 Task: Find connections with filter location Birūr with filter topic #Managerwith filter profile language English with filter current company Tata Housing Development Company Limited with filter school Indian jobs updates with filter industry Collection Agencies with filter service category Video Animation with filter keywords title Farm Worker
Action: Mouse scrolled (580, 764) with delta (0, 0)
Screenshot: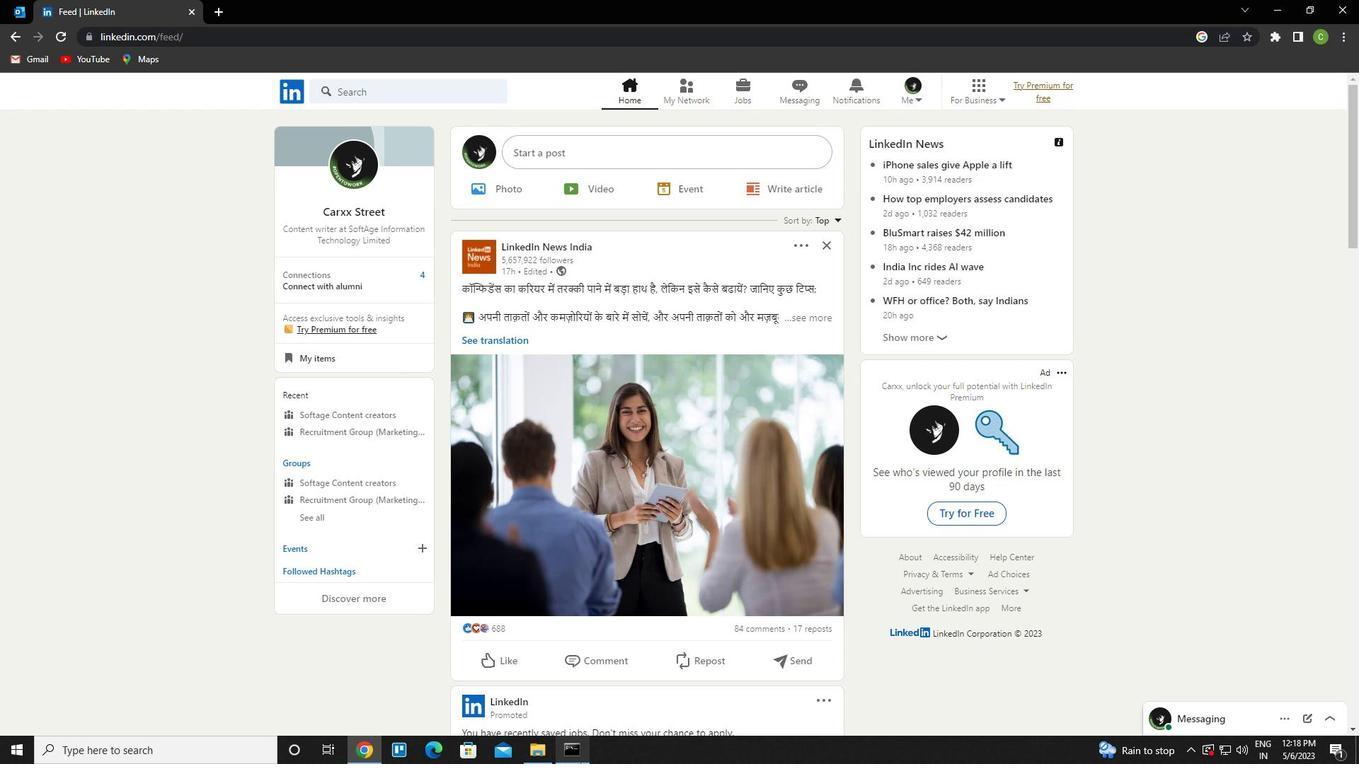 
Action: Mouse moved to (682, 109)
Screenshot: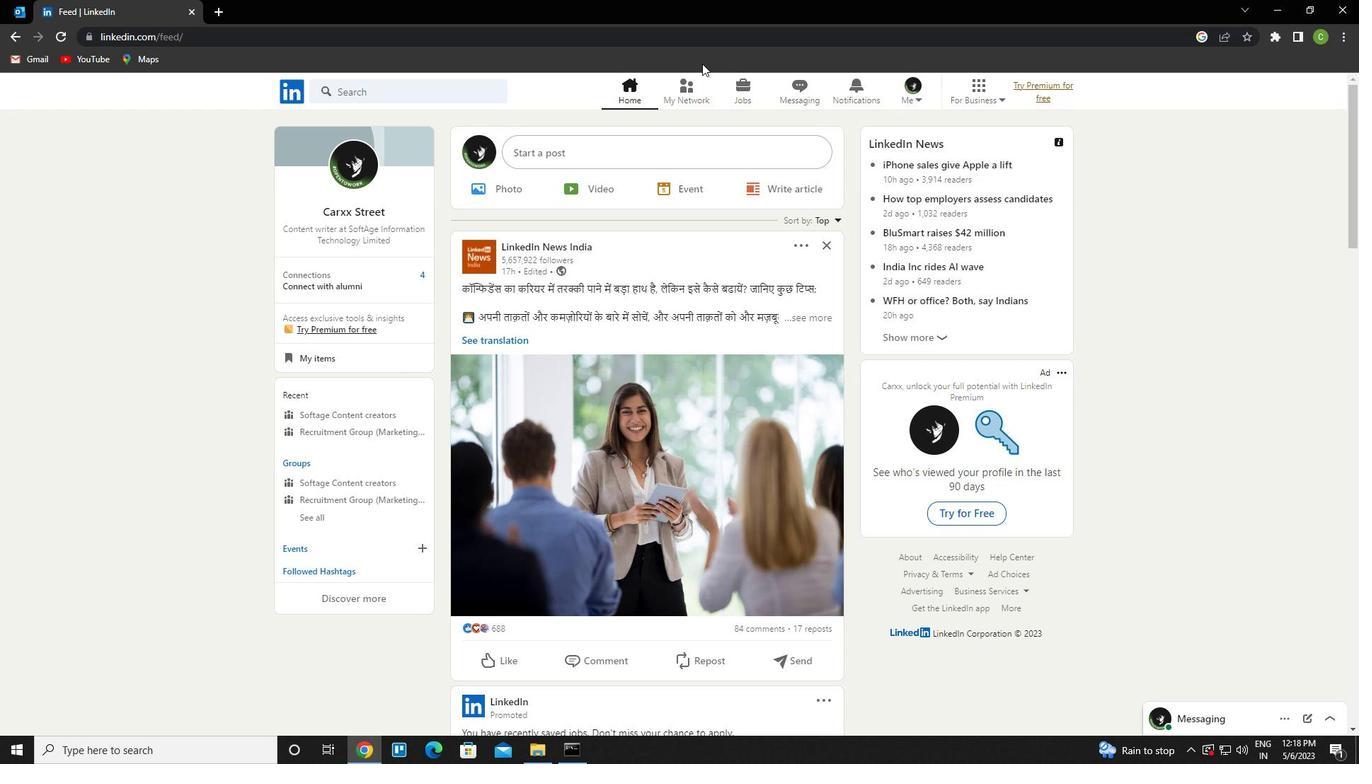 
Action: Mouse pressed left at (682, 109)
Screenshot: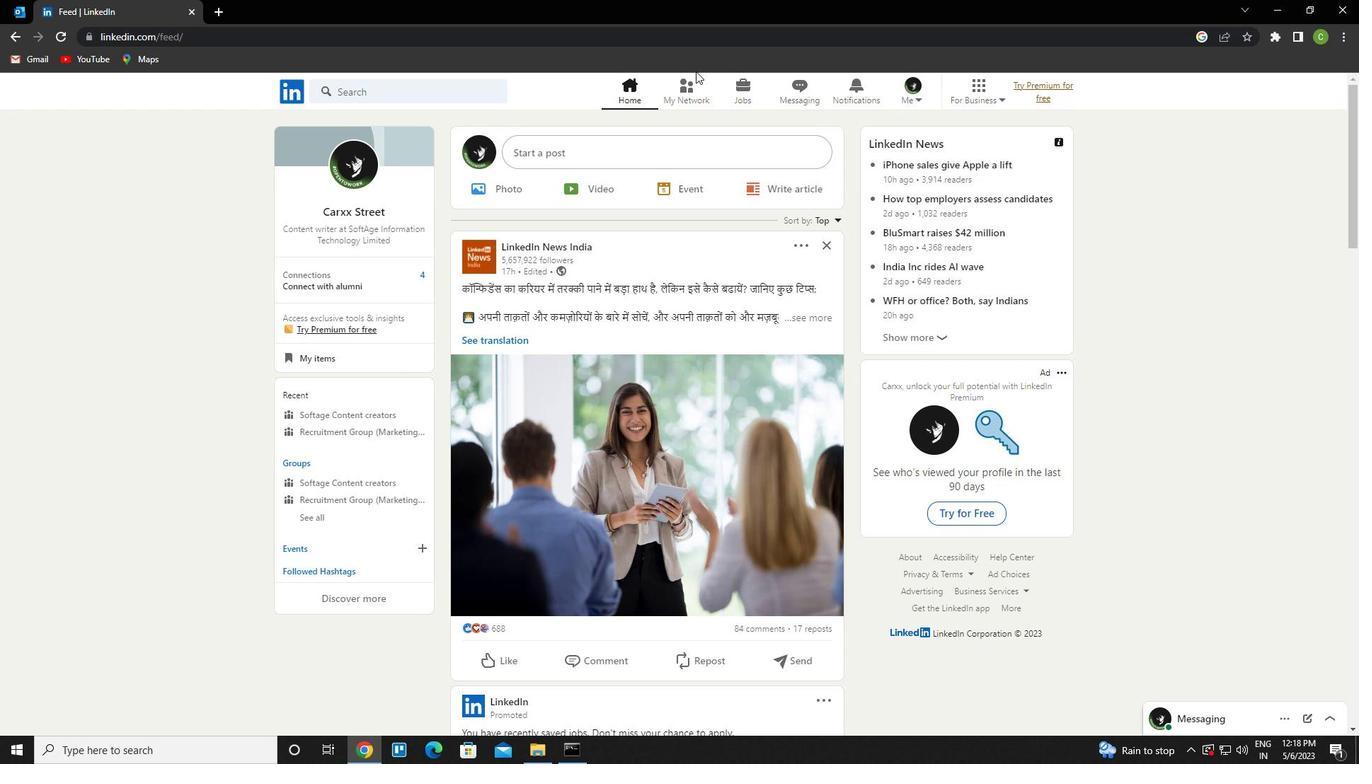 
Action: Mouse moved to (686, 87)
Screenshot: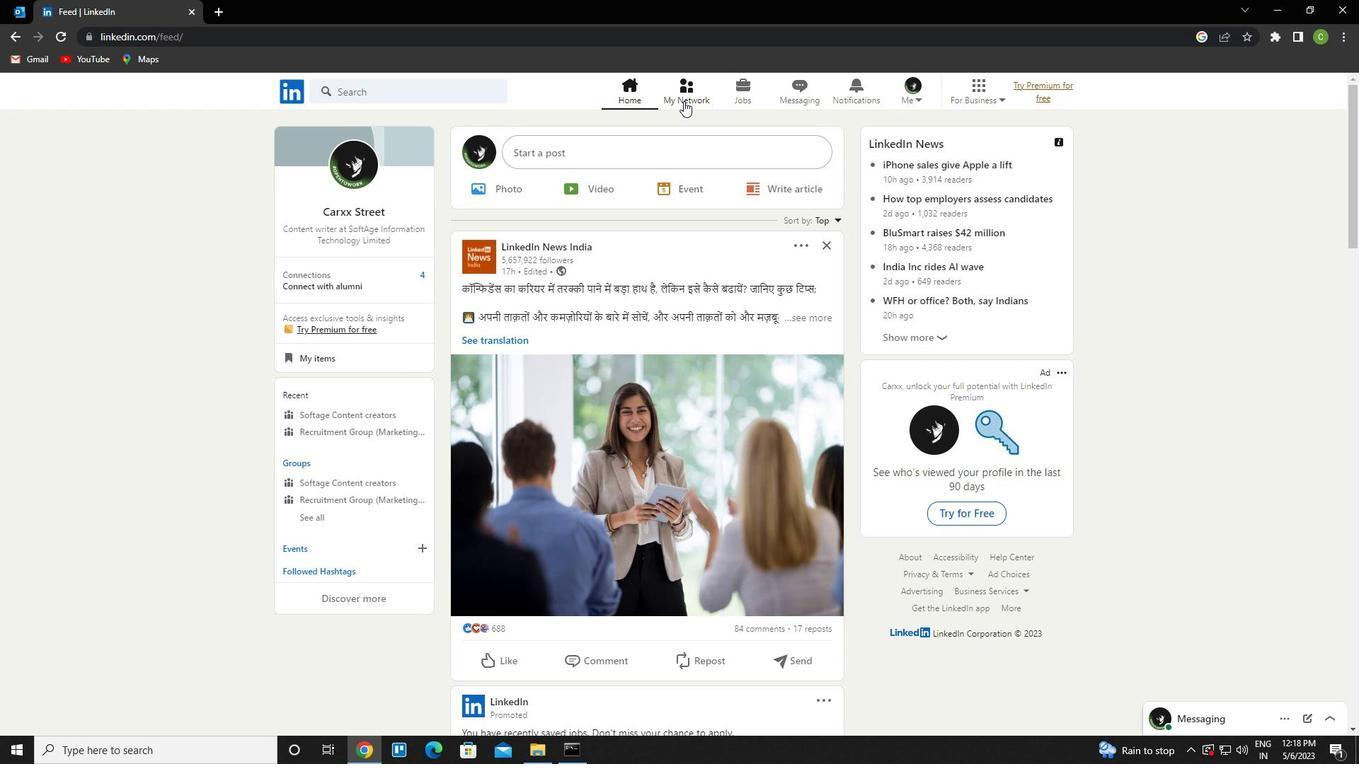 
Action: Mouse pressed left at (686, 87)
Screenshot: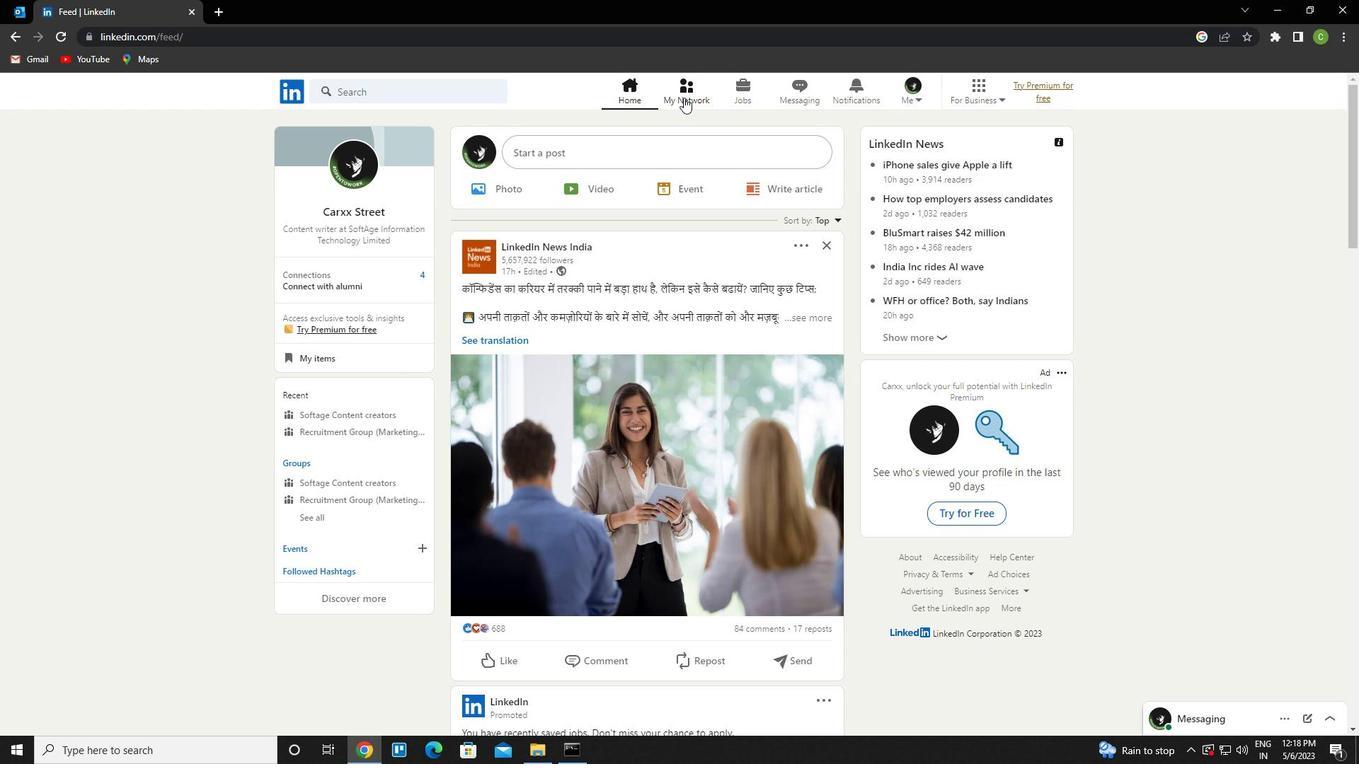 
Action: Mouse moved to (408, 159)
Screenshot: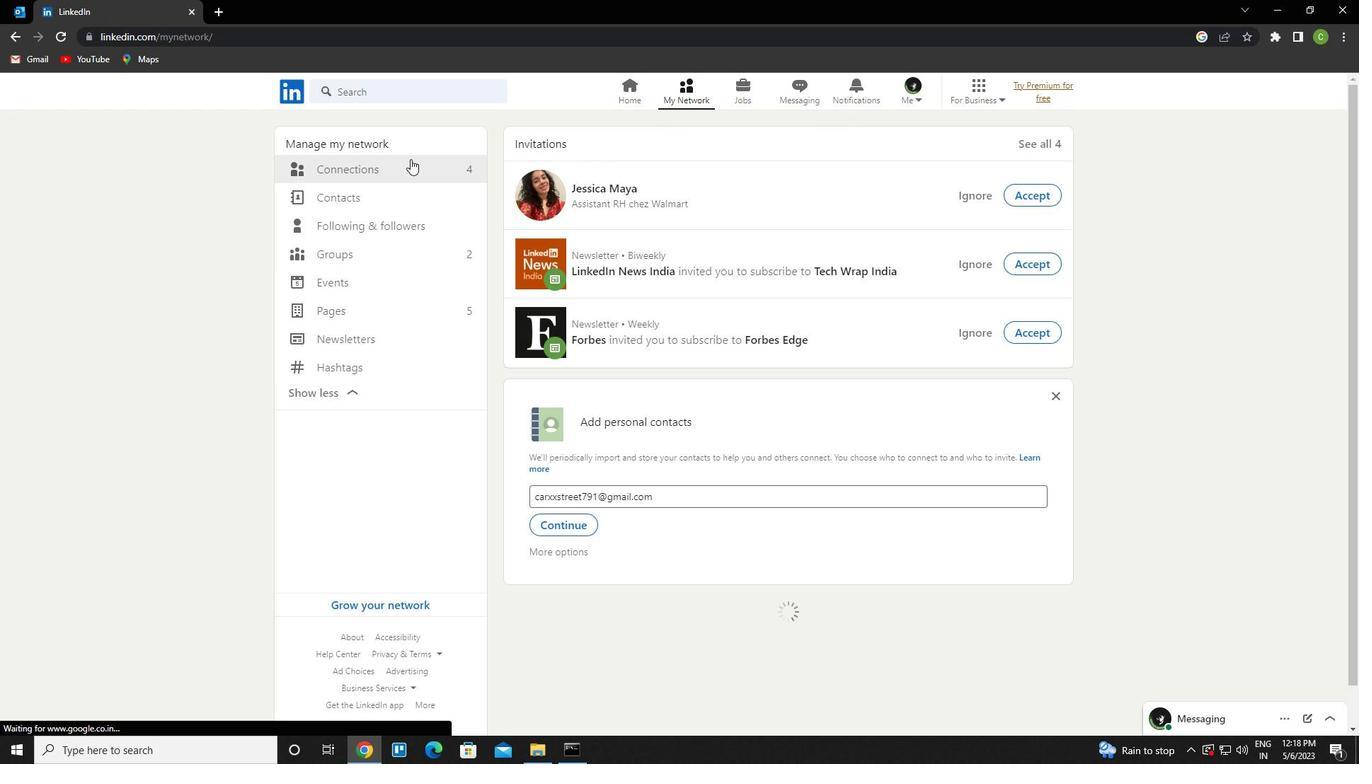 
Action: Mouse pressed left at (408, 159)
Screenshot: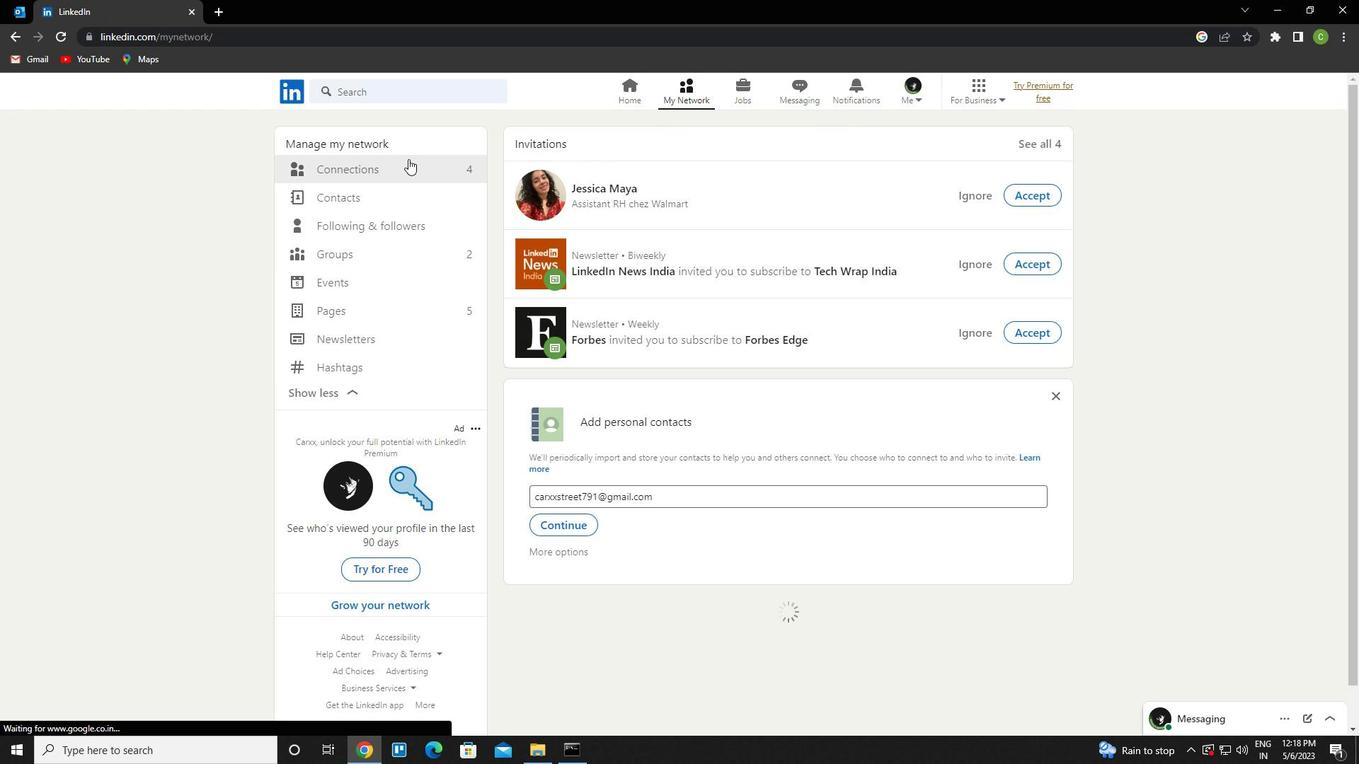 
Action: Mouse moved to (441, 171)
Screenshot: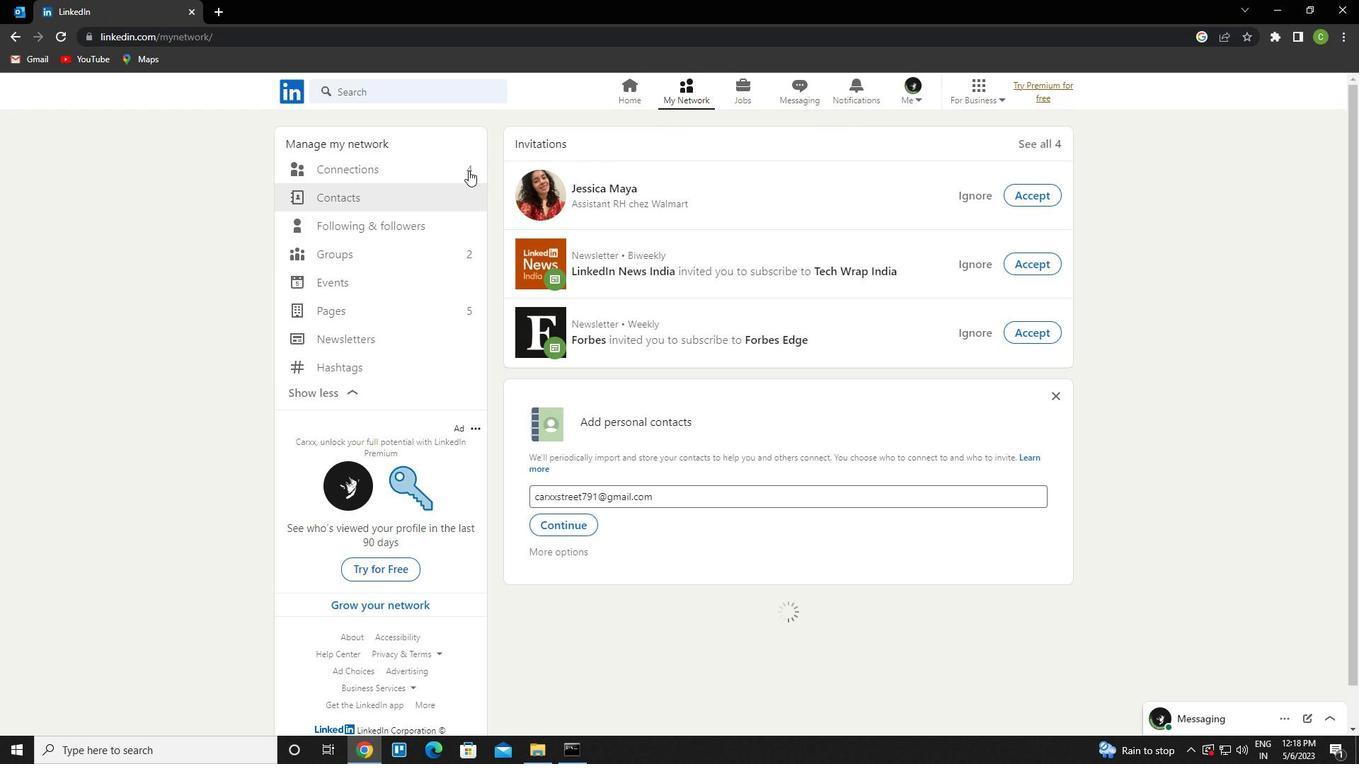 
Action: Mouse pressed left at (441, 171)
Screenshot: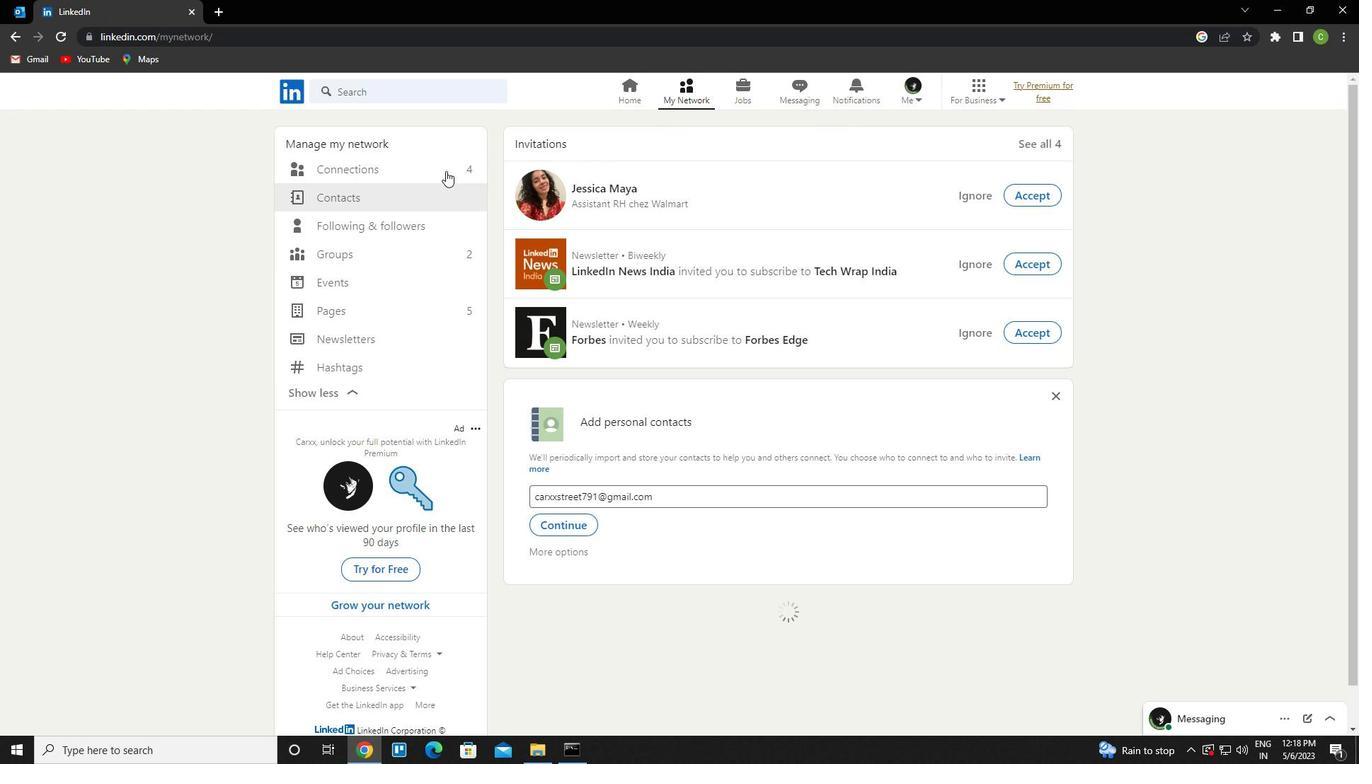 
Action: Mouse moved to (433, 177)
Screenshot: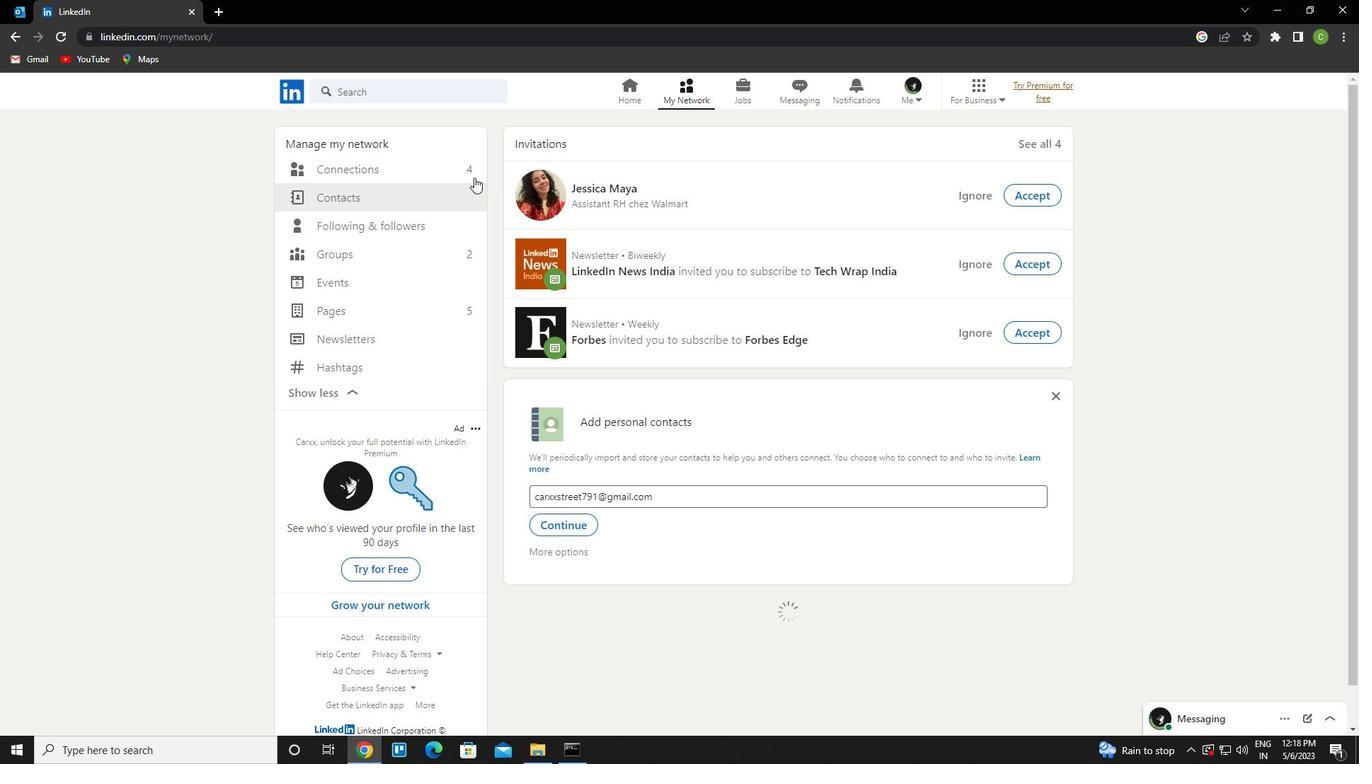 
Action: Mouse pressed left at (433, 177)
Screenshot: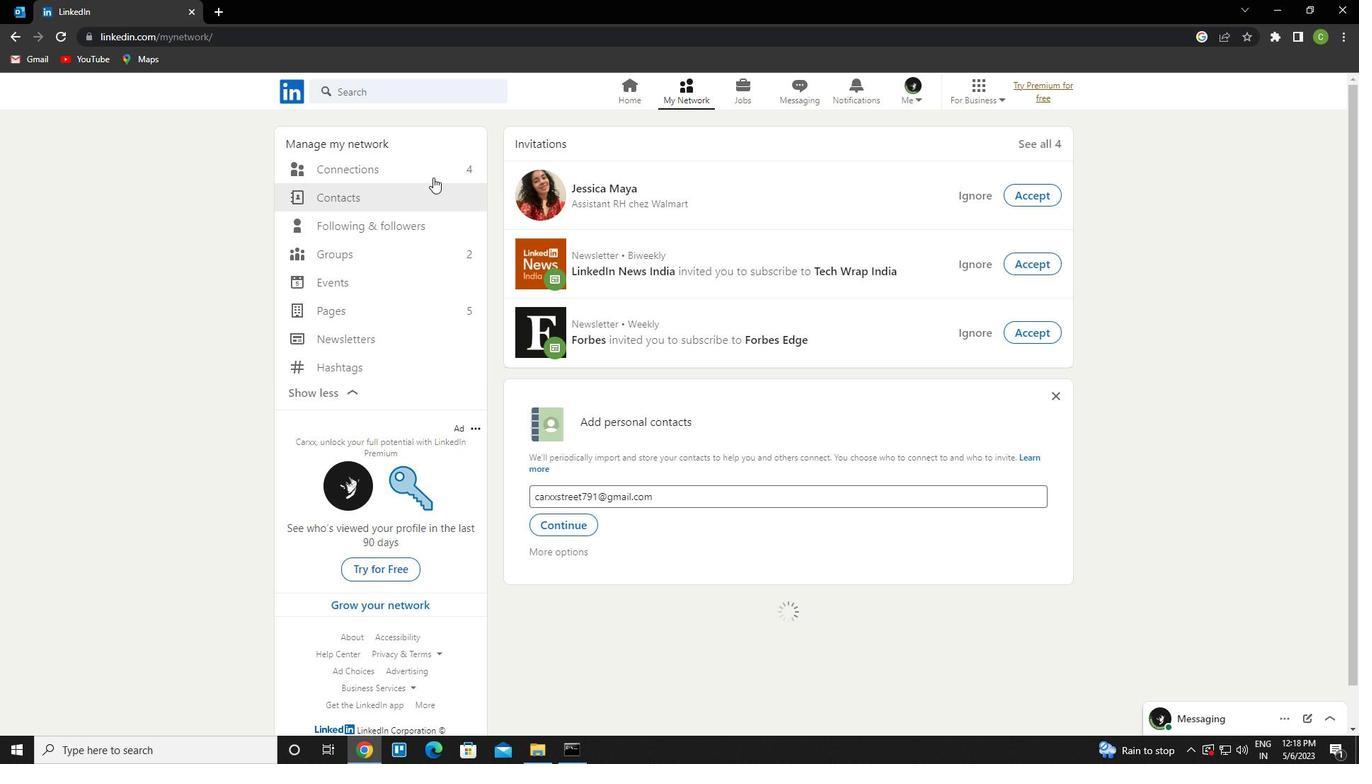 
Action: Mouse moved to (786, 171)
Screenshot: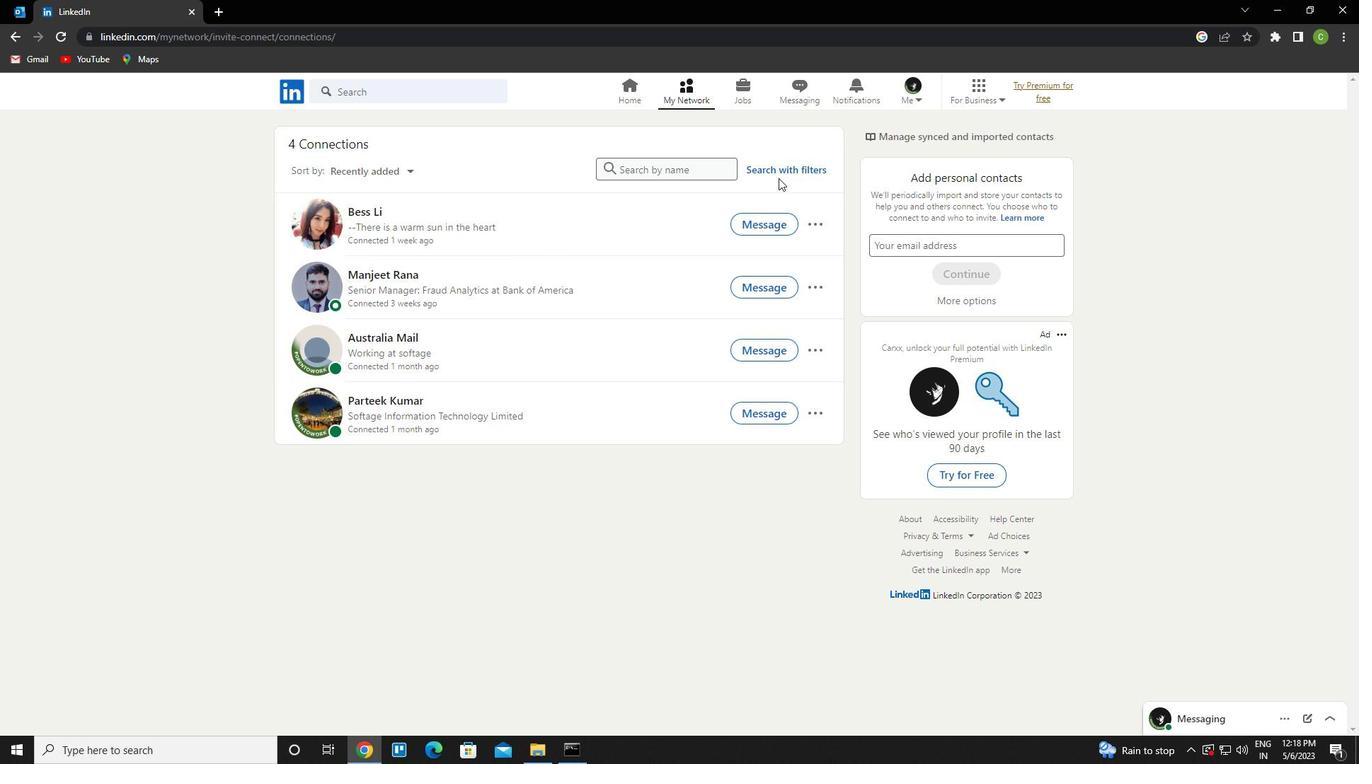 
Action: Mouse pressed left at (786, 171)
Screenshot: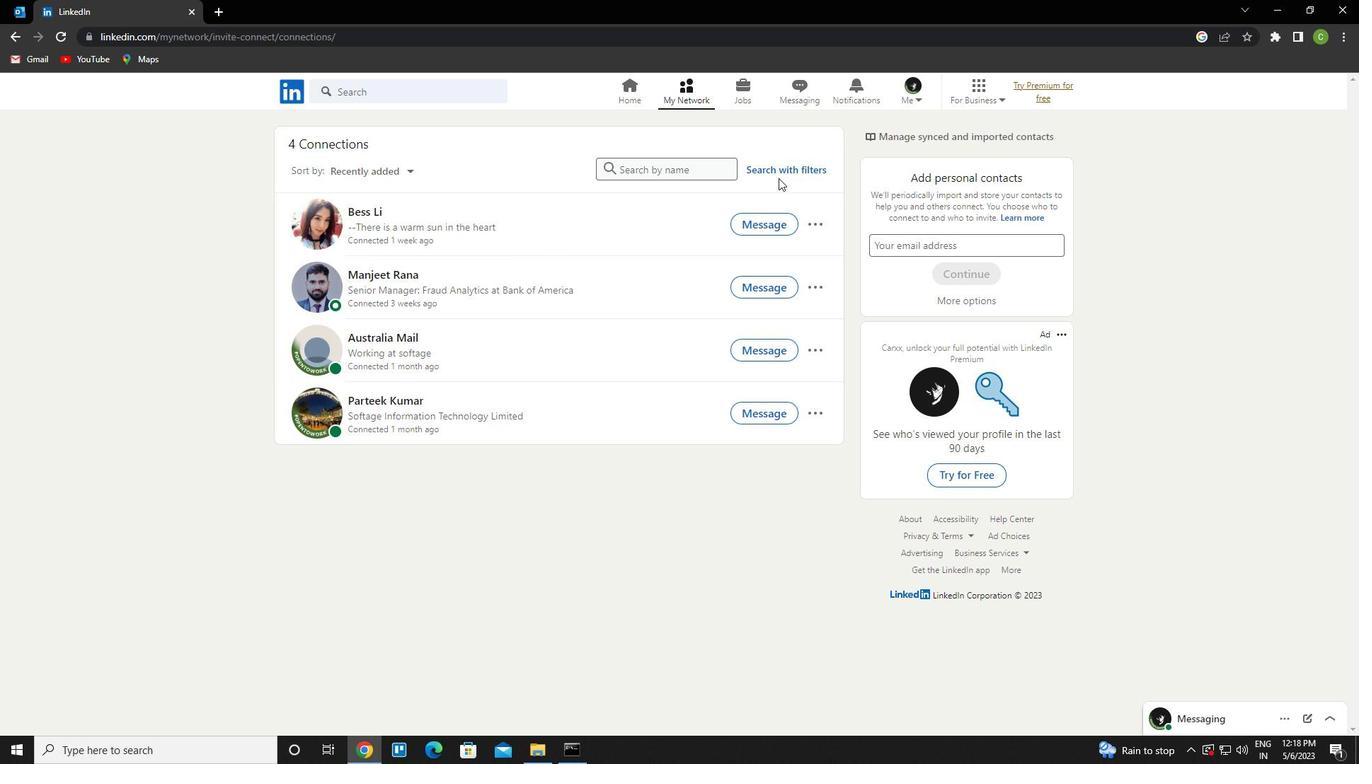 
Action: Mouse moved to (739, 128)
Screenshot: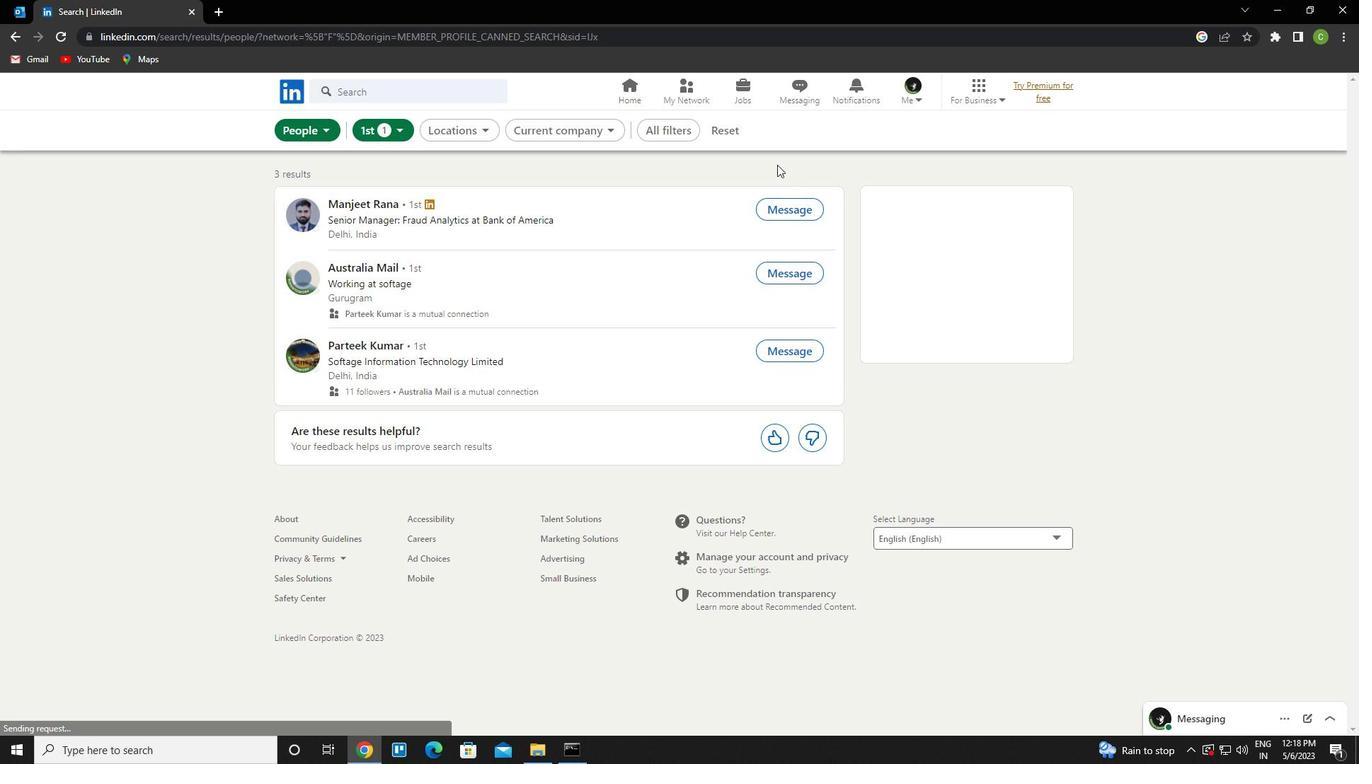 
Action: Mouse pressed left at (739, 128)
Screenshot: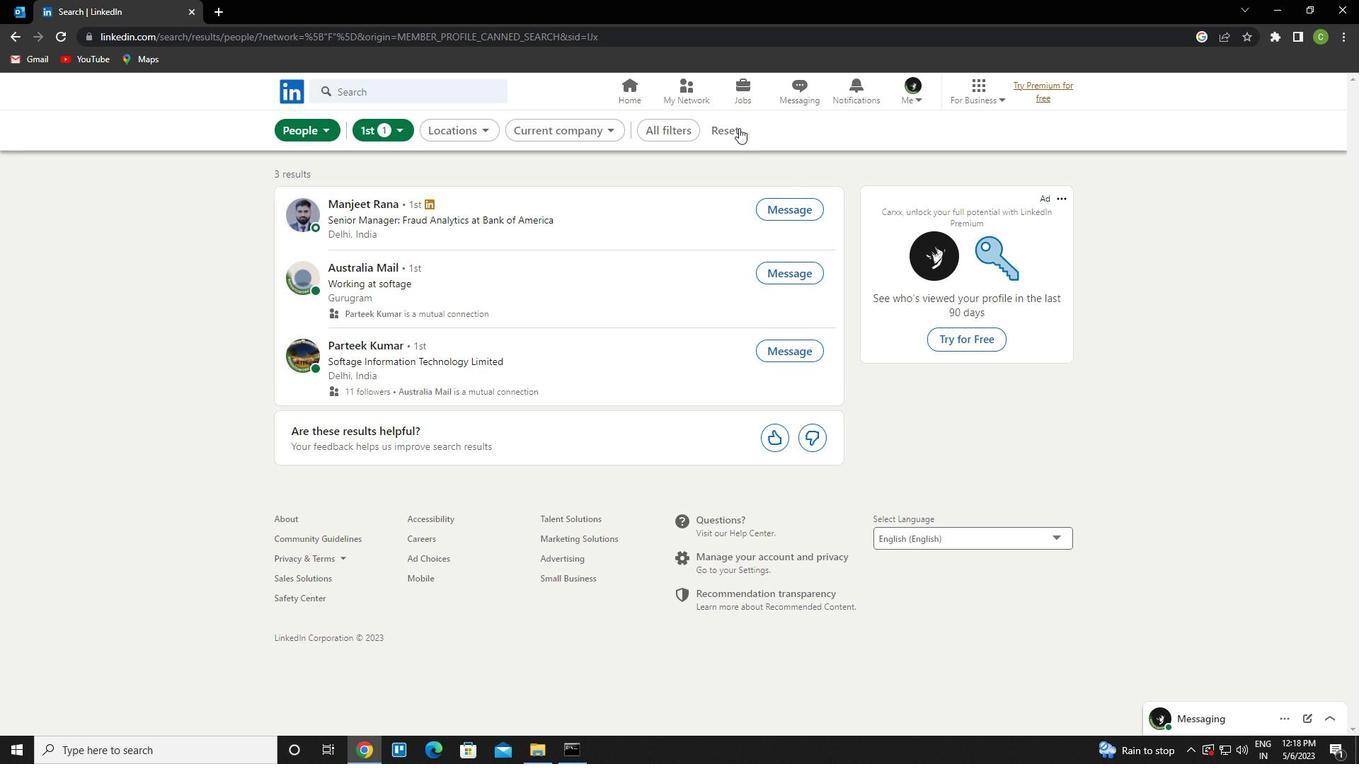 
Action: Mouse moved to (709, 134)
Screenshot: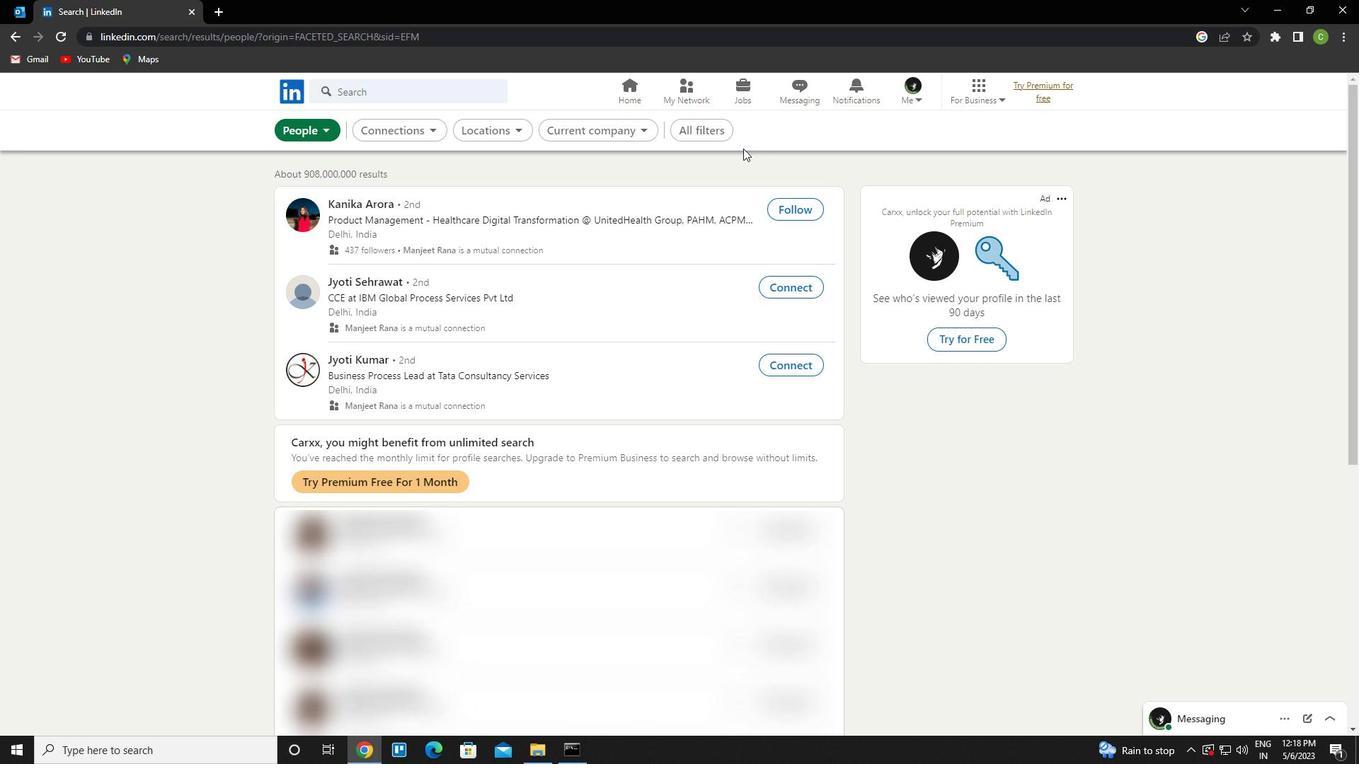 
Action: Mouse pressed left at (709, 134)
Screenshot: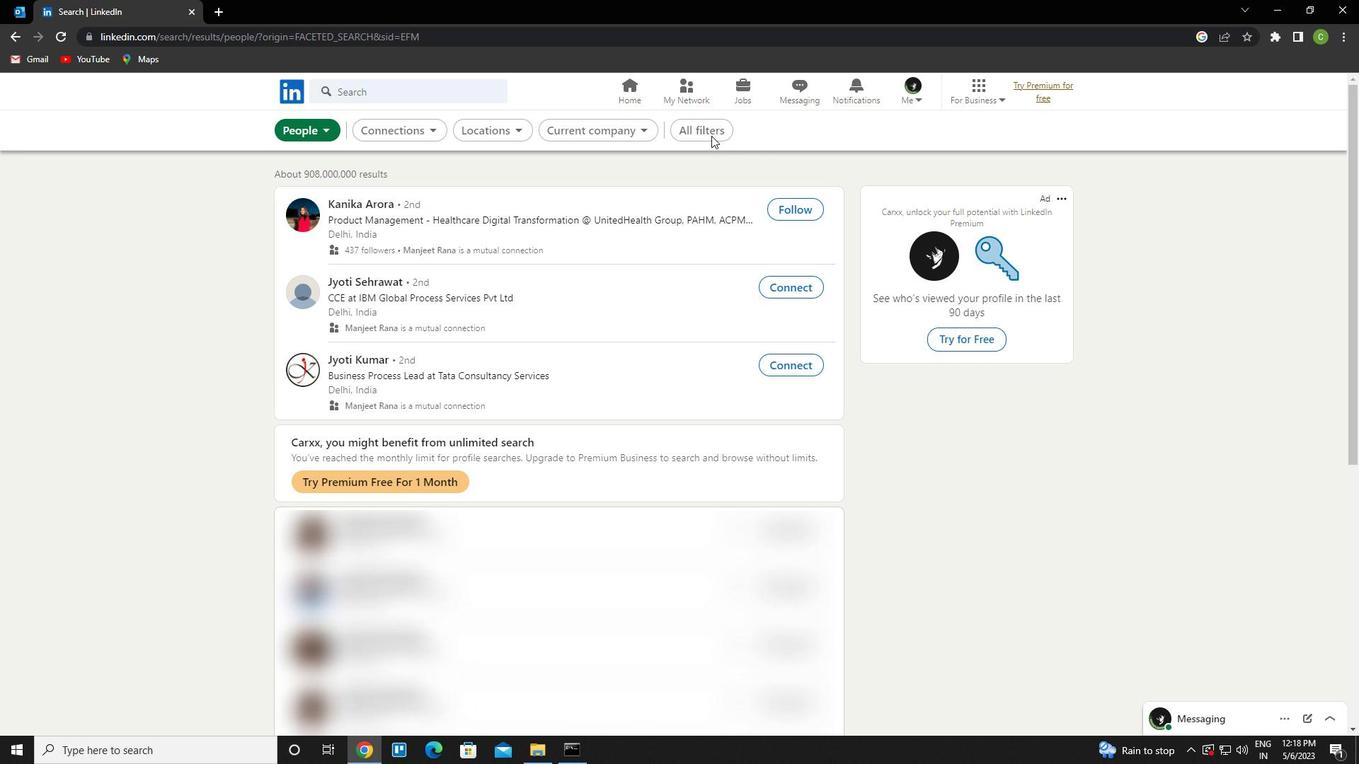 
Action: Mouse moved to (1056, 344)
Screenshot: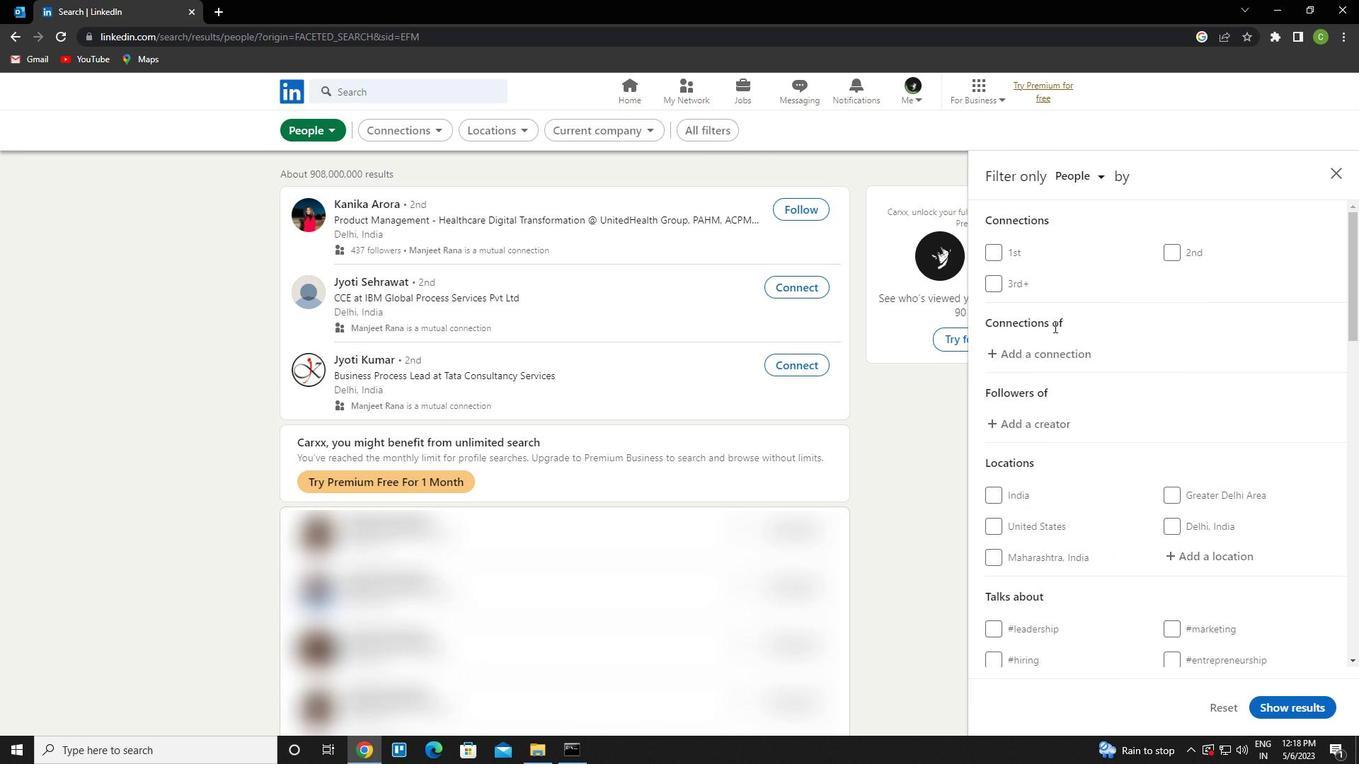 
Action: Mouse scrolled (1056, 343) with delta (0, 0)
Screenshot: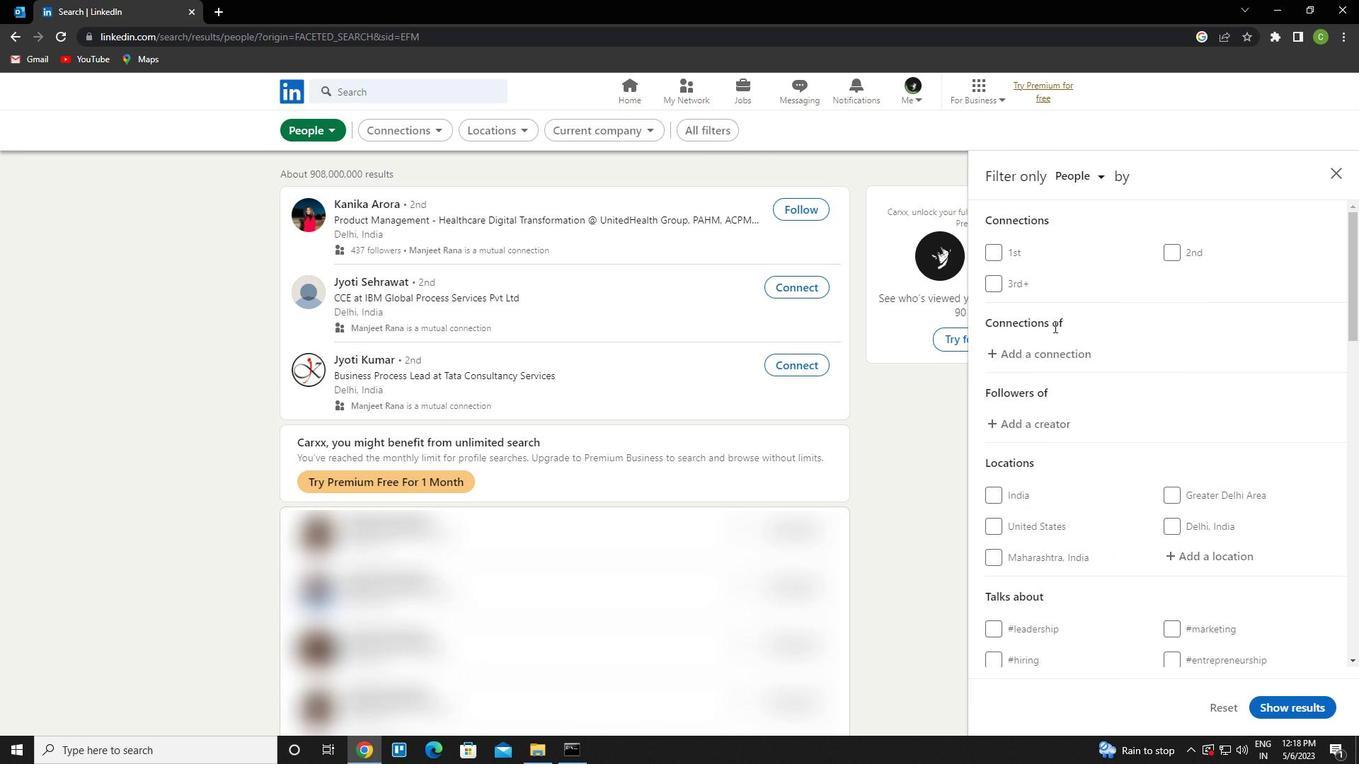 
Action: Mouse moved to (1221, 482)
Screenshot: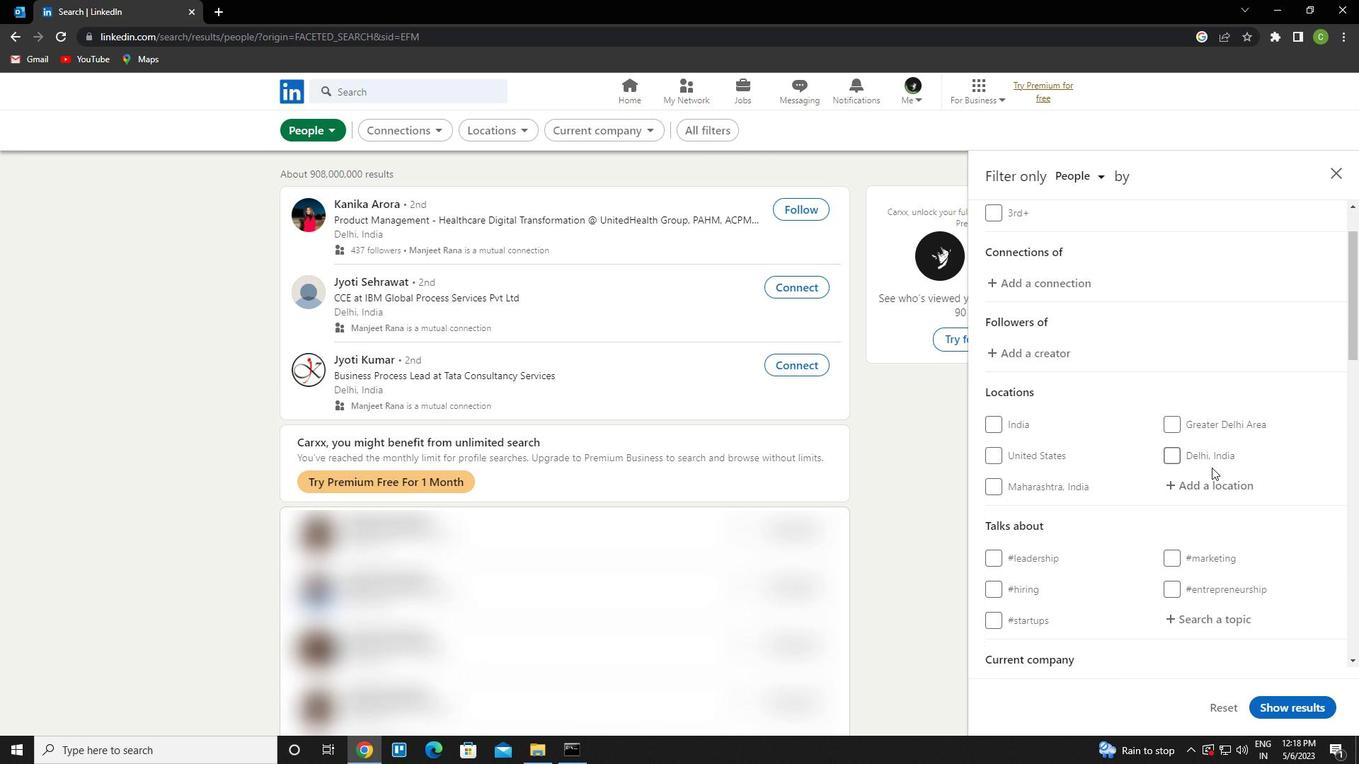 
Action: Mouse pressed left at (1221, 482)
Screenshot: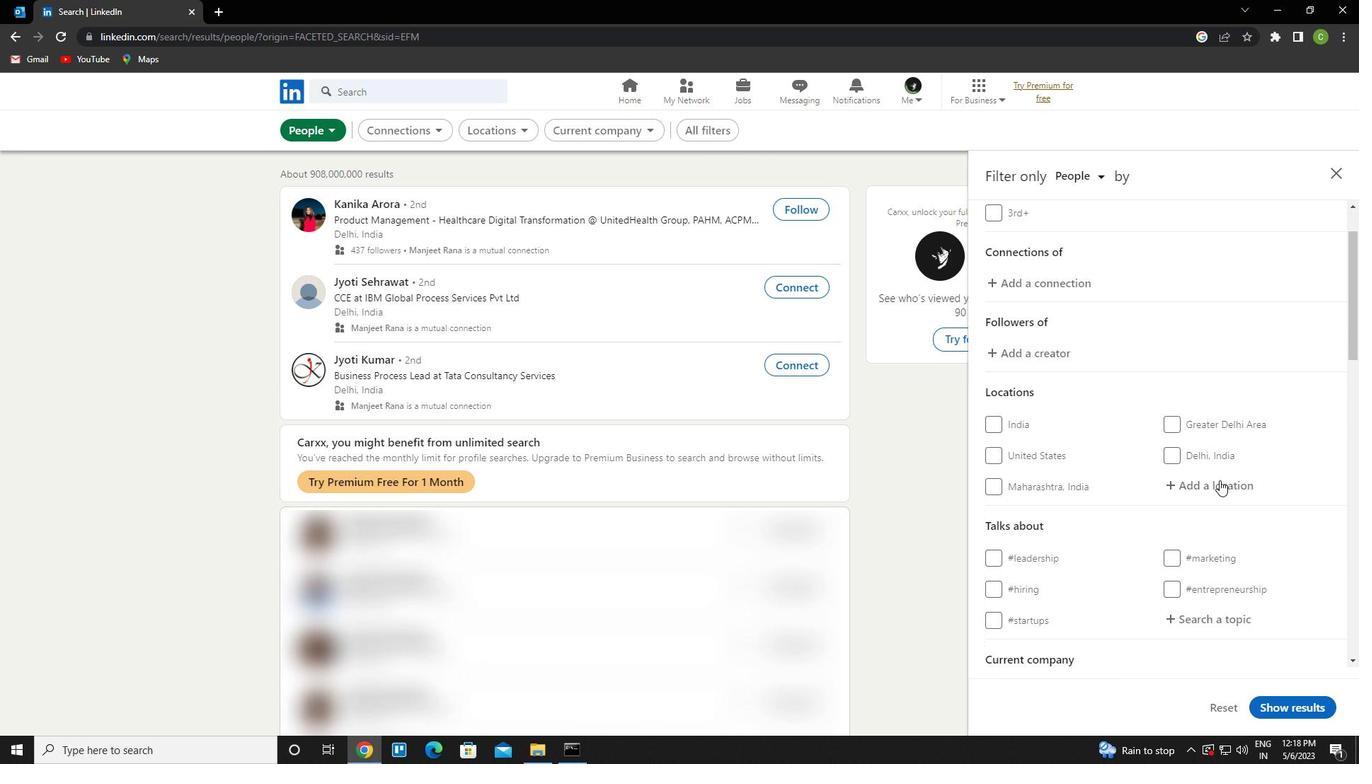 
Action: Key pressed <Key.caps_lock>b<Key.caps_lock>irur<Key.down><Key.enter>
Screenshot: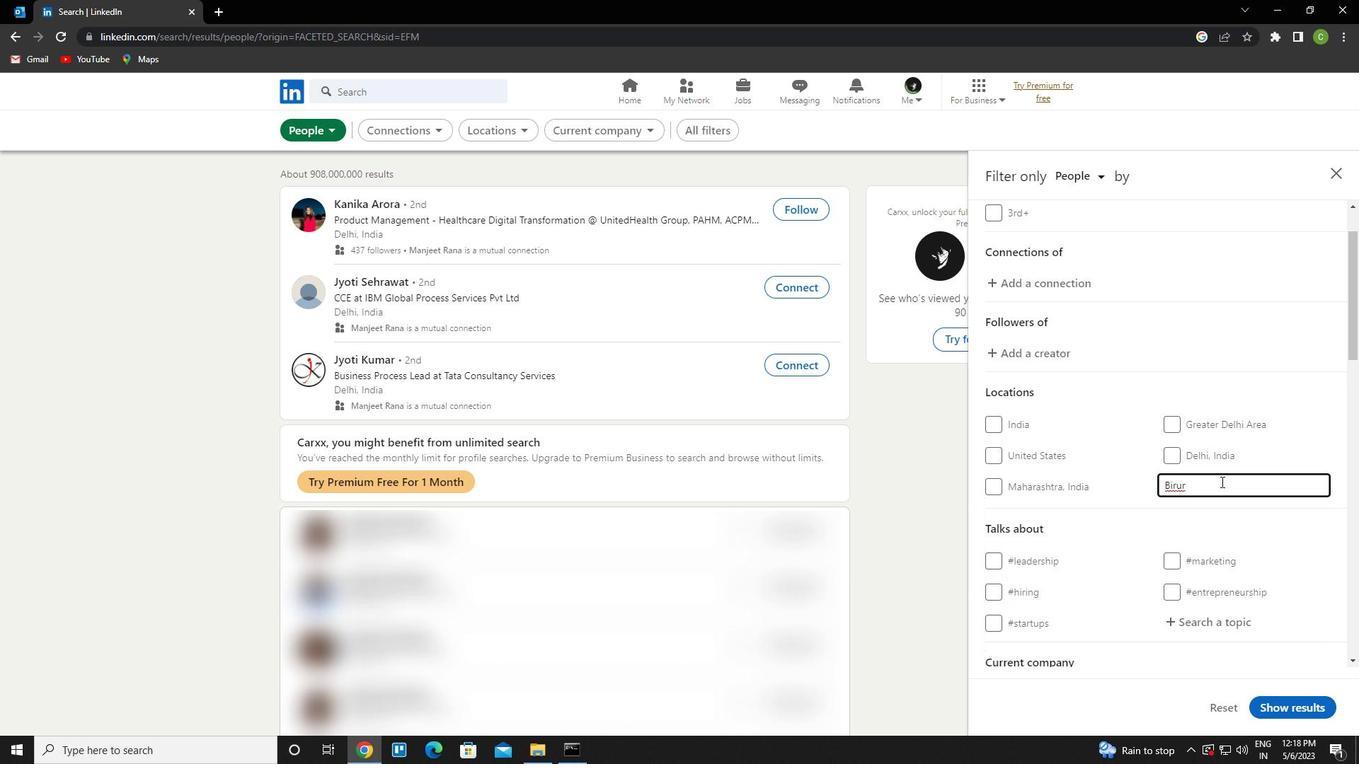 
Action: Mouse scrolled (1221, 481) with delta (0, 0)
Screenshot: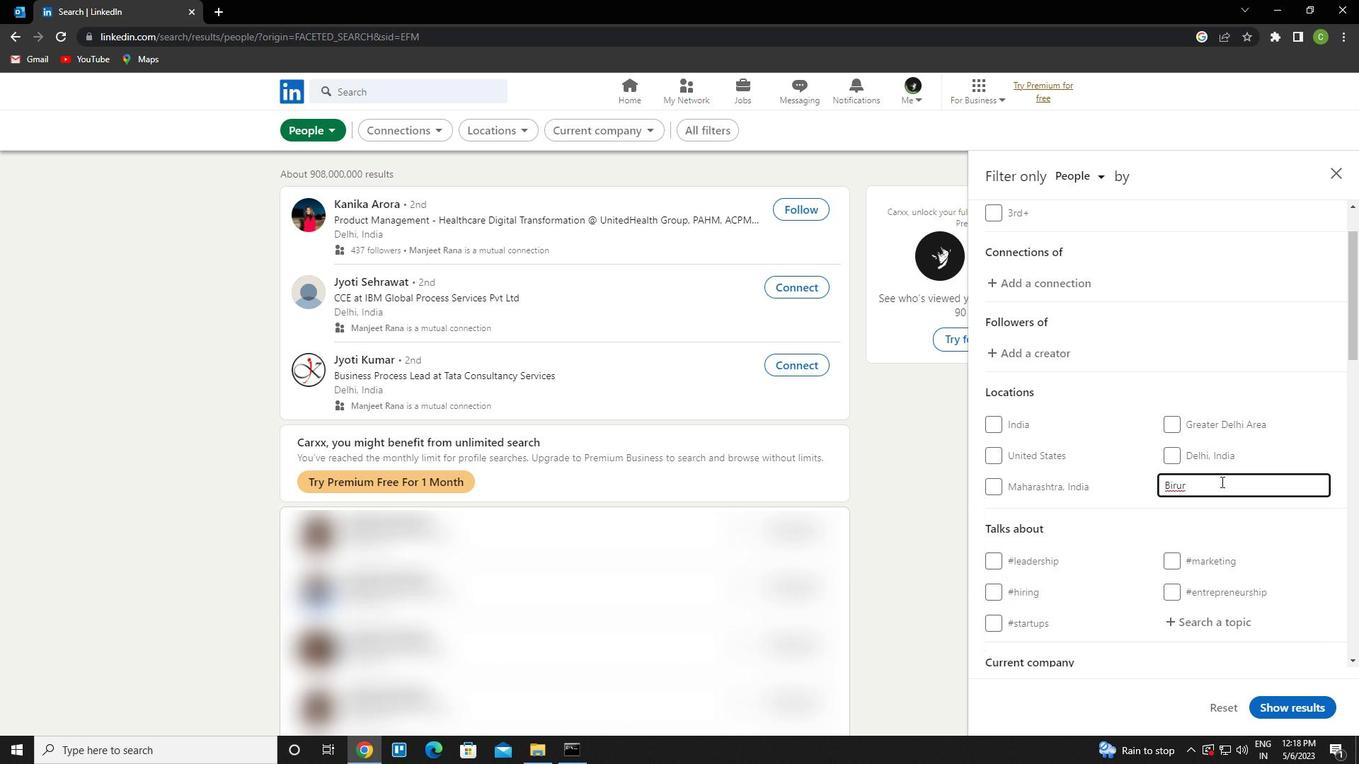 
Action: Mouse moved to (1227, 553)
Screenshot: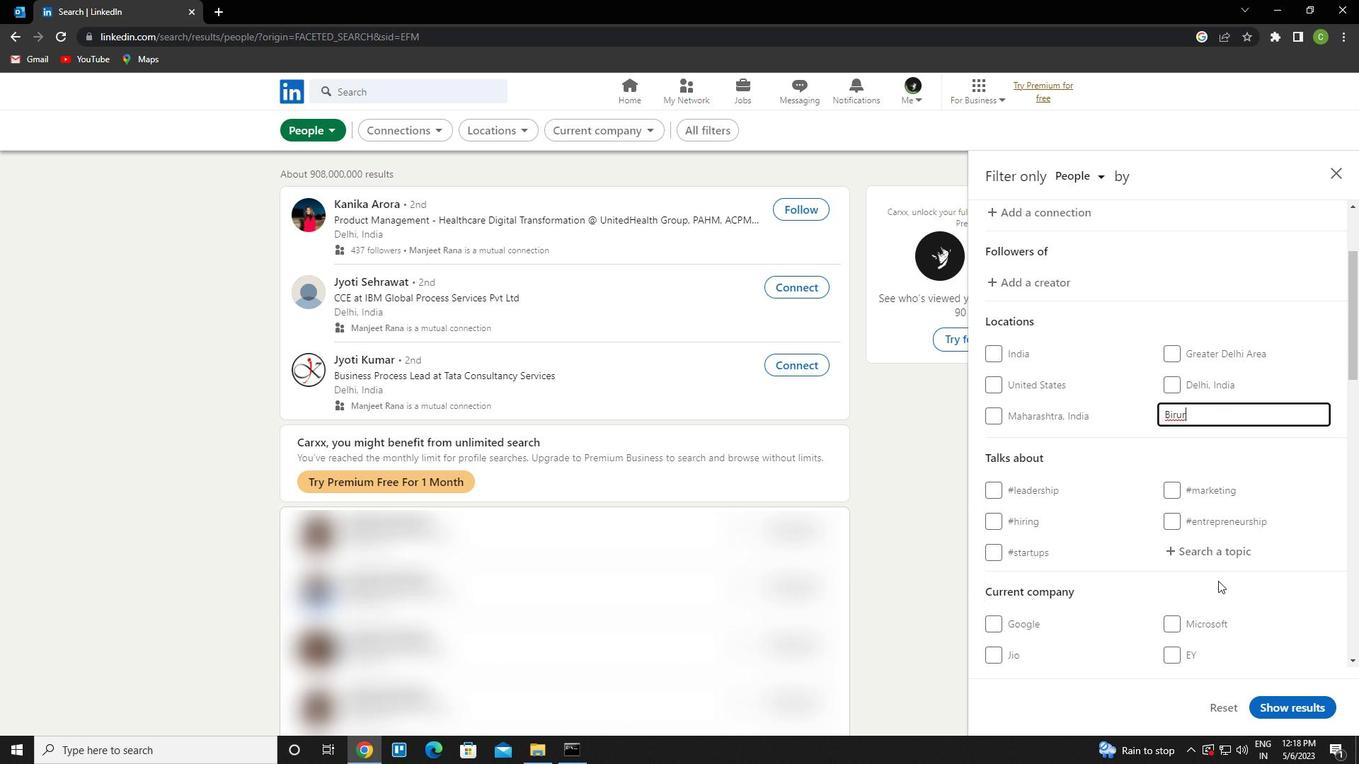 
Action: Mouse pressed left at (1227, 553)
Screenshot: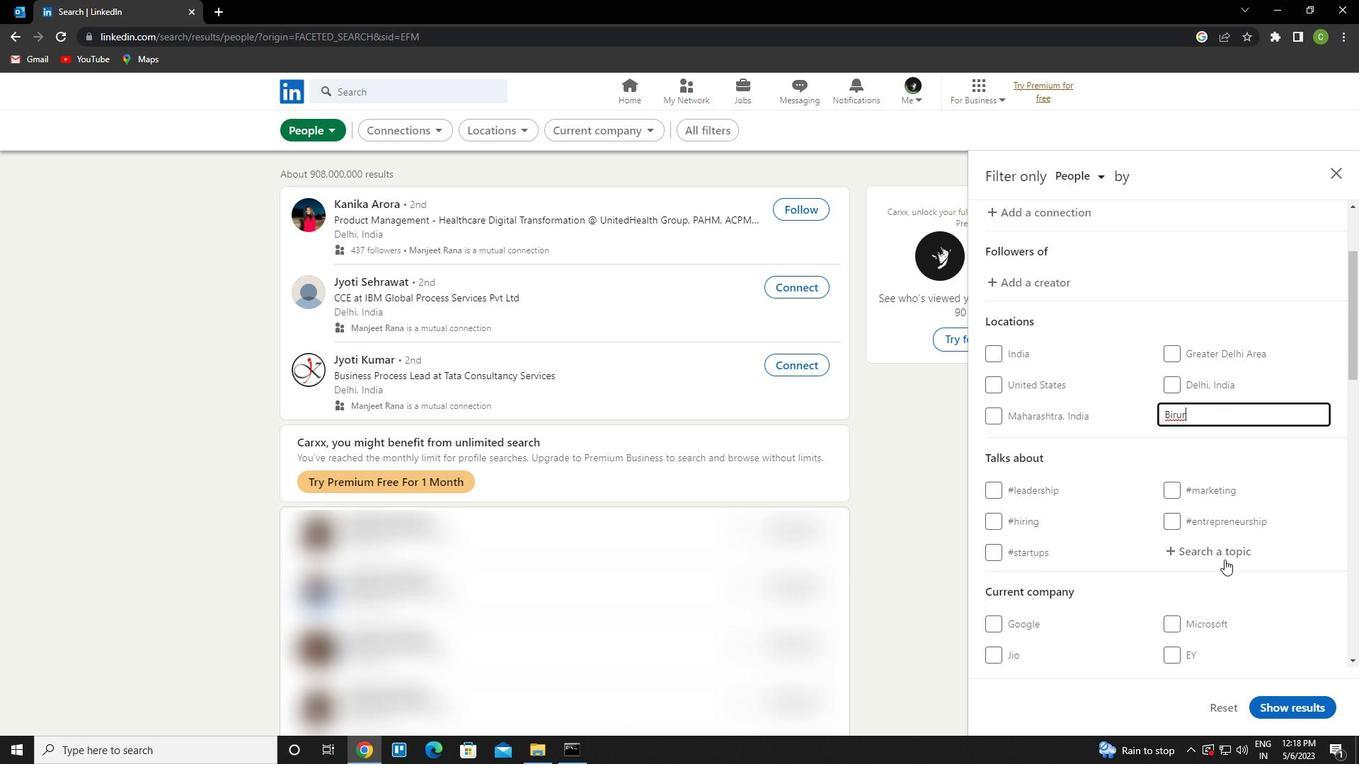 
Action: Key pressed manager<Key.down><Key.enter>
Screenshot: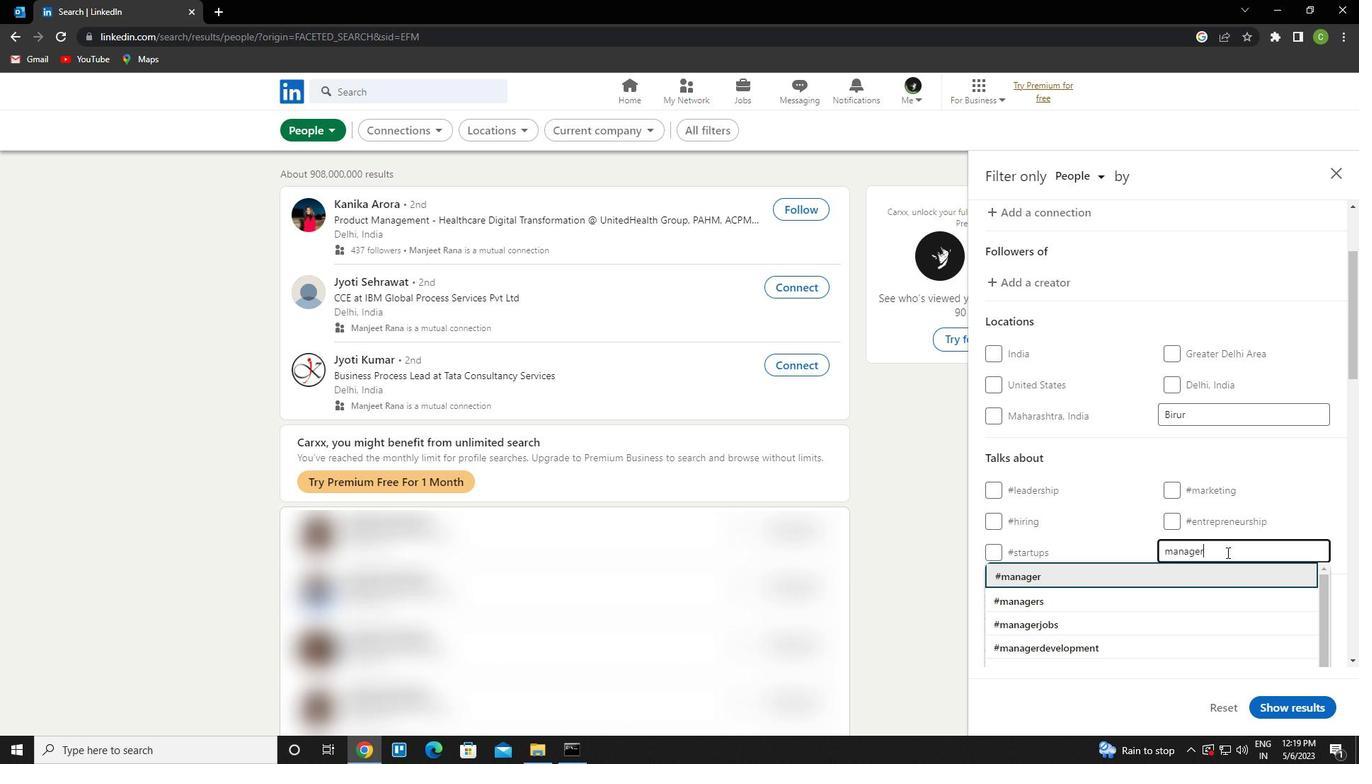 
Action: Mouse moved to (1228, 549)
Screenshot: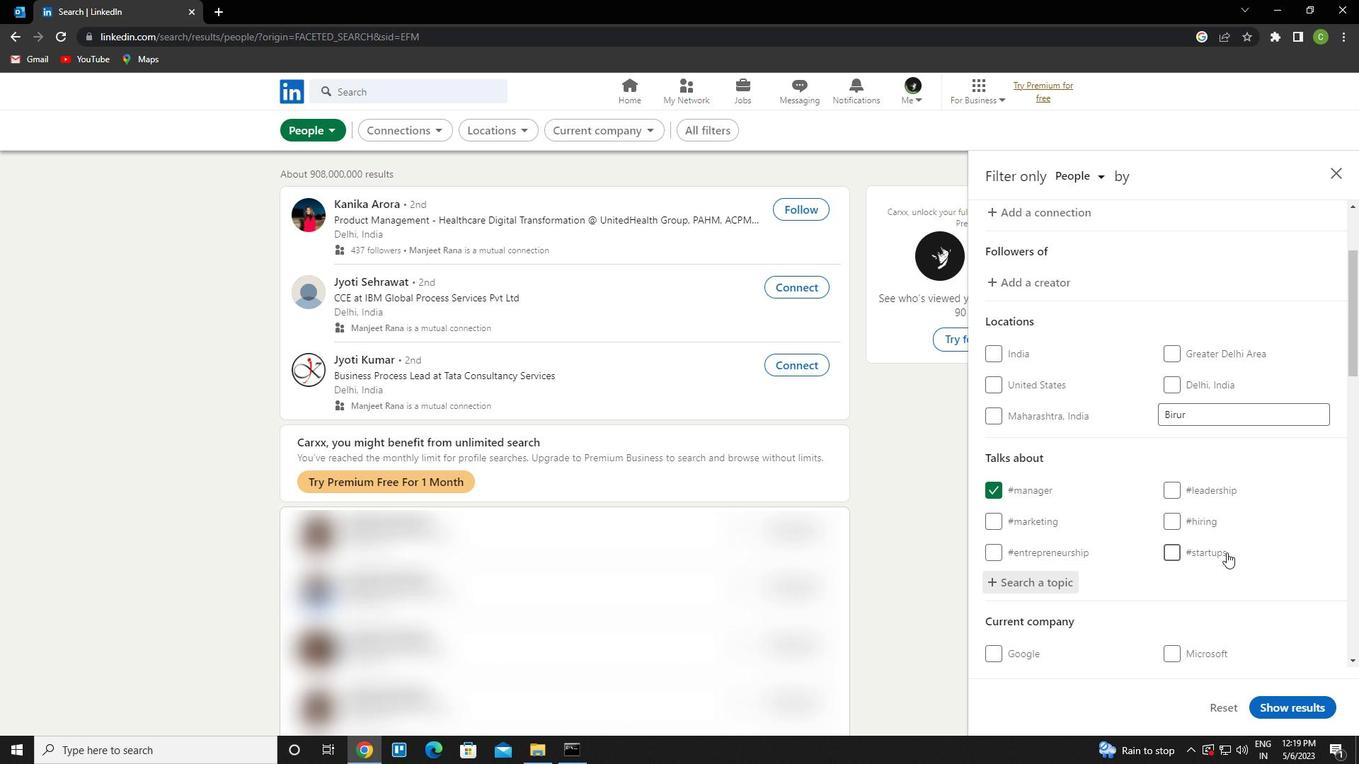 
Action: Mouse scrolled (1228, 548) with delta (0, 0)
Screenshot: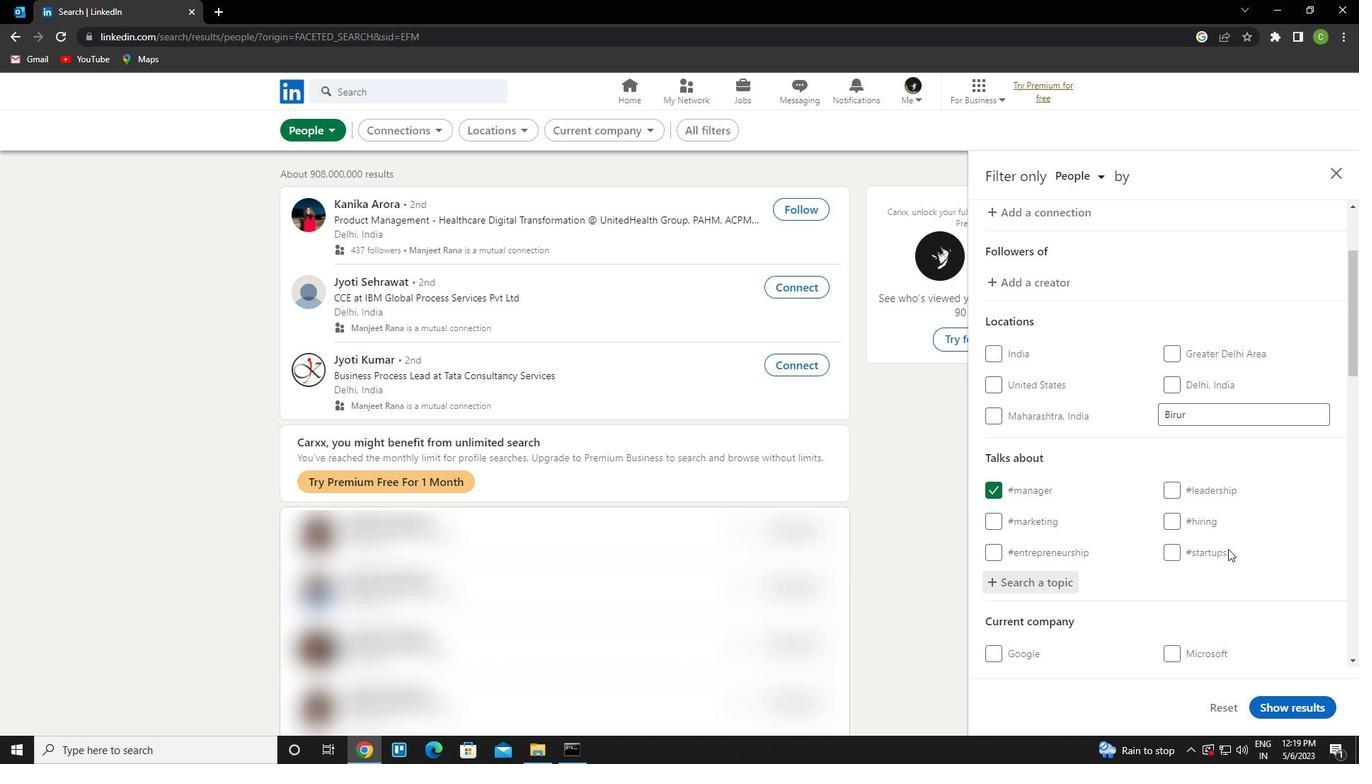 
Action: Mouse scrolled (1228, 548) with delta (0, 0)
Screenshot: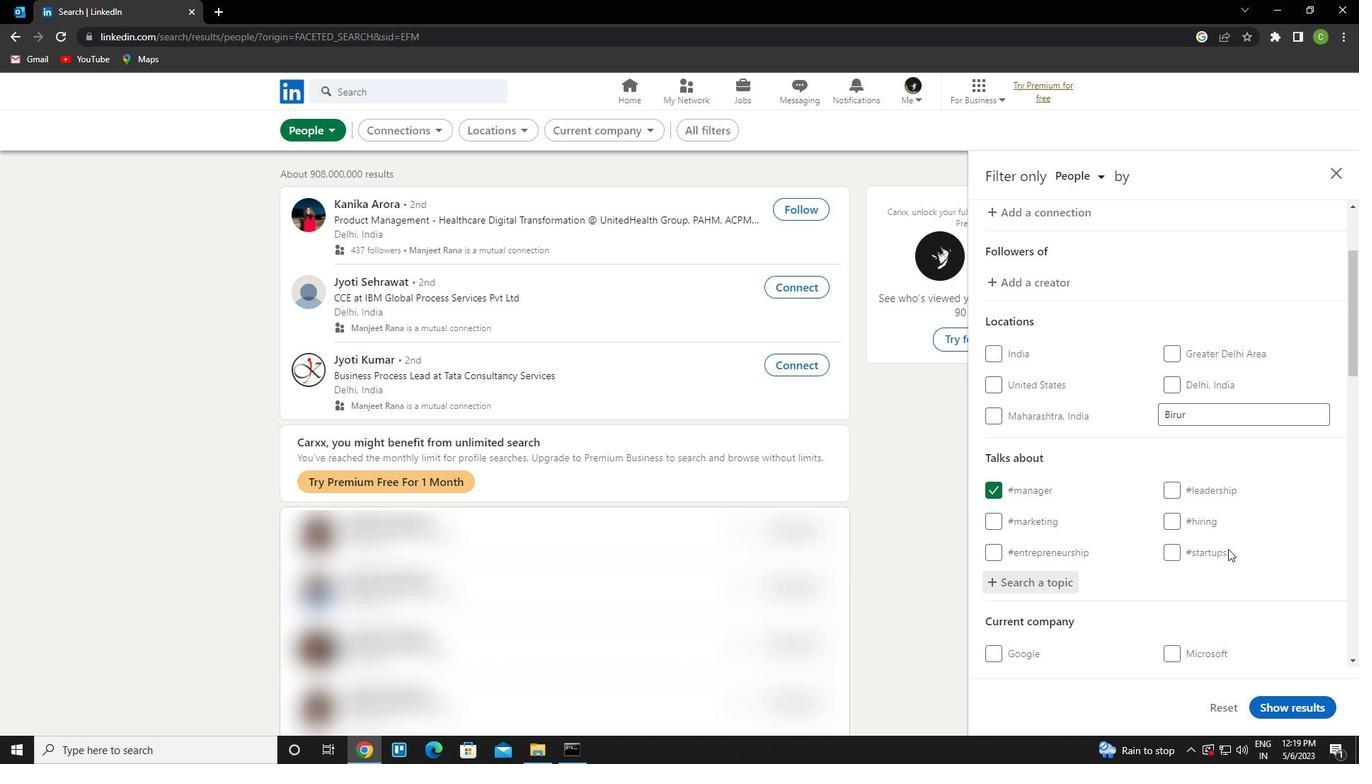 
Action: Mouse scrolled (1228, 548) with delta (0, 0)
Screenshot: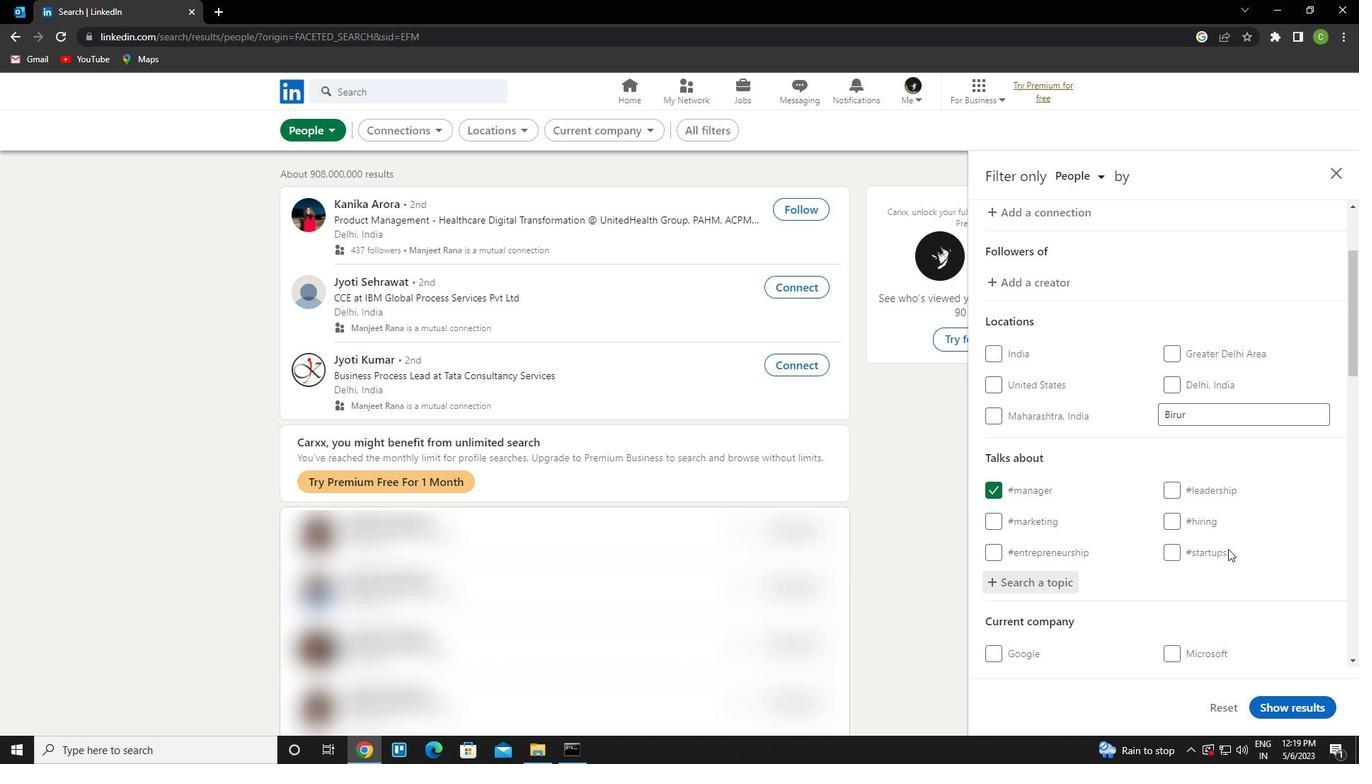 
Action: Mouse moved to (1230, 548)
Screenshot: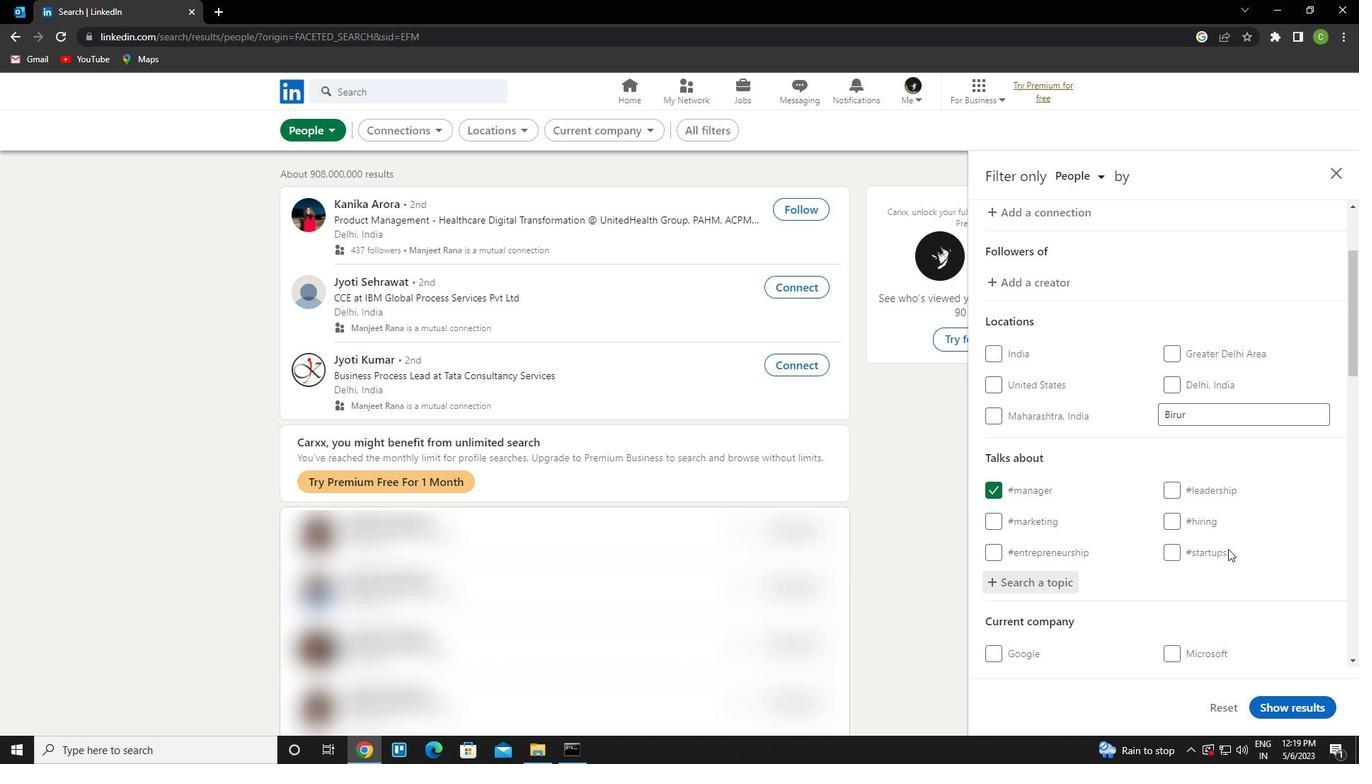 
Action: Mouse scrolled (1230, 548) with delta (0, 0)
Screenshot: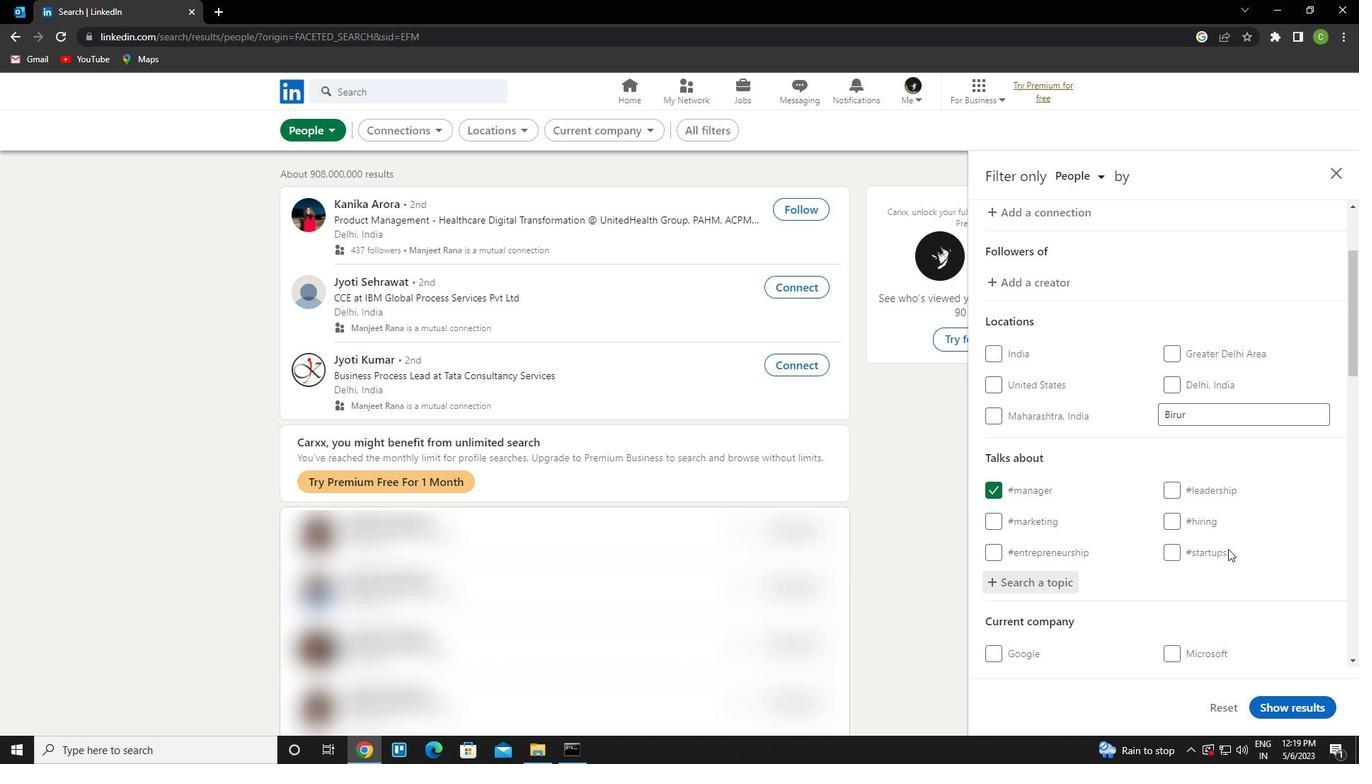 
Action: Mouse scrolled (1230, 548) with delta (0, 0)
Screenshot: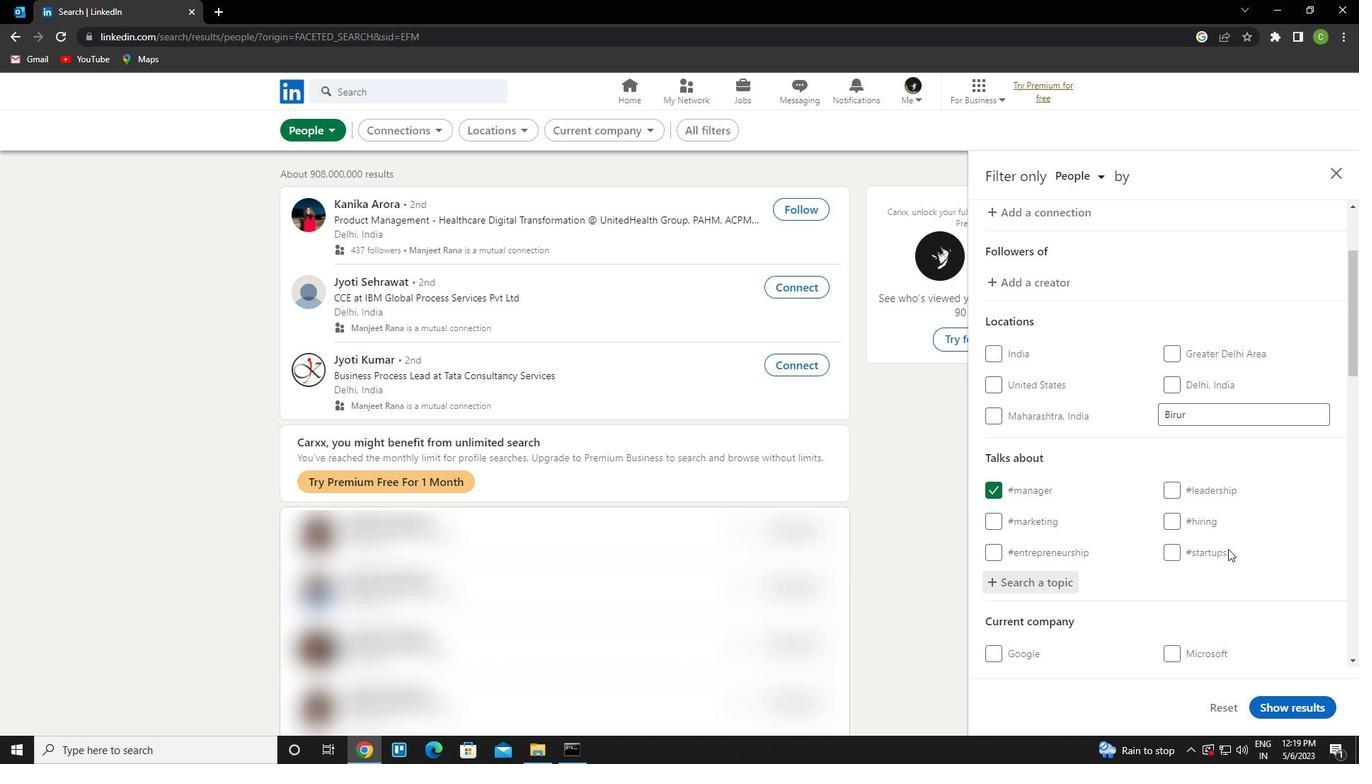 
Action: Mouse scrolled (1230, 548) with delta (0, 0)
Screenshot: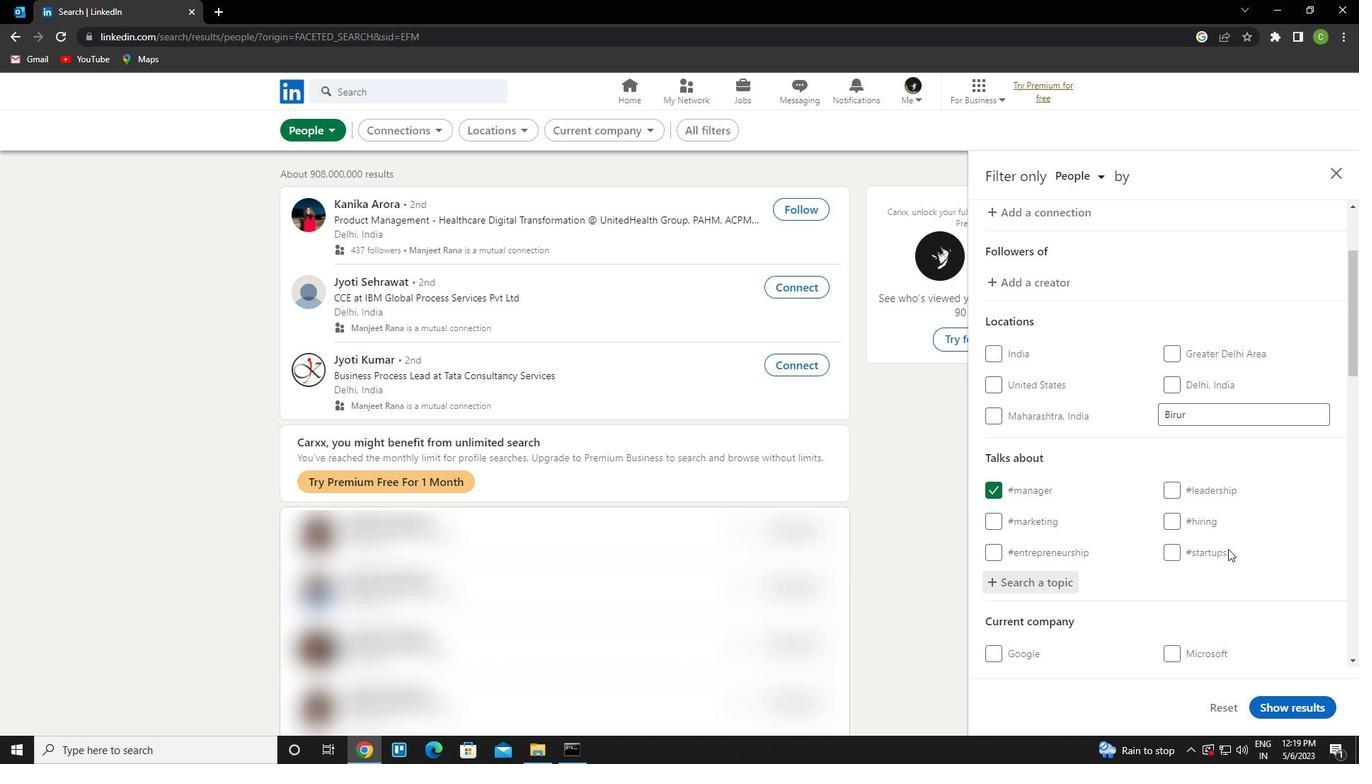 
Action: Mouse scrolled (1230, 548) with delta (0, 0)
Screenshot: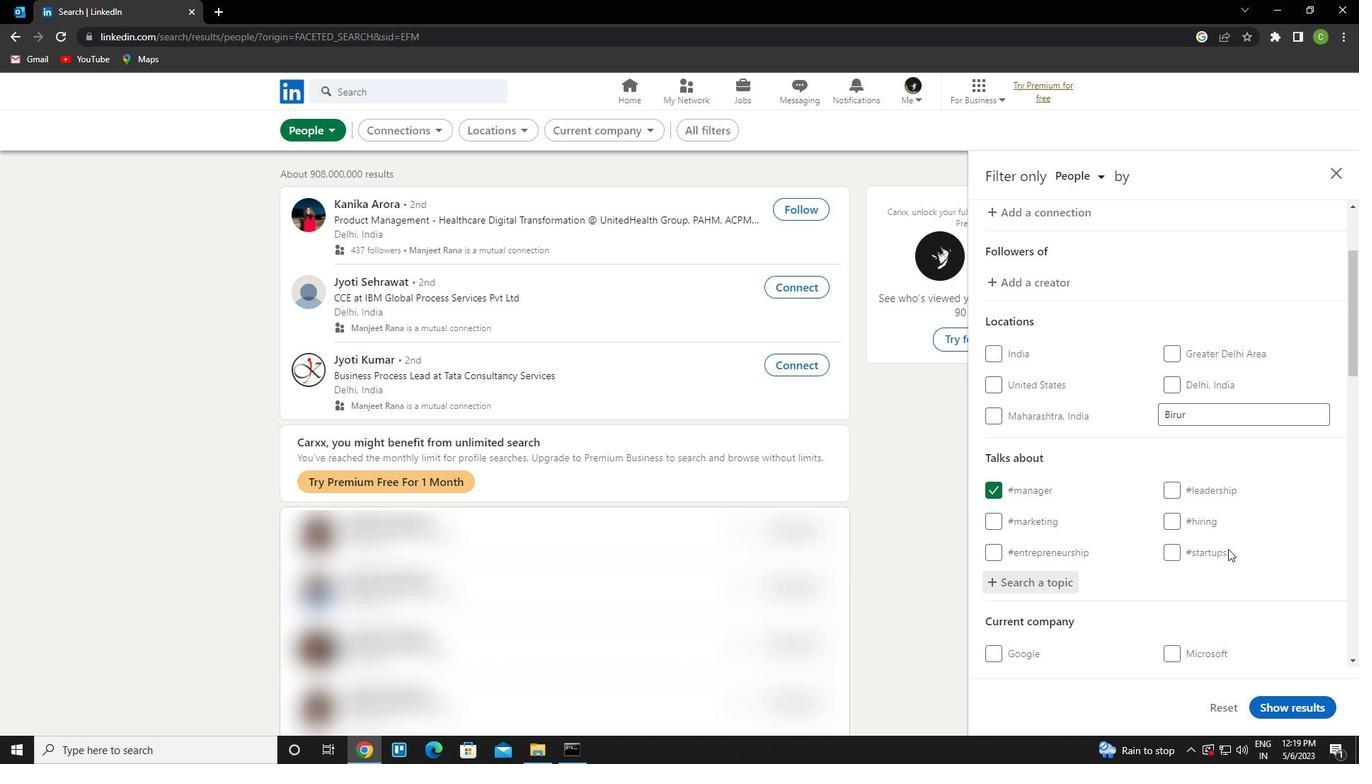 
Action: Mouse moved to (1172, 512)
Screenshot: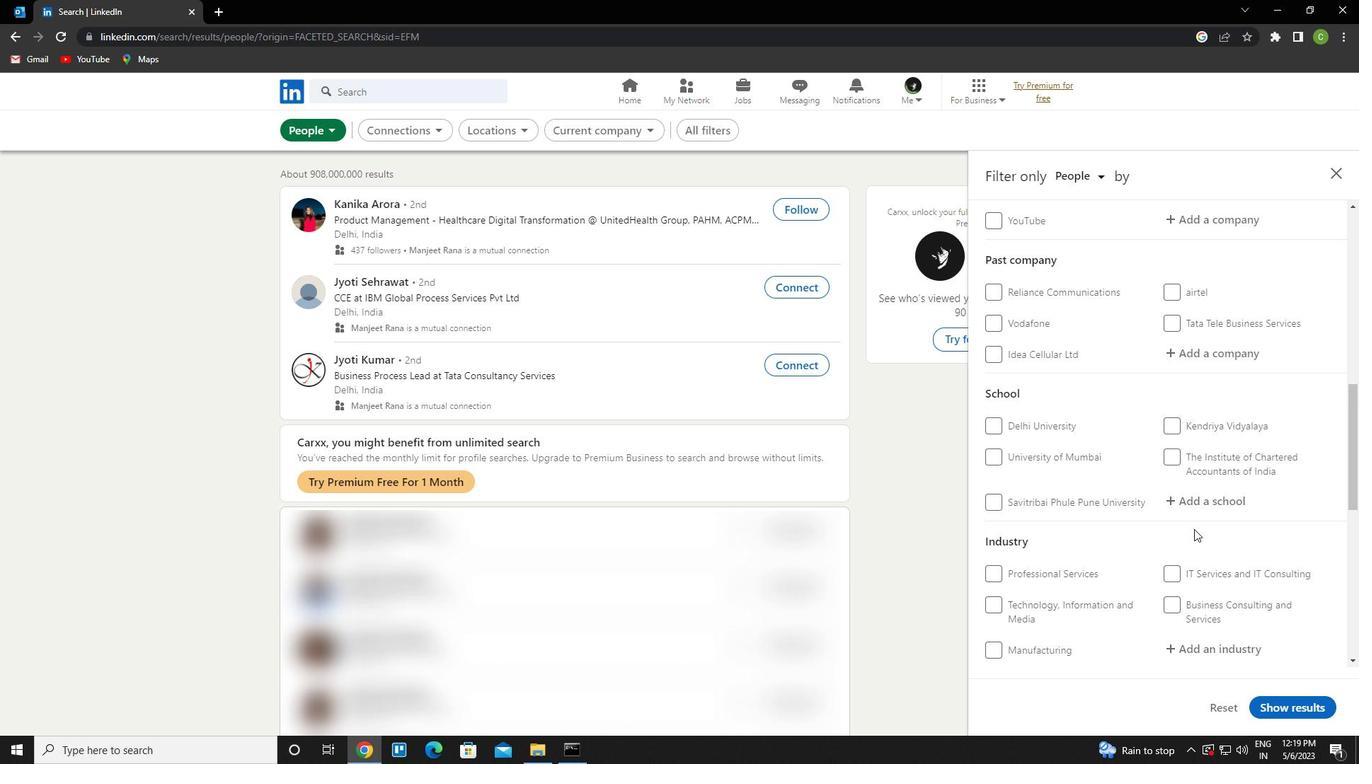 
Action: Mouse scrolled (1172, 512) with delta (0, 0)
Screenshot: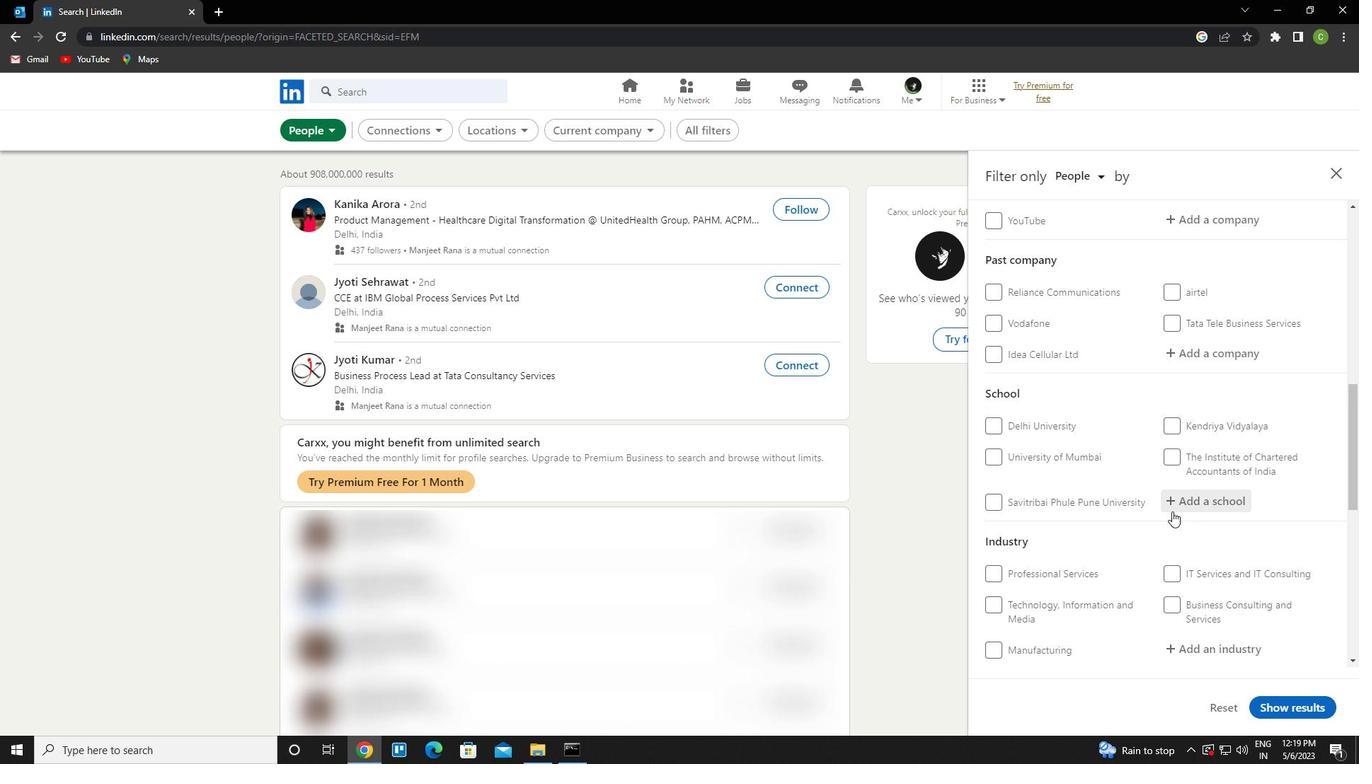 
Action: Mouse scrolled (1172, 512) with delta (0, 0)
Screenshot: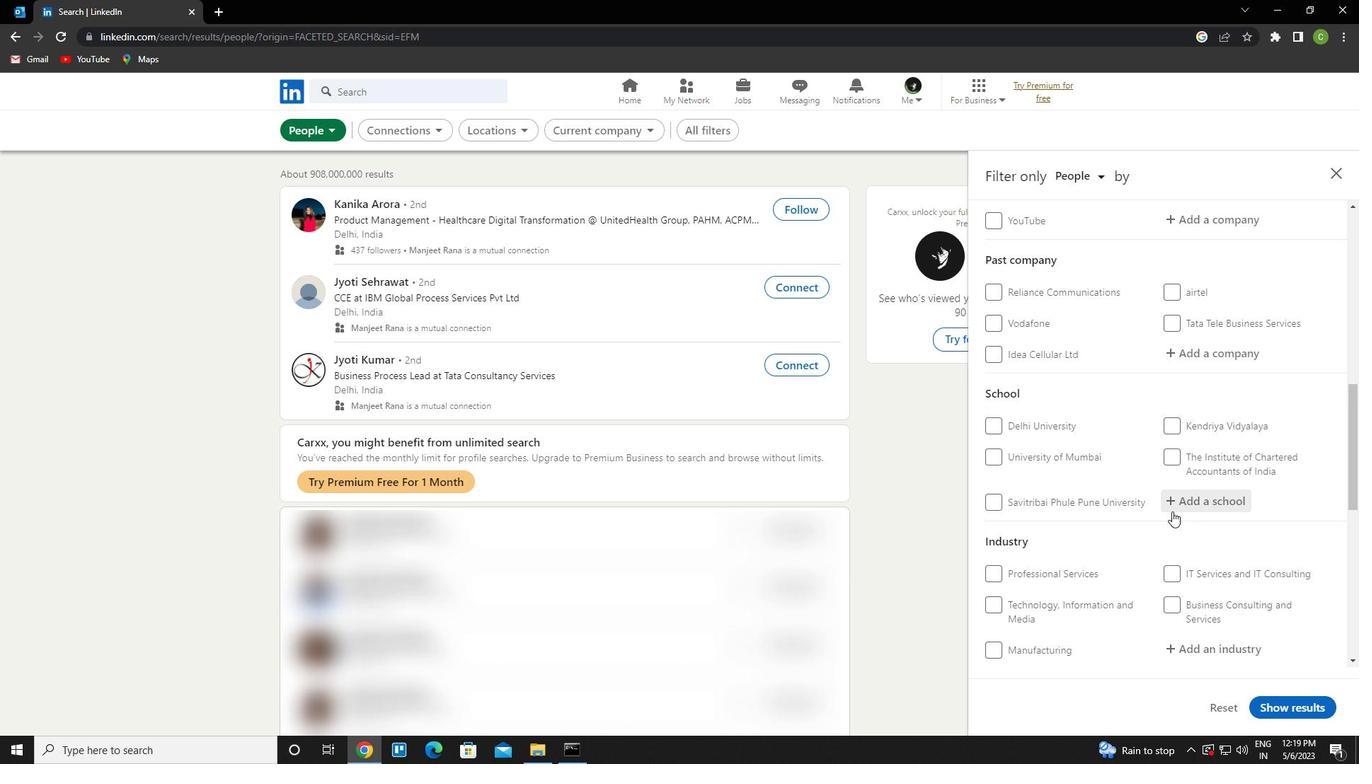 
Action: Mouse scrolled (1172, 511) with delta (0, 0)
Screenshot: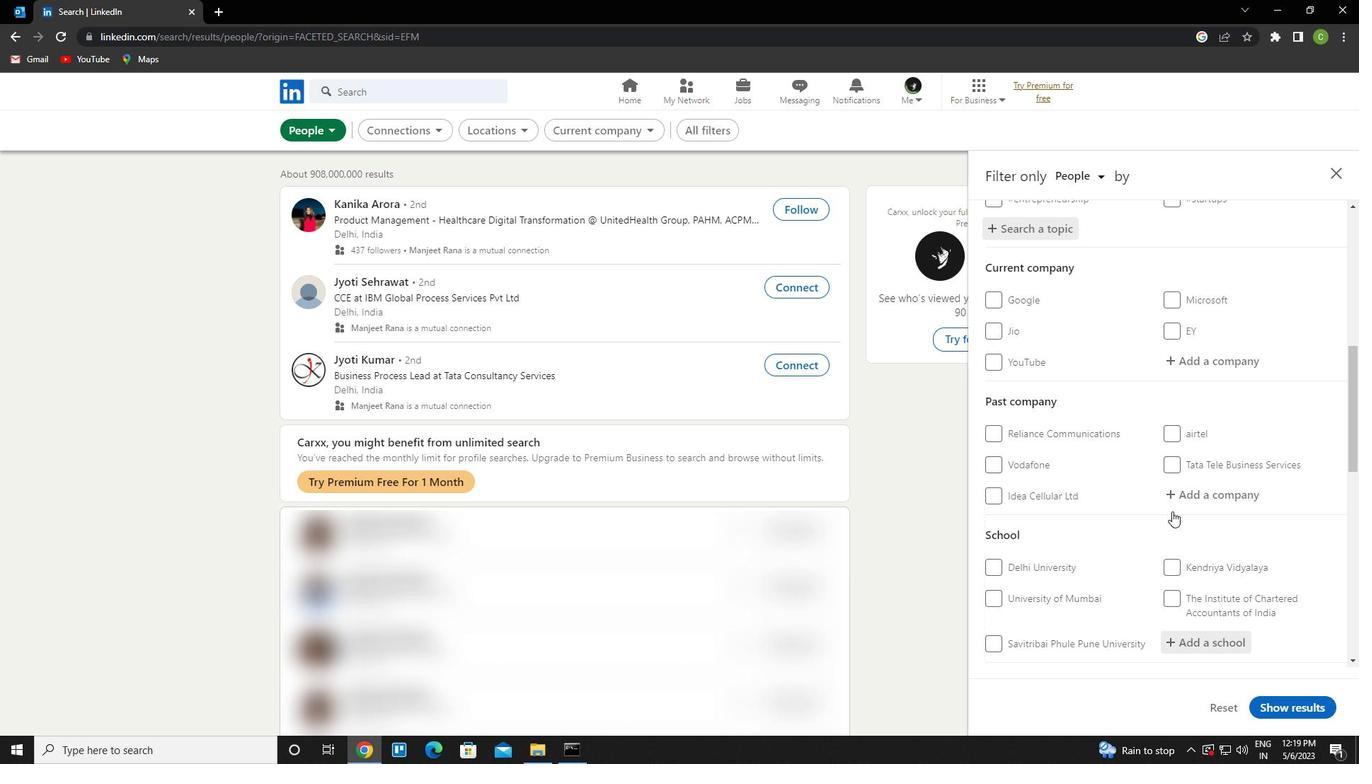
Action: Mouse scrolled (1172, 511) with delta (0, 0)
Screenshot: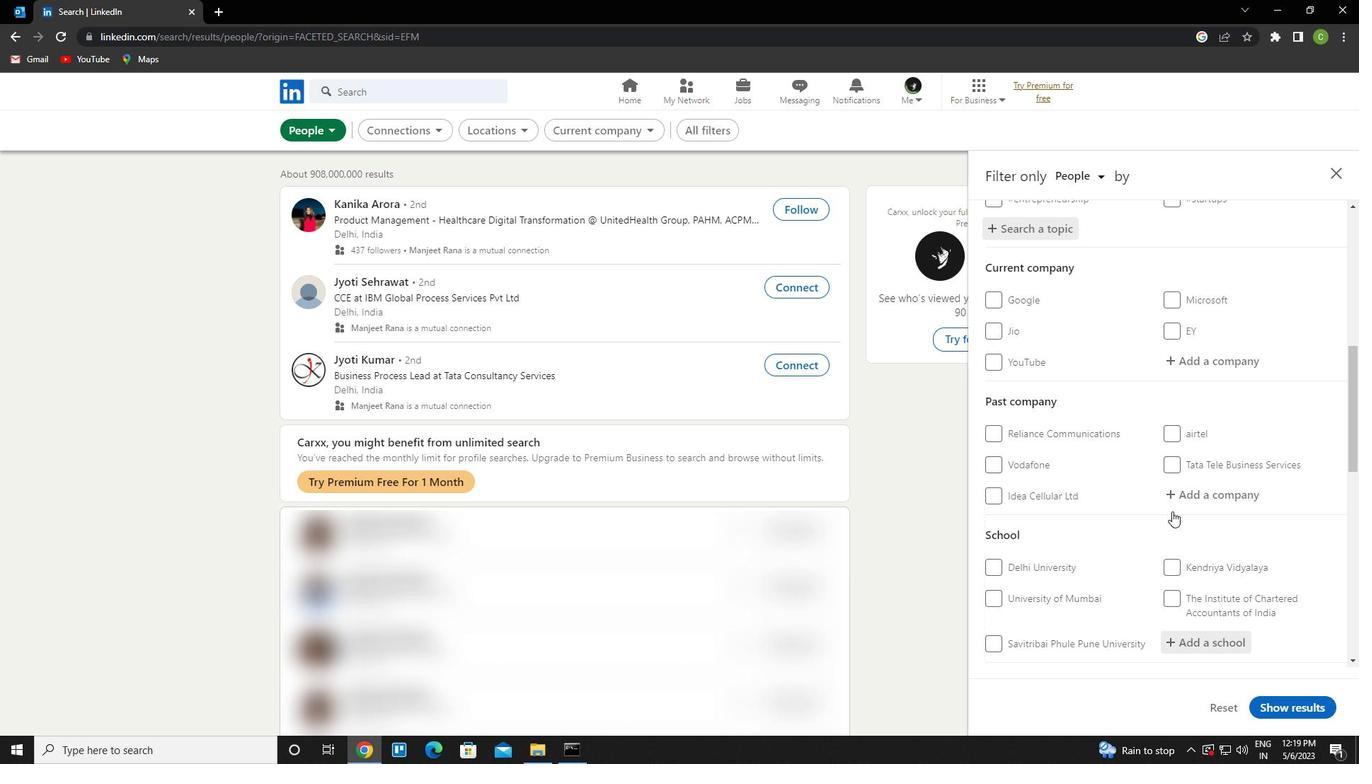 
Action: Mouse scrolled (1172, 511) with delta (0, 0)
Screenshot: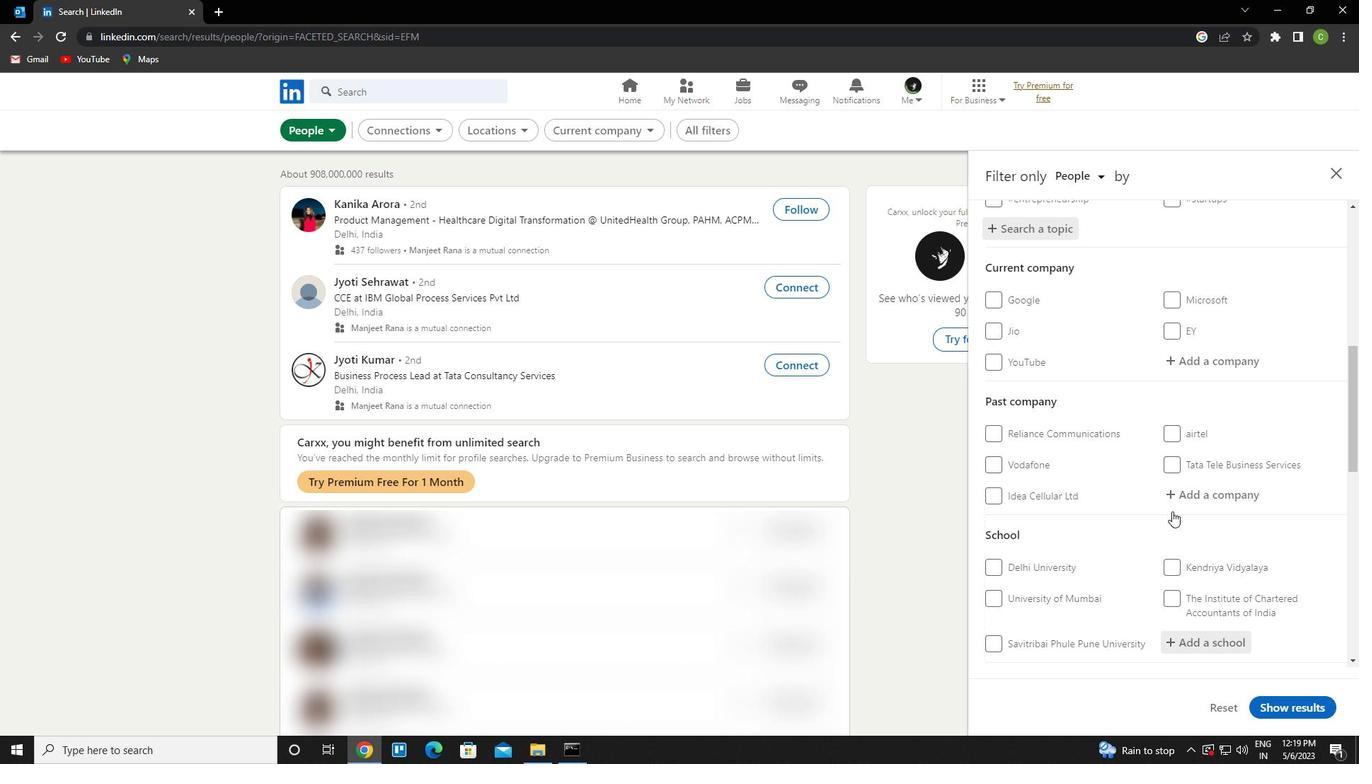 
Action: Mouse scrolled (1172, 511) with delta (0, 0)
Screenshot: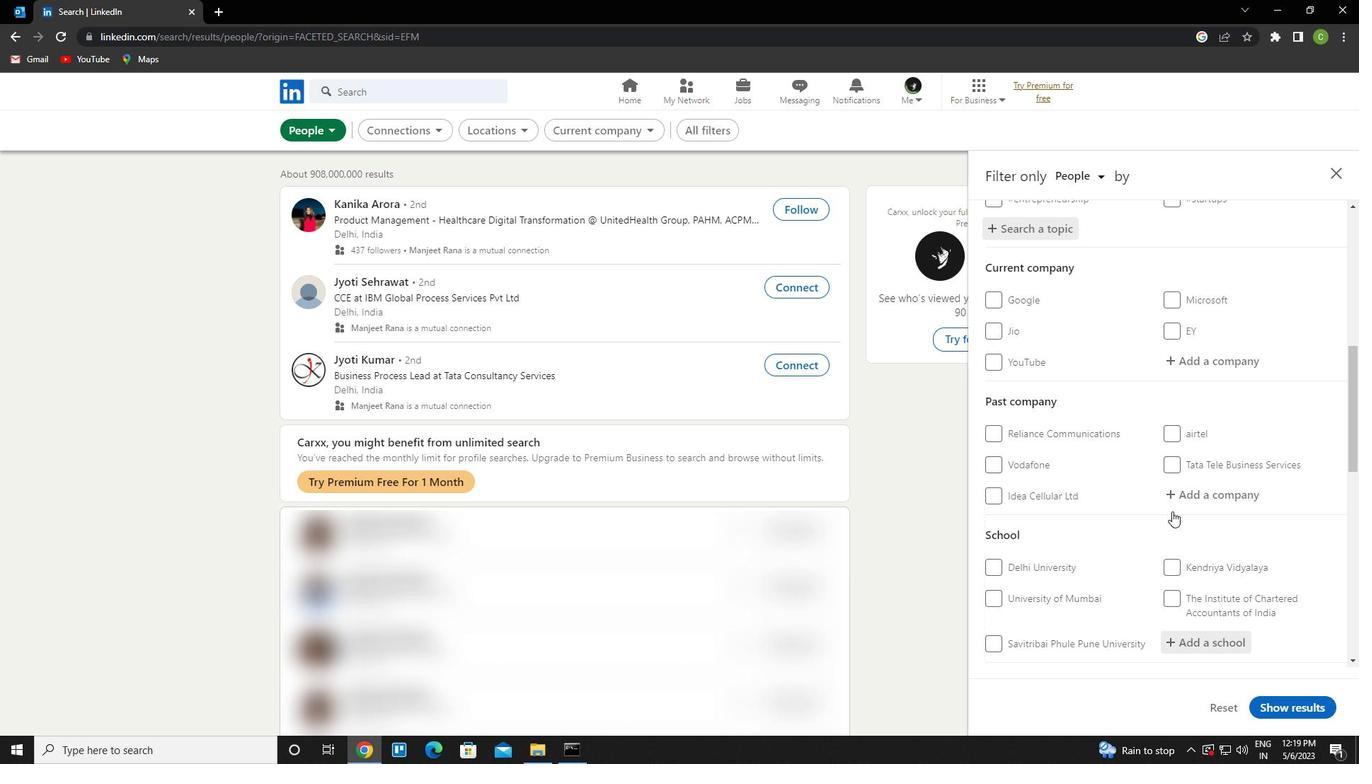 
Action: Mouse scrolled (1172, 511) with delta (0, 0)
Screenshot: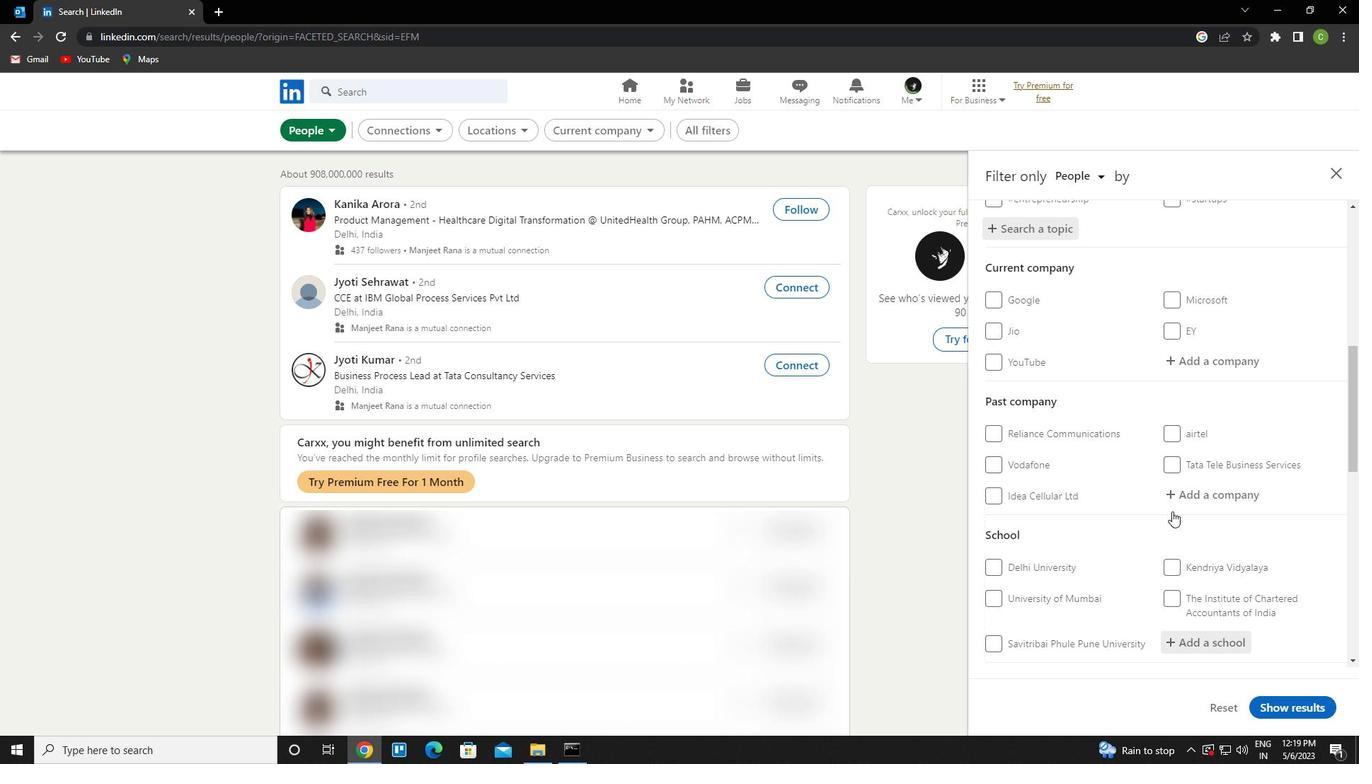 
Action: Mouse scrolled (1172, 511) with delta (0, 0)
Screenshot: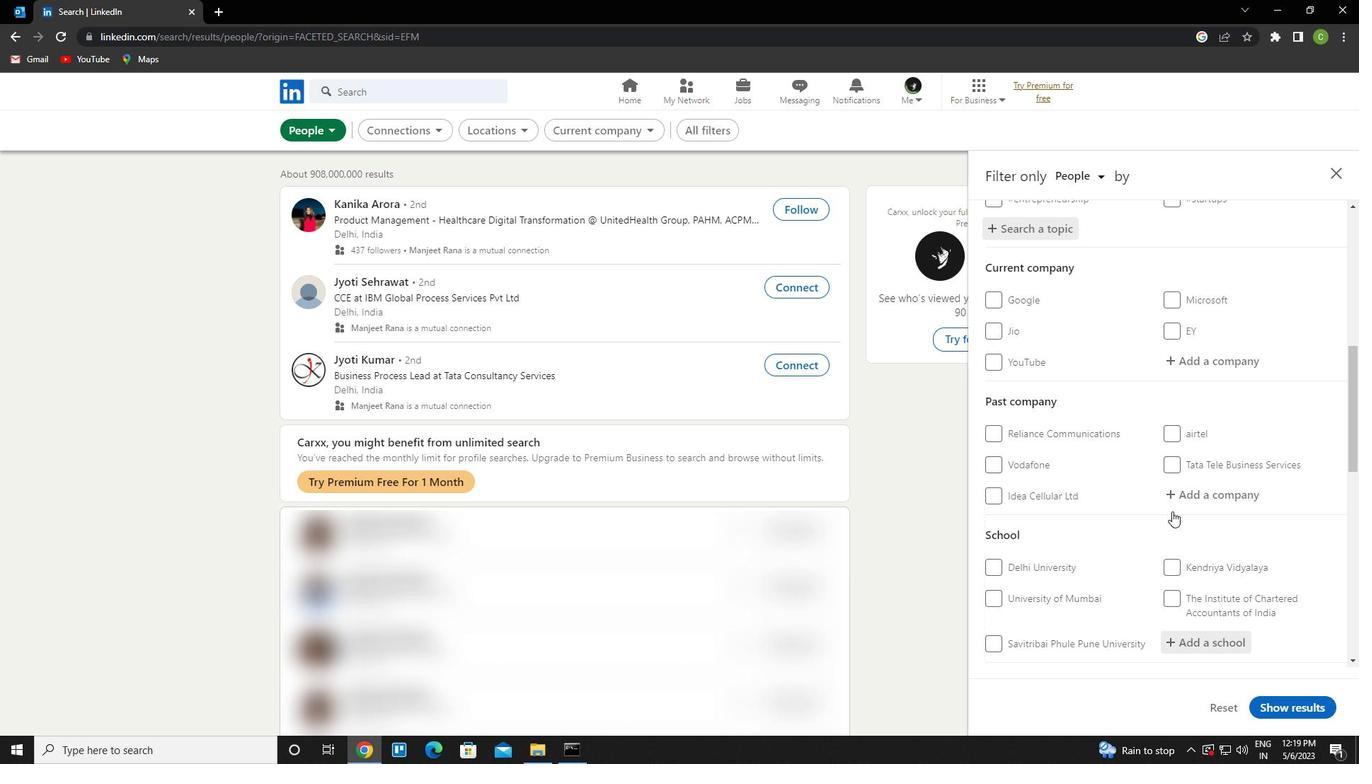 
Action: Mouse moved to (997, 442)
Screenshot: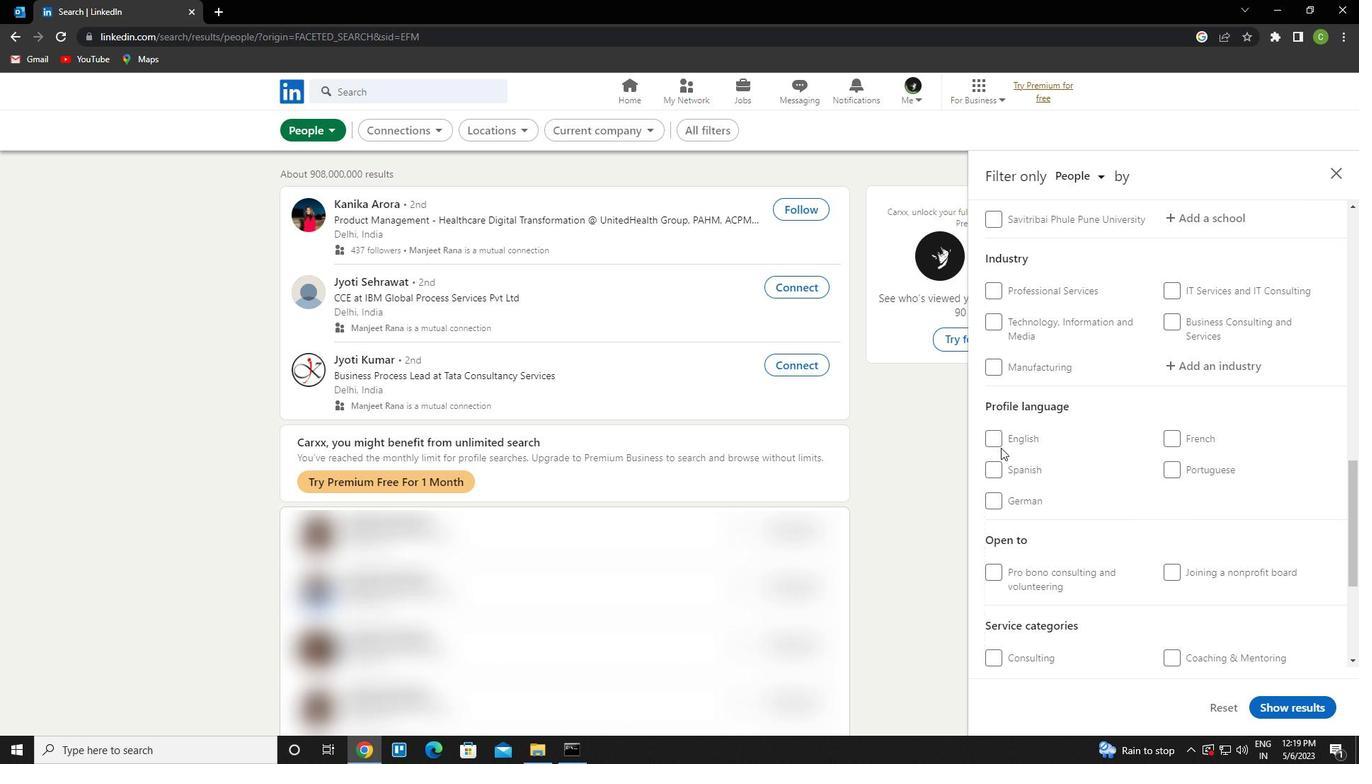 
Action: Mouse pressed left at (997, 442)
Screenshot: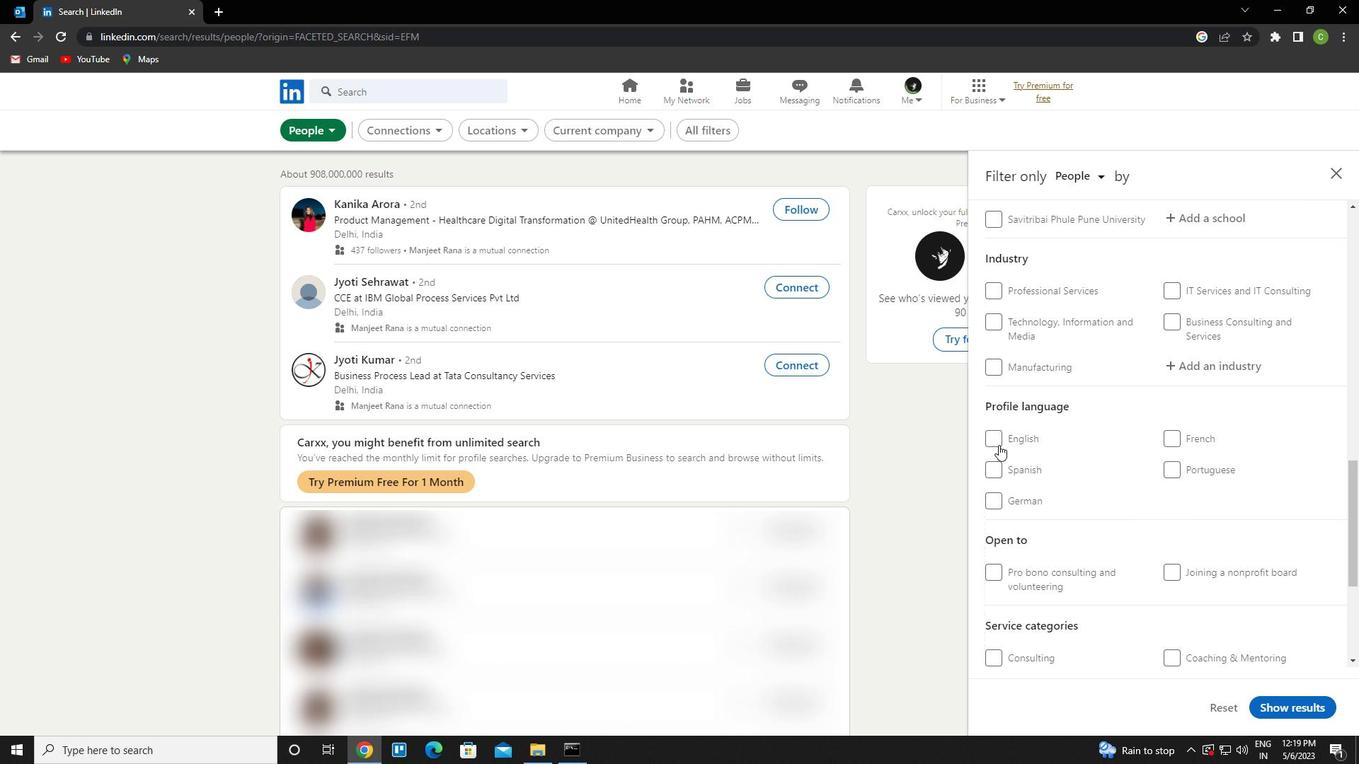
Action: Mouse moved to (1110, 450)
Screenshot: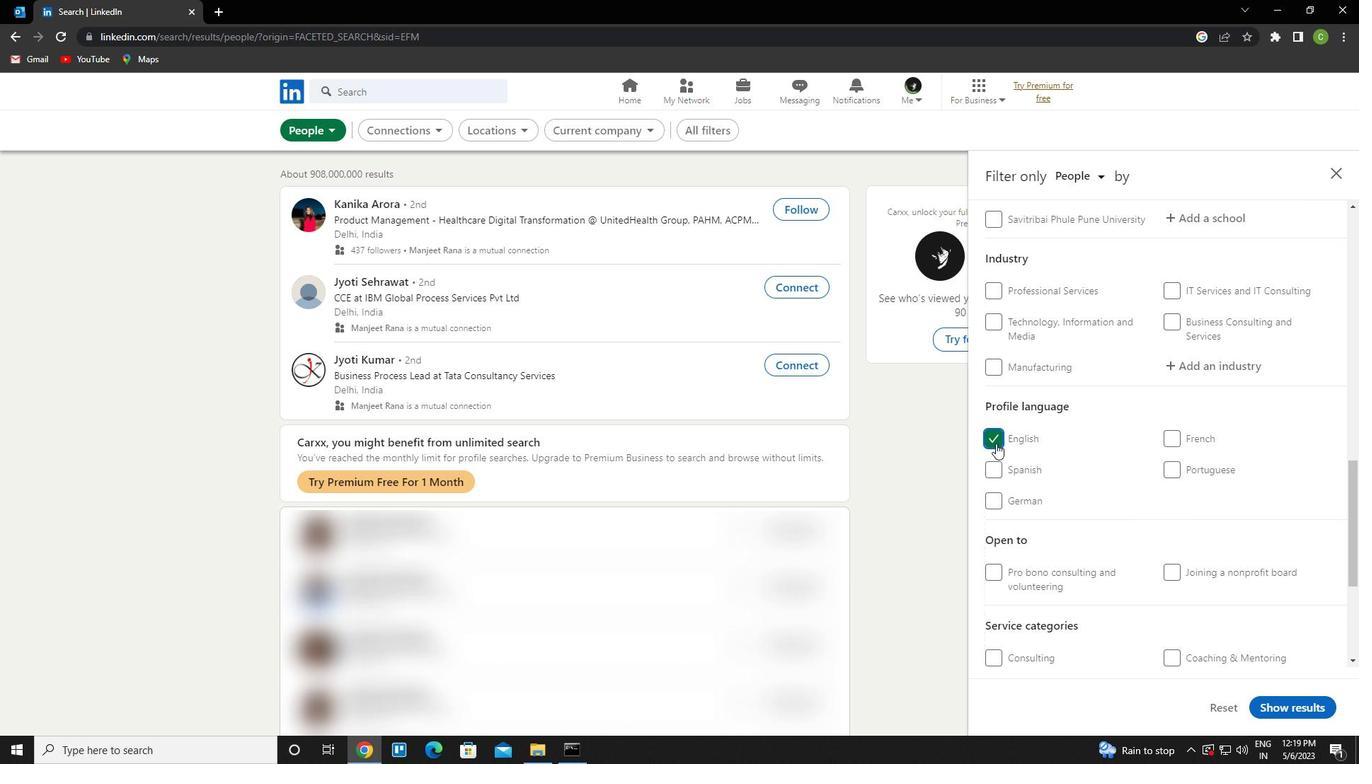 
Action: Mouse scrolled (1110, 451) with delta (0, 0)
Screenshot: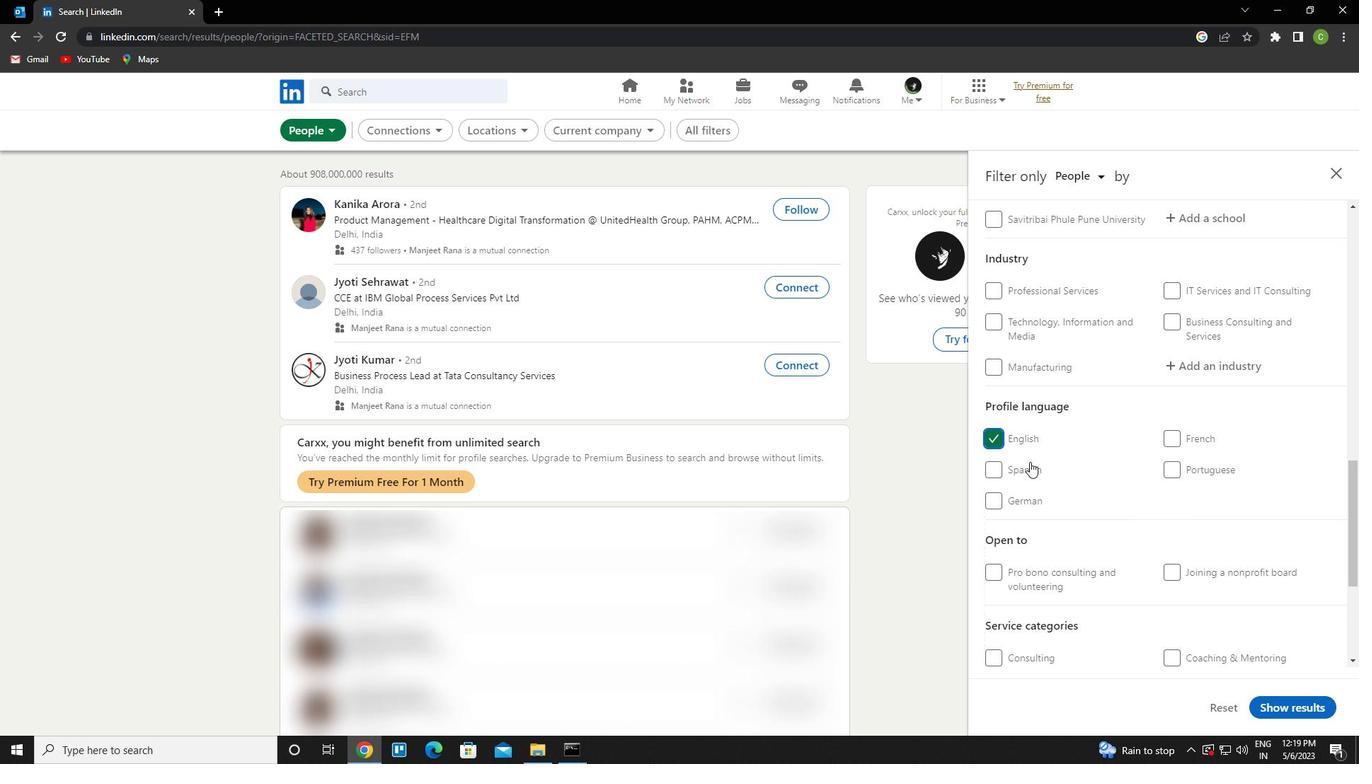 
Action: Mouse scrolled (1110, 451) with delta (0, 0)
Screenshot: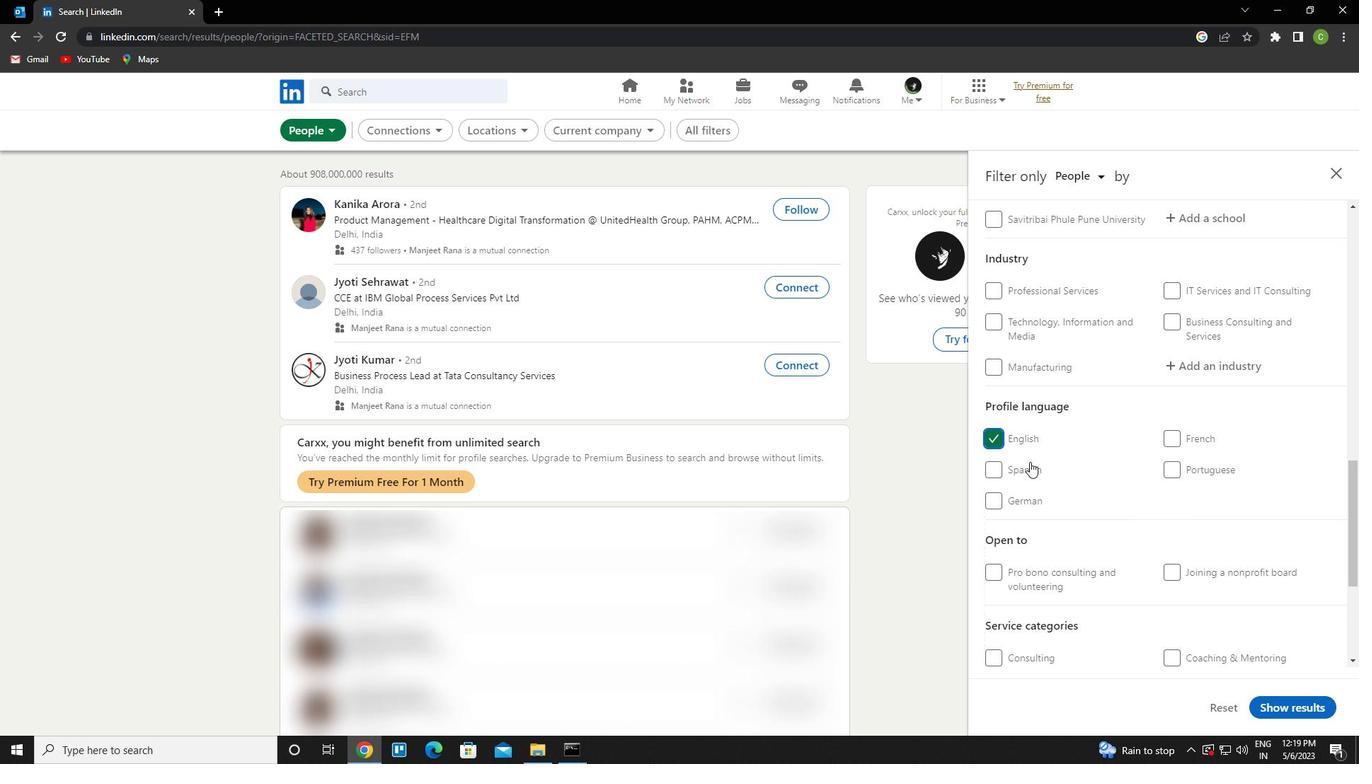
Action: Mouse scrolled (1110, 451) with delta (0, 0)
Screenshot: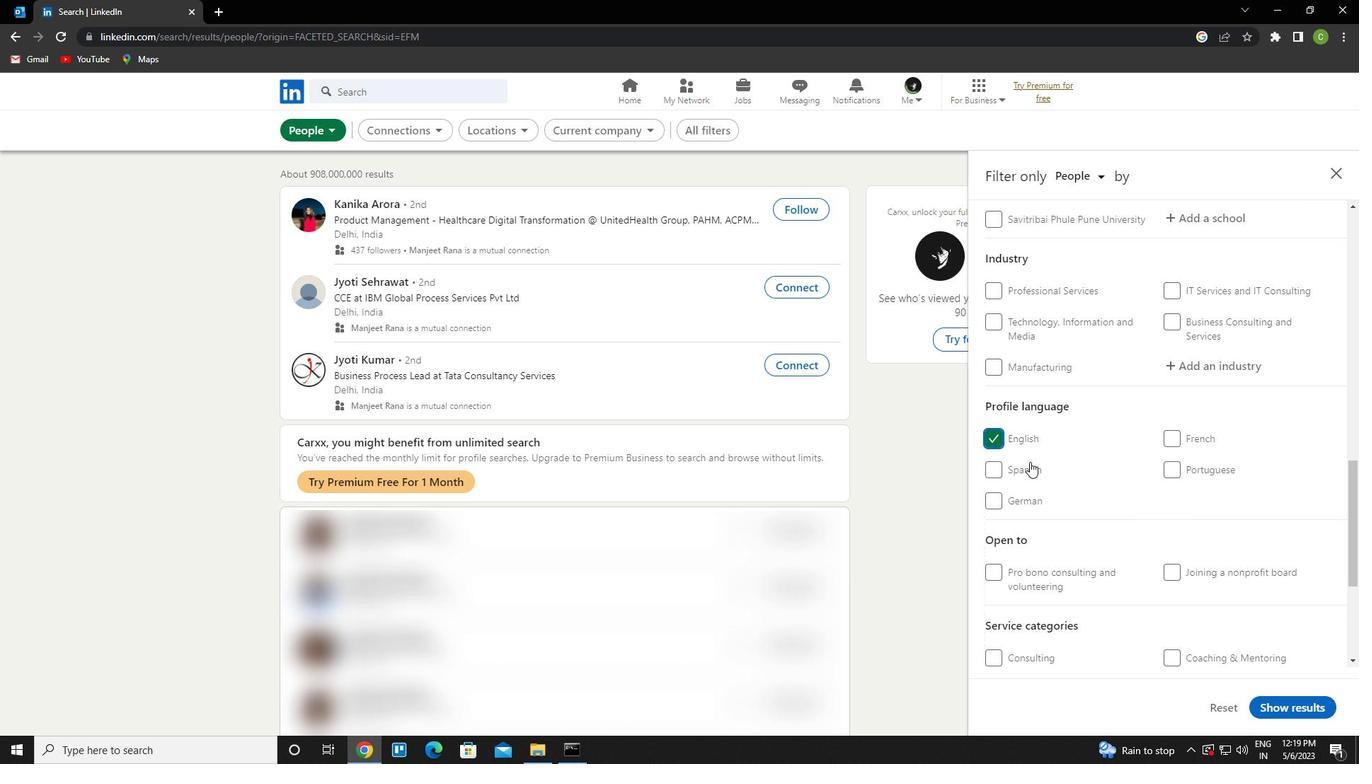 
Action: Mouse scrolled (1110, 451) with delta (0, 0)
Screenshot: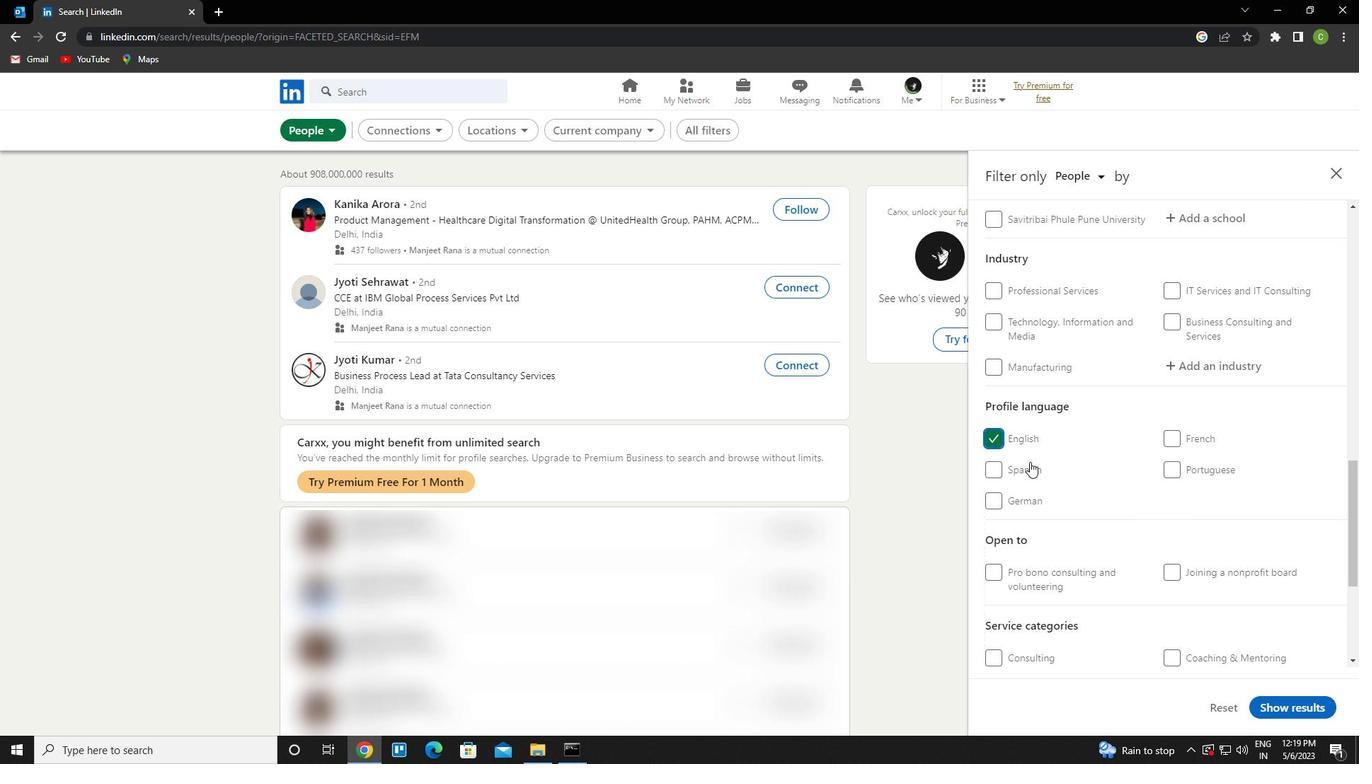 
Action: Mouse scrolled (1110, 451) with delta (0, 0)
Screenshot: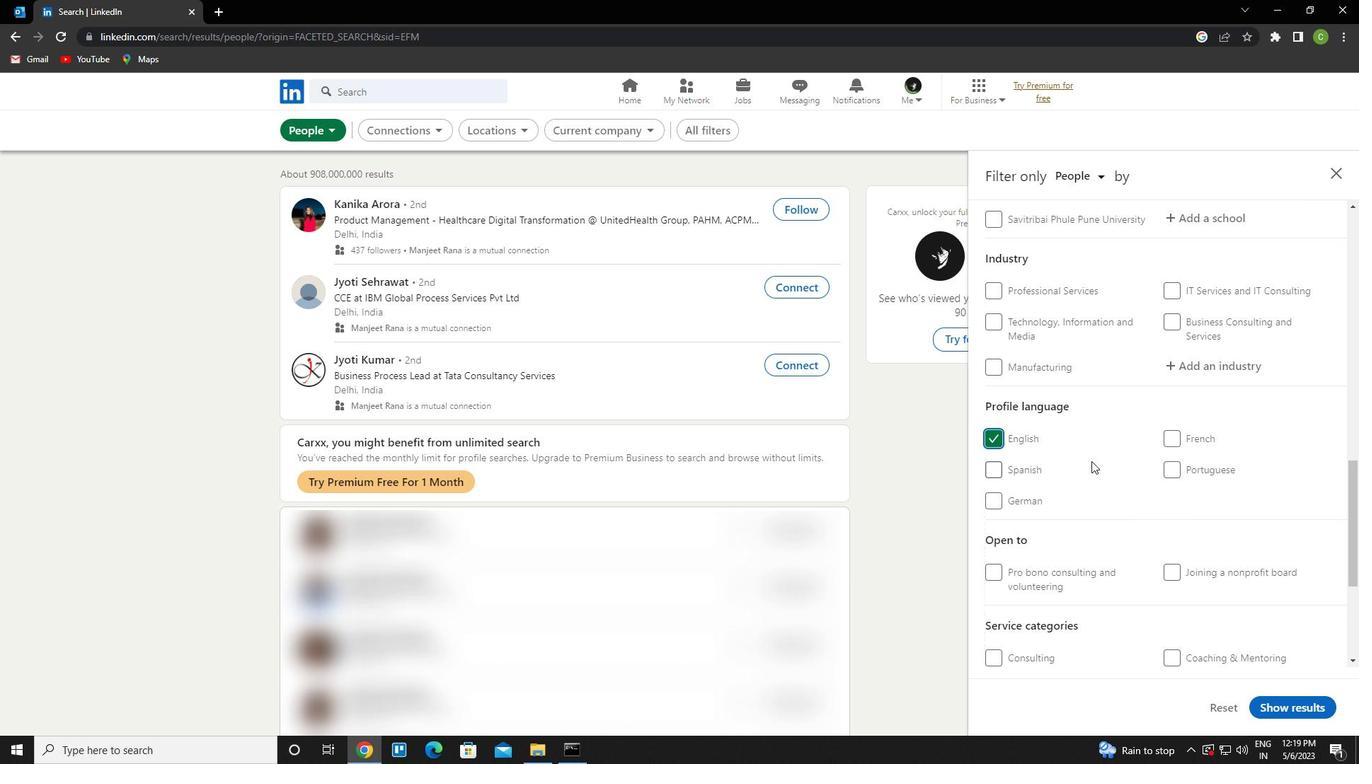 
Action: Mouse scrolled (1110, 451) with delta (0, 0)
Screenshot: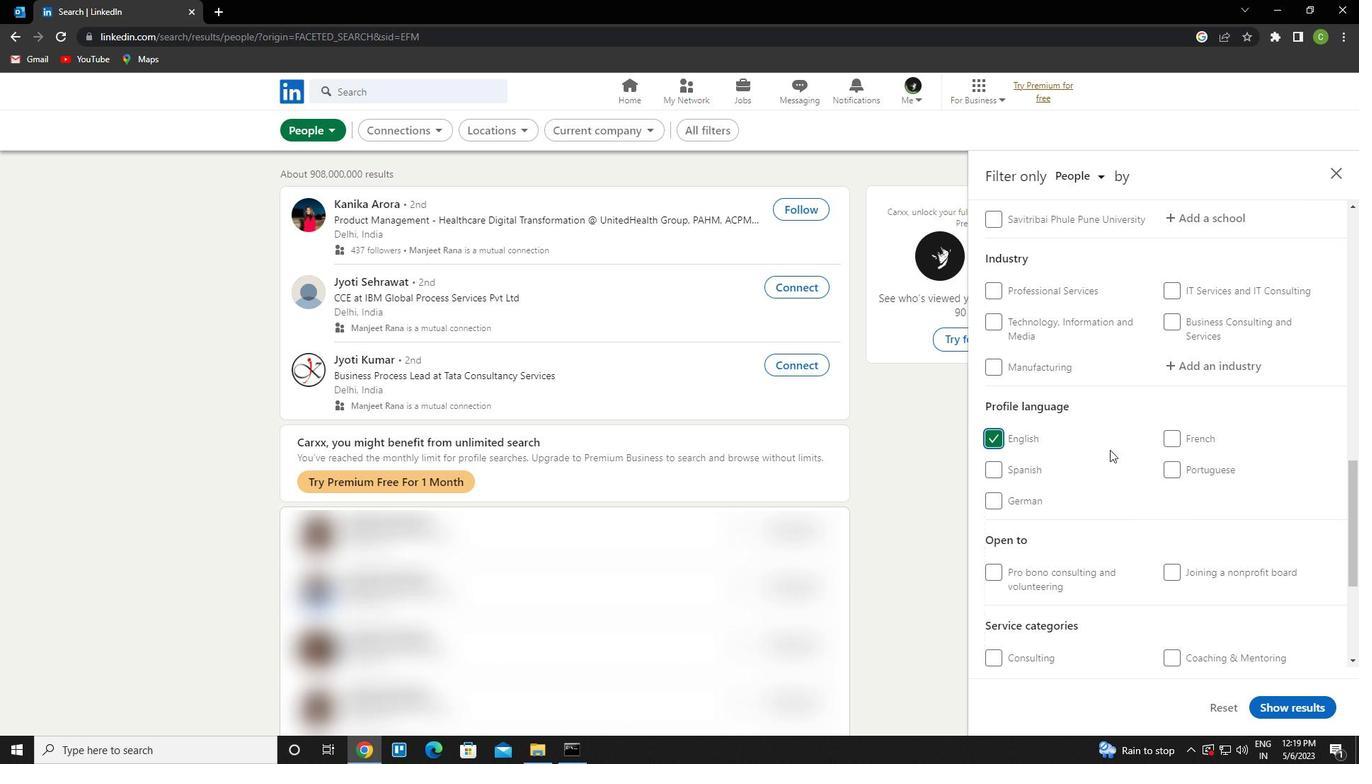 
Action: Mouse moved to (1213, 361)
Screenshot: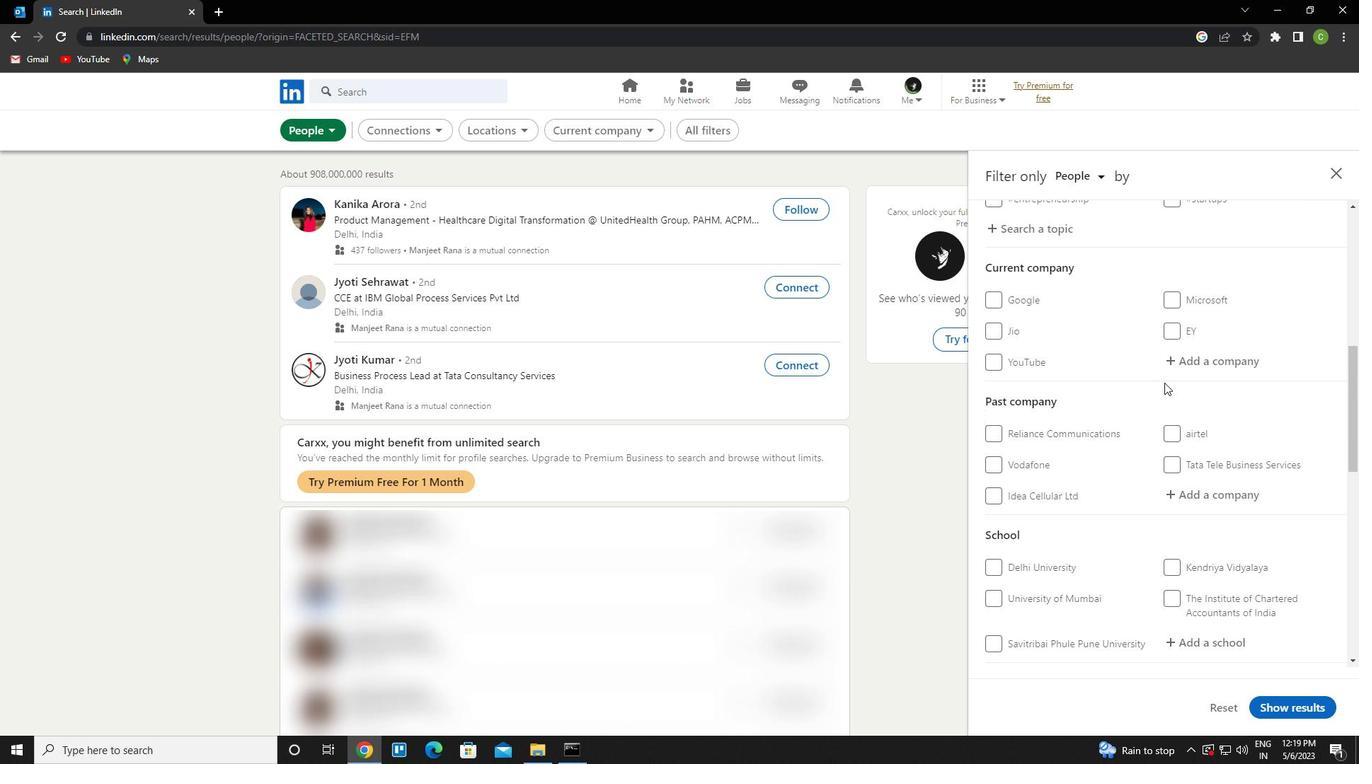 
Action: Mouse pressed left at (1213, 361)
Screenshot: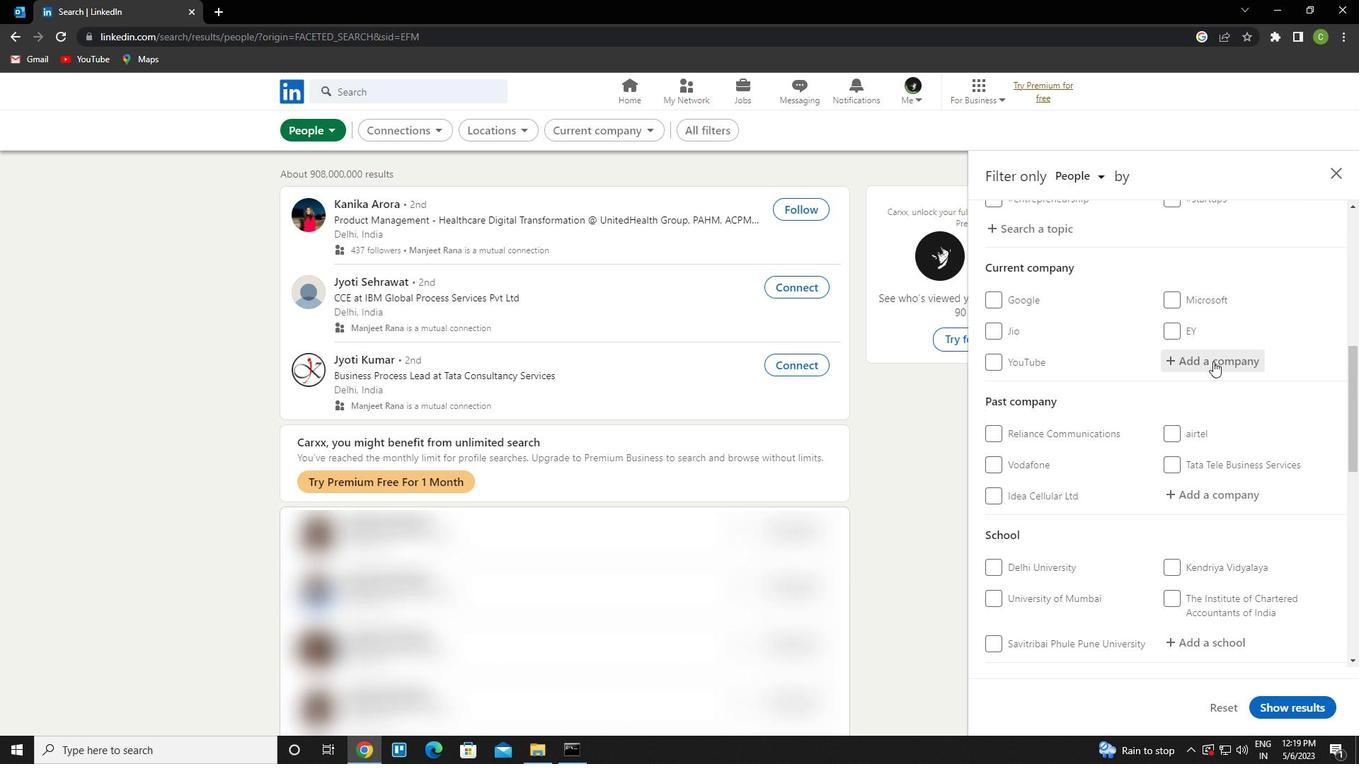 
Action: Key pressed <Key.caps_lock>t<Key.caps_lock>ata<Key.space>housing<Key.down><Key.enter>
Screenshot: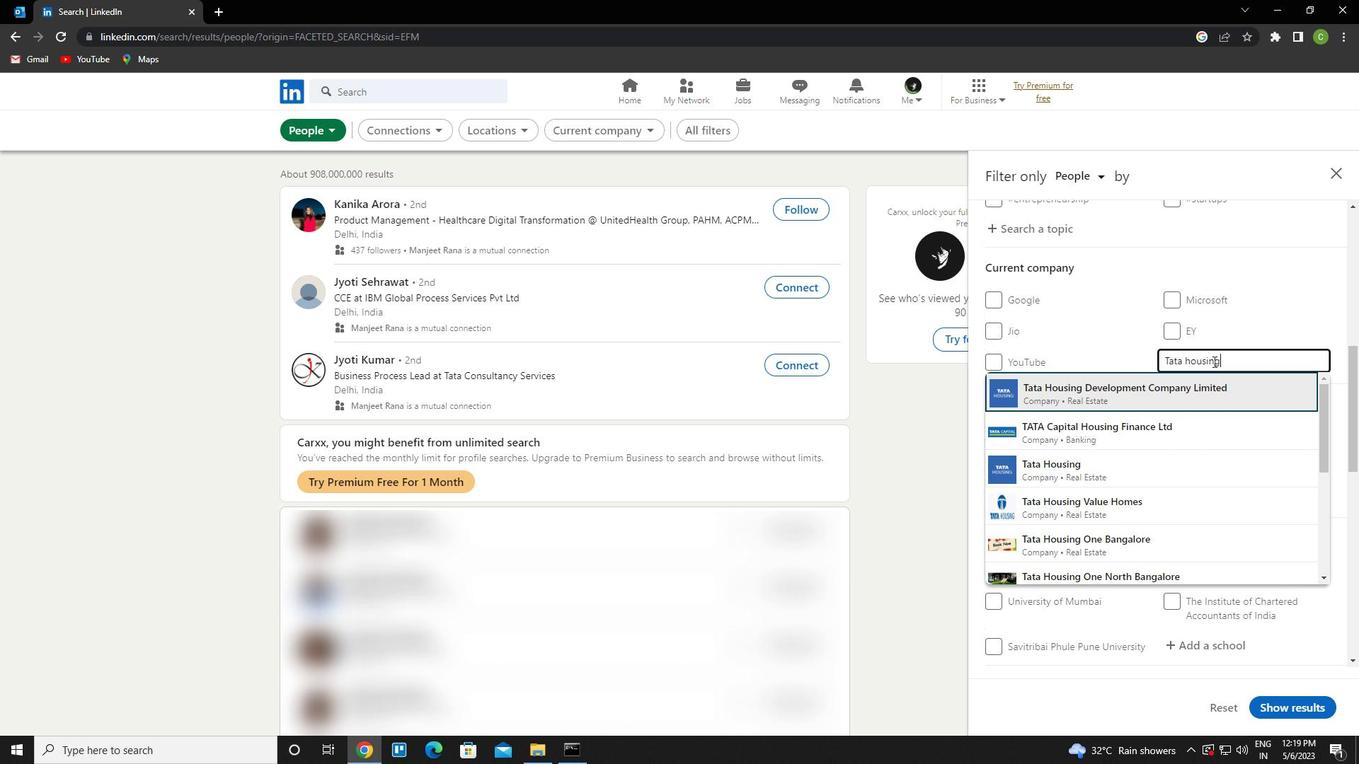 
Action: Mouse scrolled (1213, 361) with delta (0, 0)
Screenshot: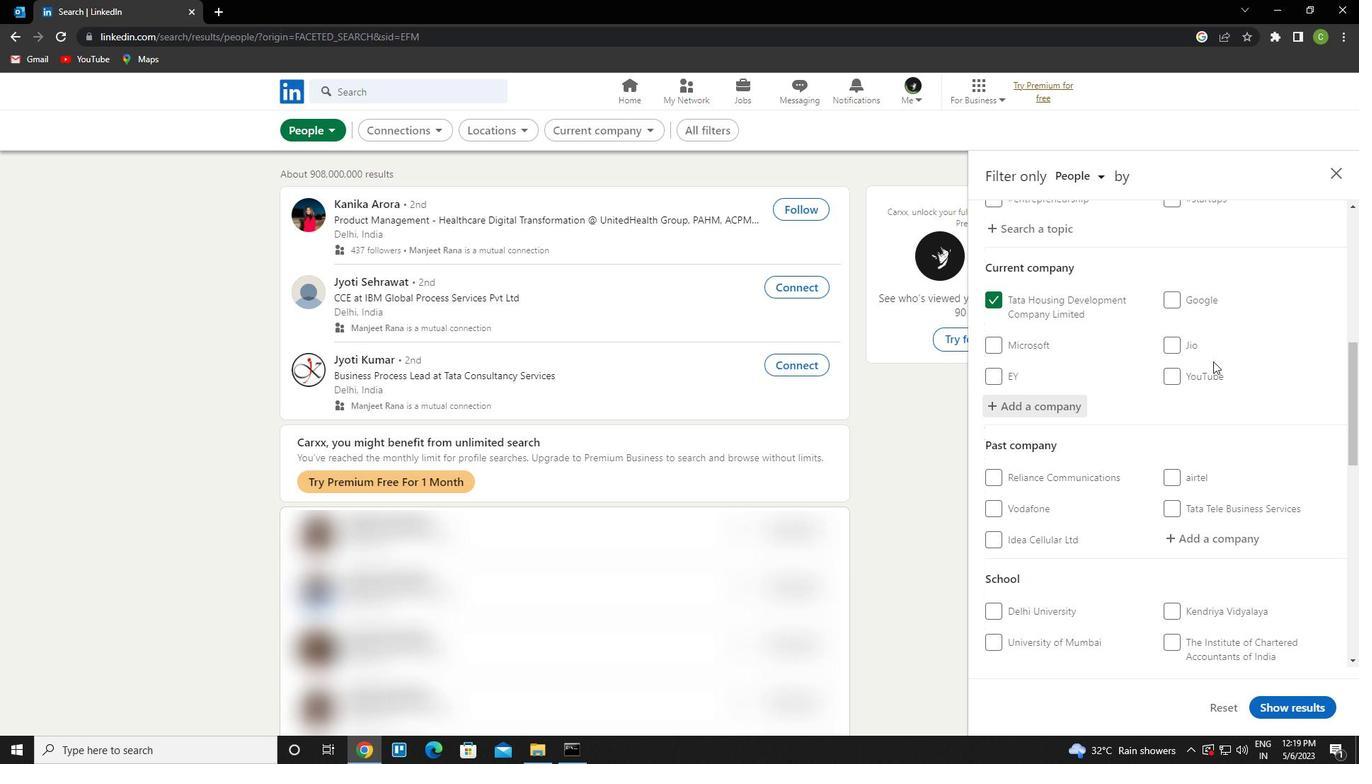 
Action: Mouse scrolled (1213, 361) with delta (0, 0)
Screenshot: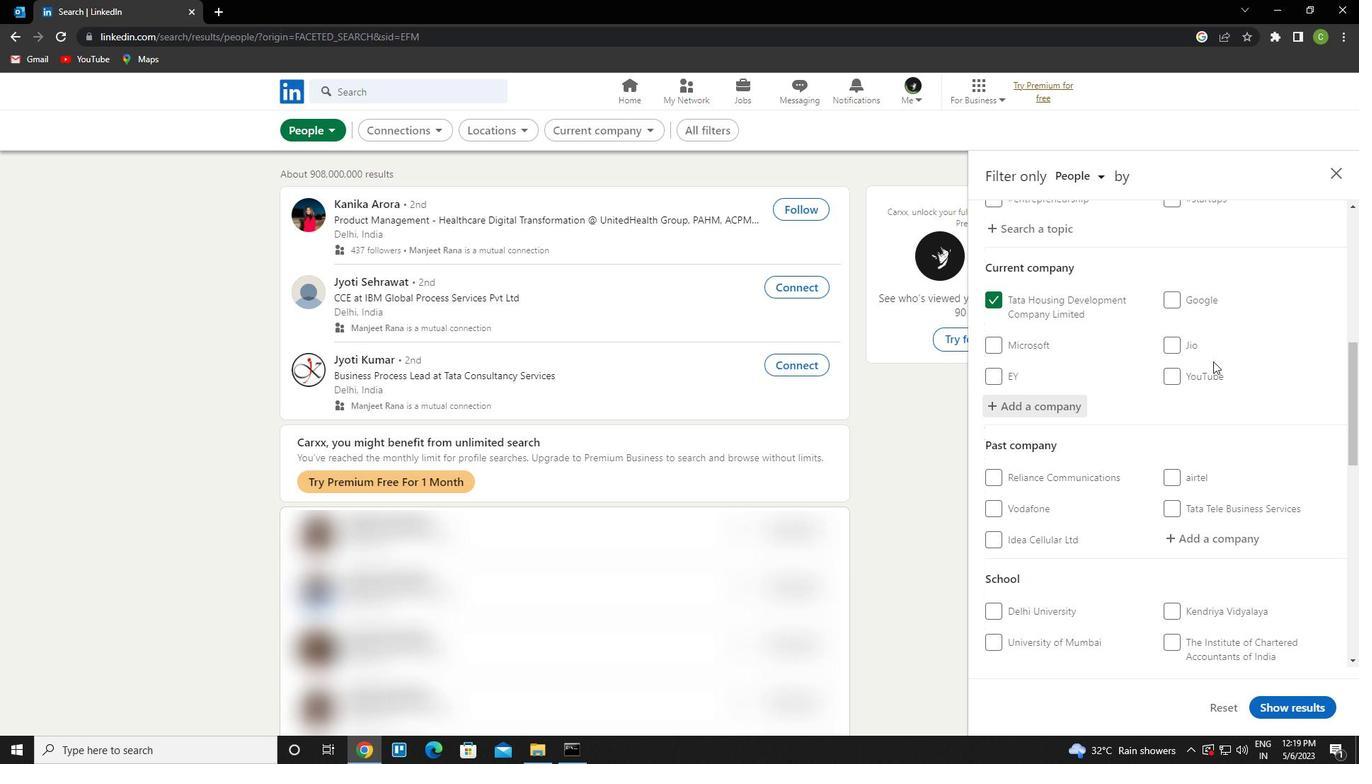 
Action: Mouse scrolled (1213, 361) with delta (0, 0)
Screenshot: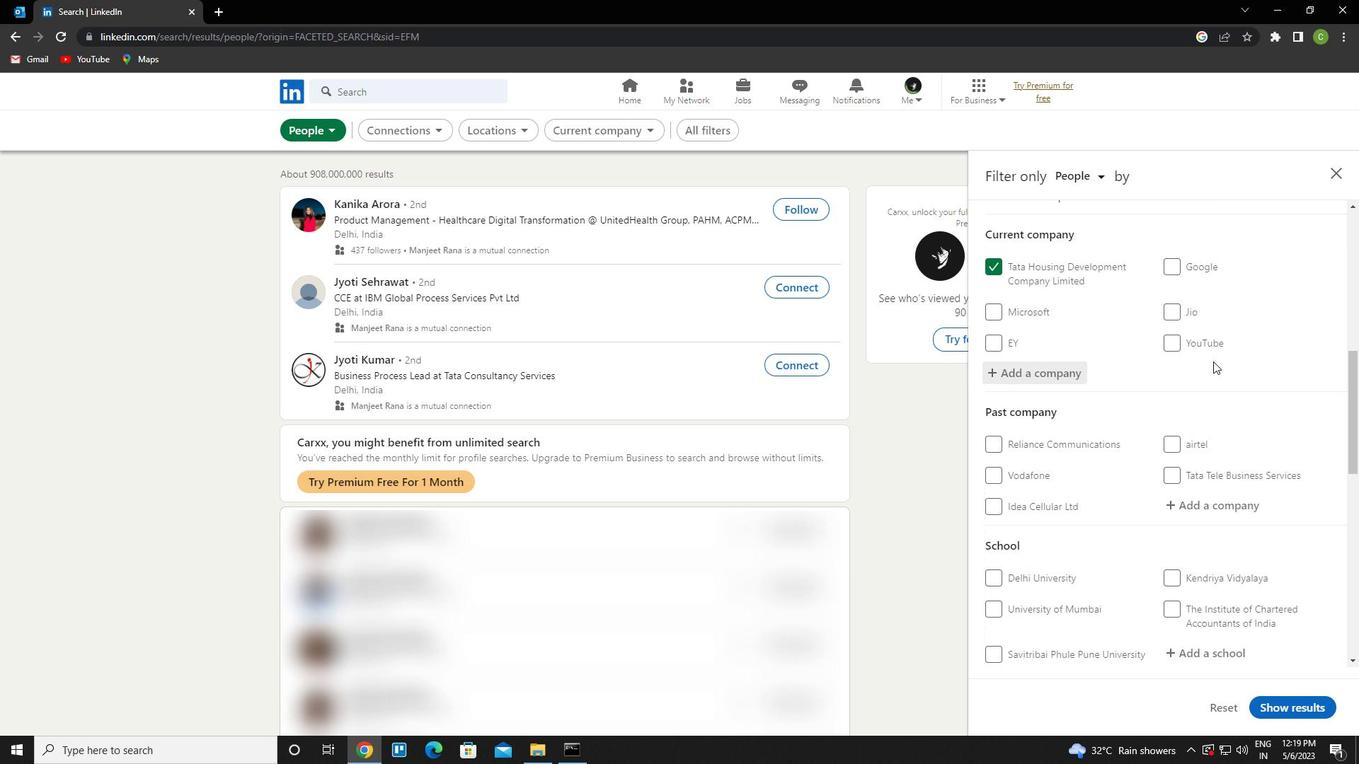 
Action: Mouse moved to (1205, 418)
Screenshot: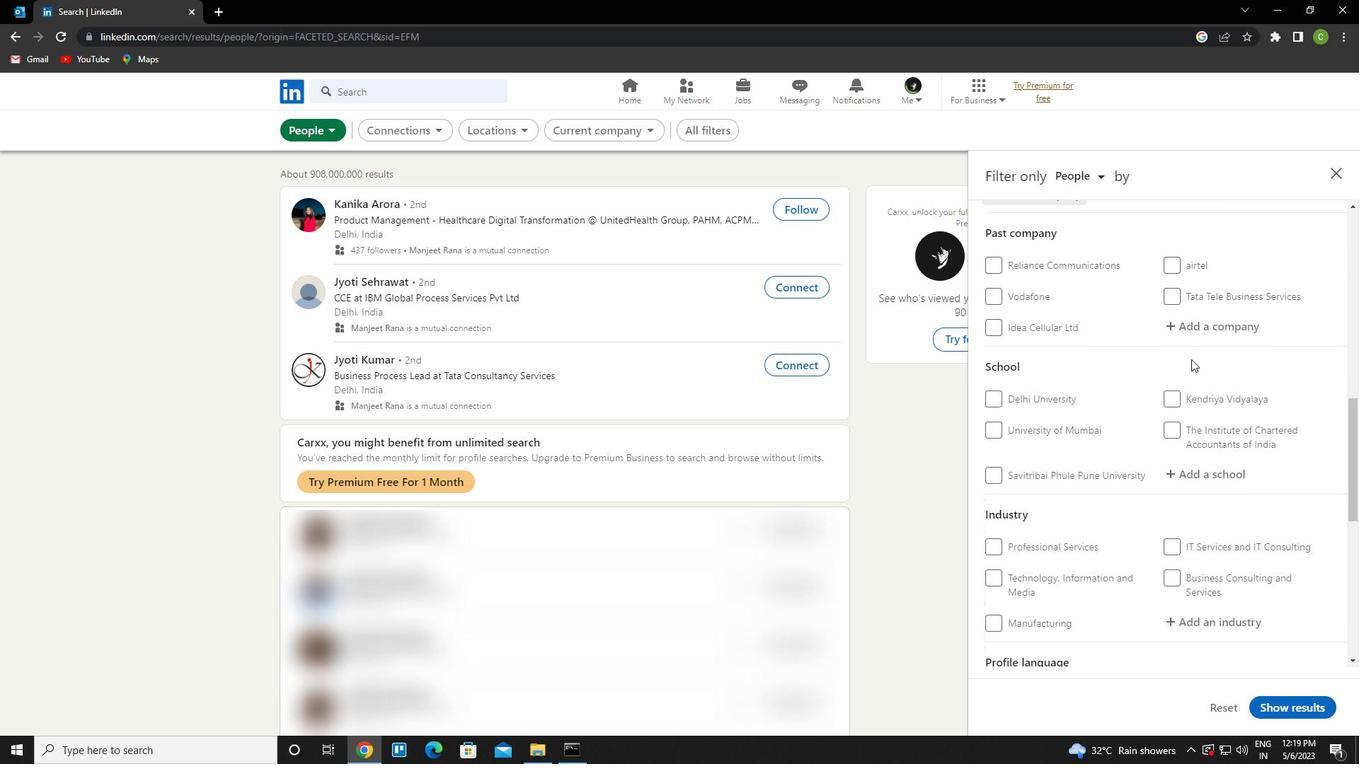 
Action: Mouse scrolled (1205, 417) with delta (0, 0)
Screenshot: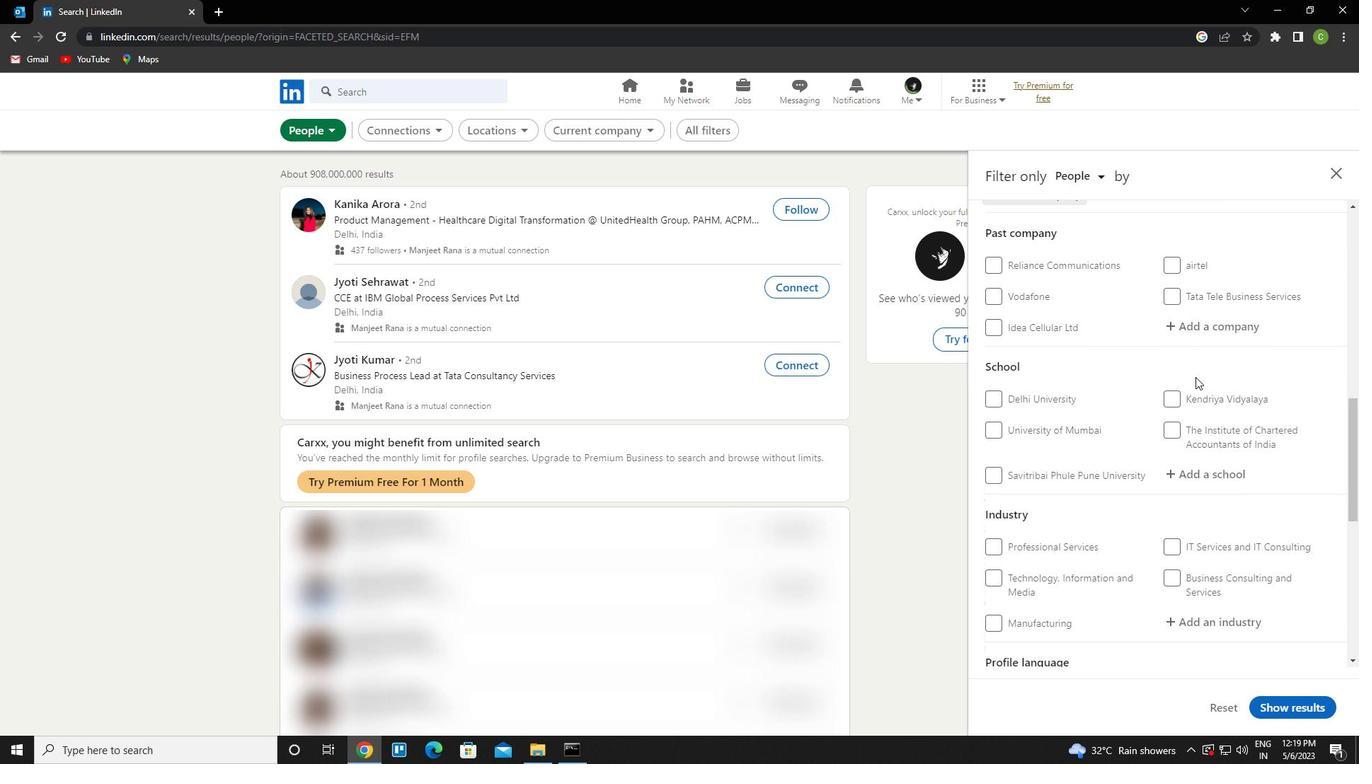 
Action: Mouse moved to (1218, 406)
Screenshot: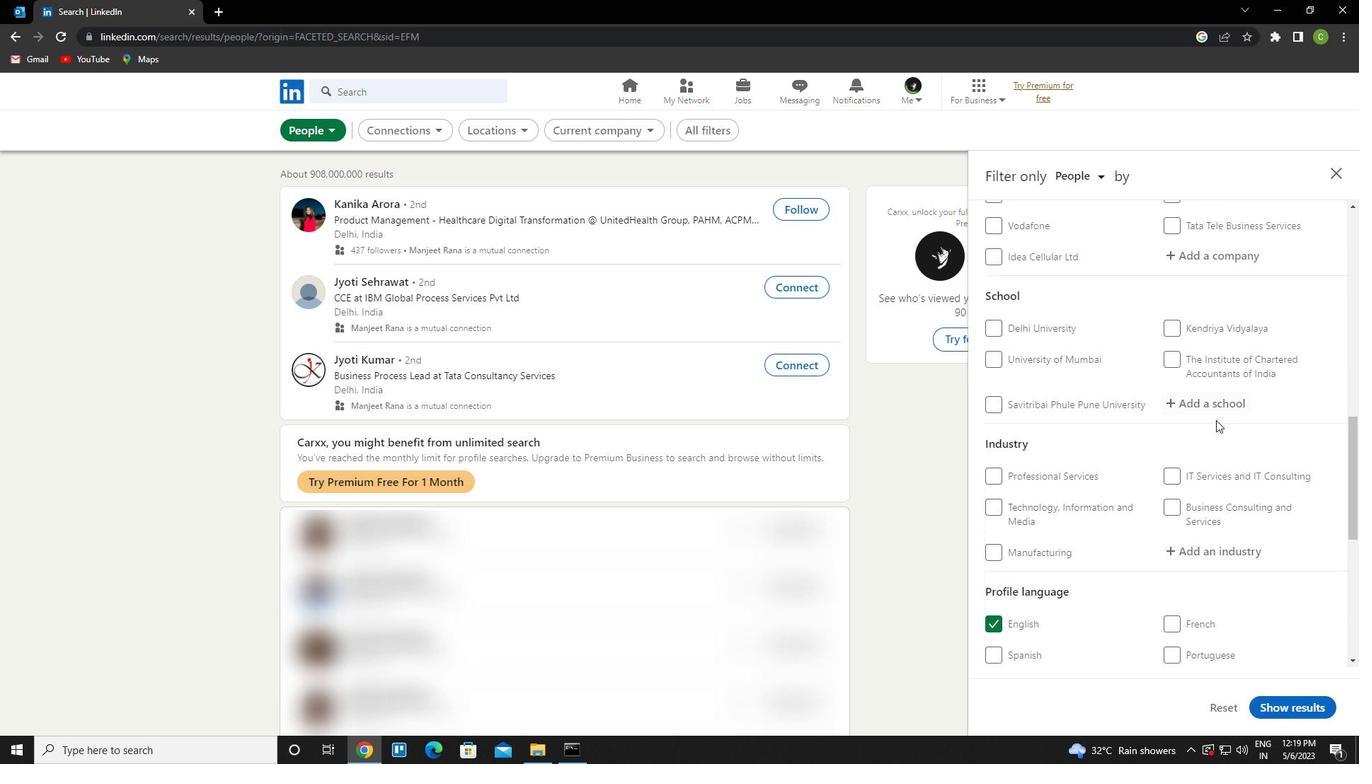 
Action: Mouse pressed left at (1218, 406)
Screenshot: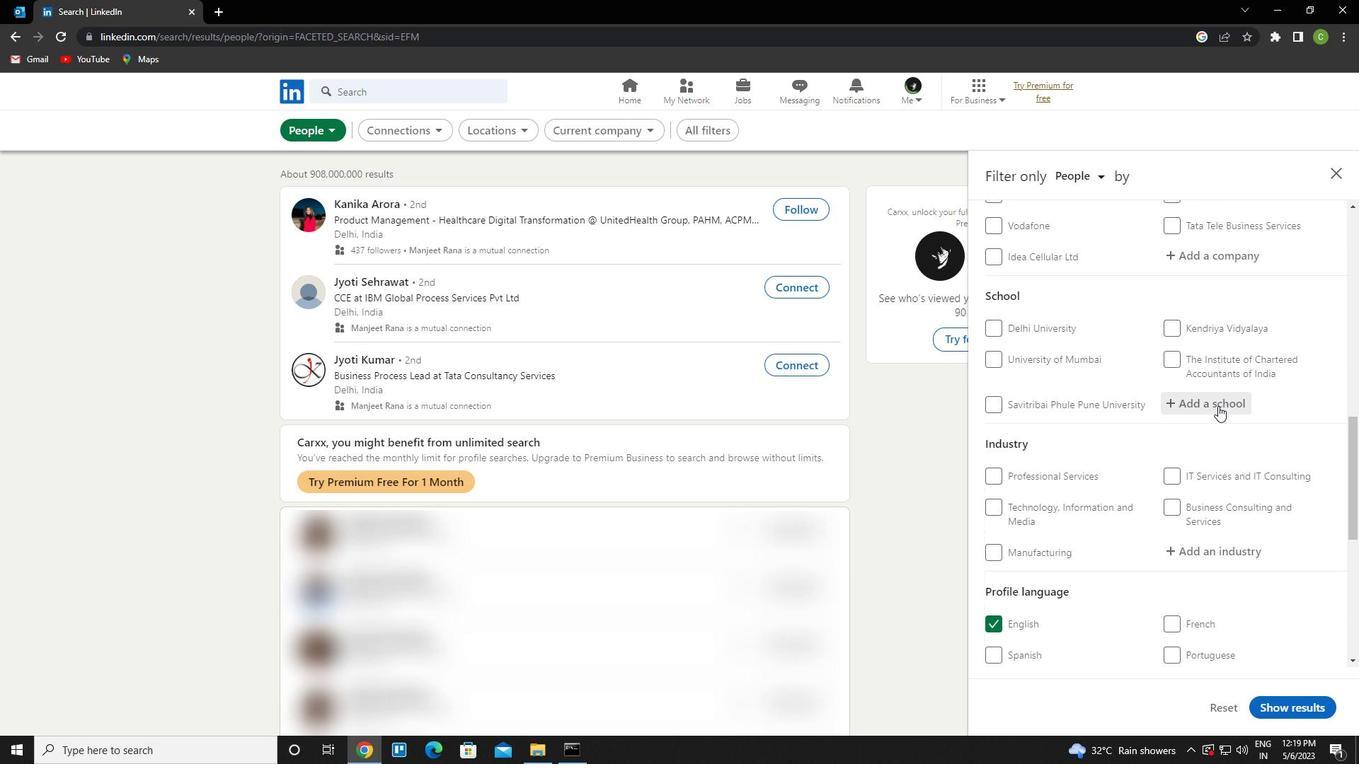 
Action: Key pressed <Key.caps_lock>i<Key.caps_lock>ndian<Key.space>jobs<Key.space>update<Key.down><Key.enter>
Screenshot: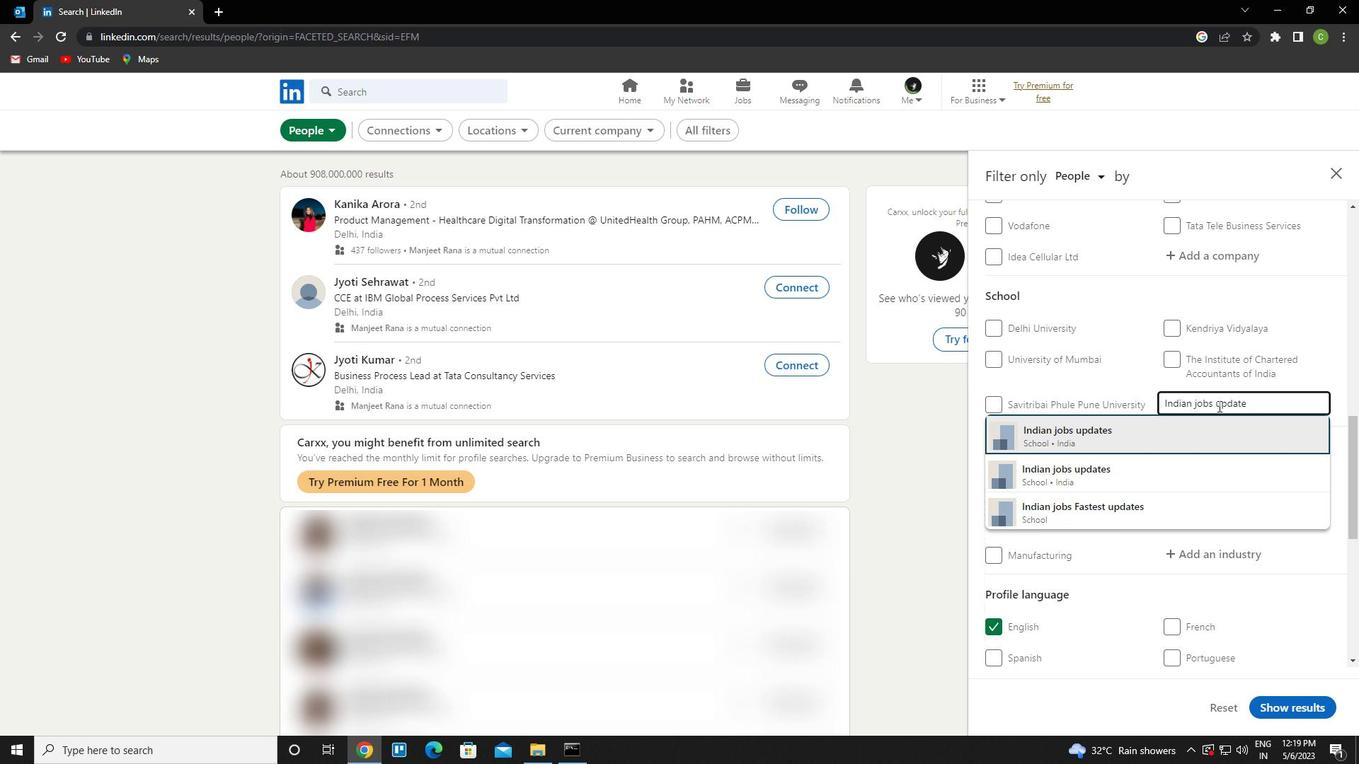 
Action: Mouse scrolled (1218, 405) with delta (0, 0)
Screenshot: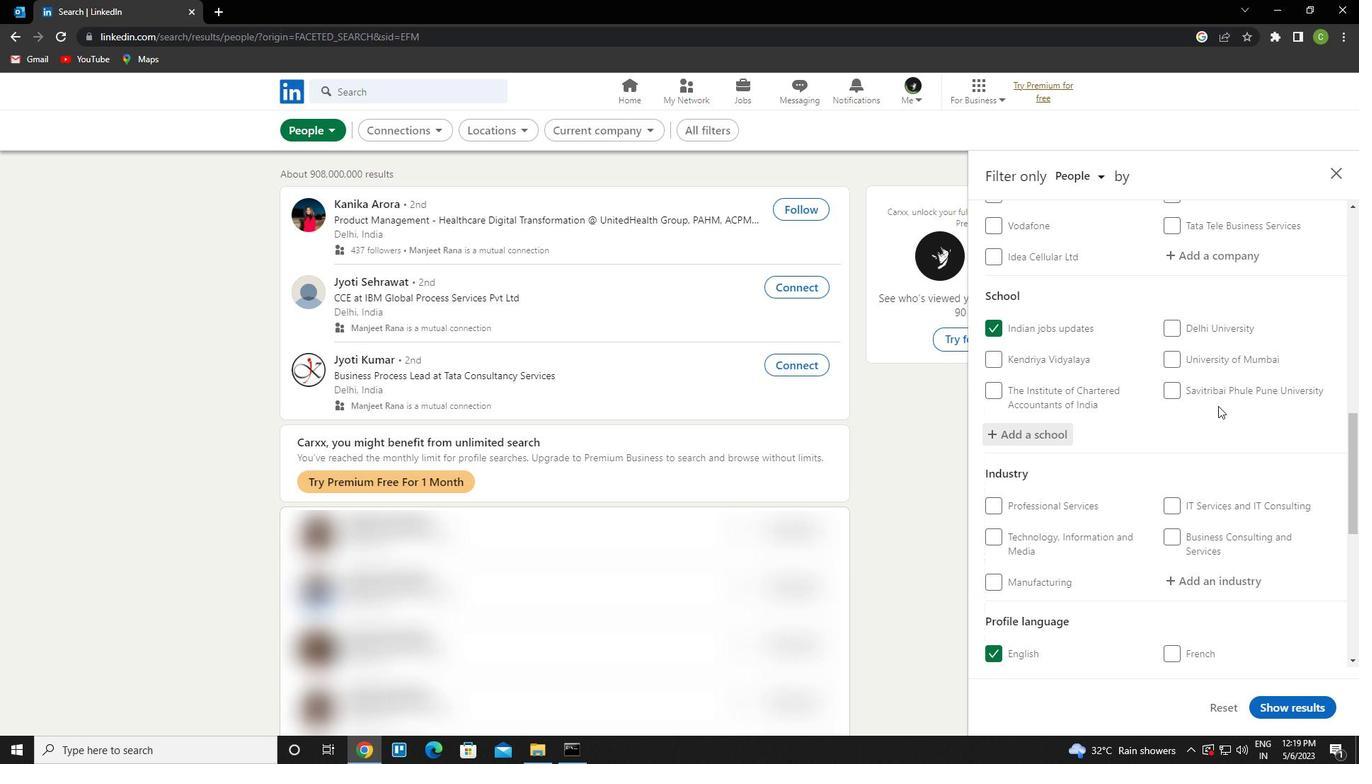 
Action: Mouse scrolled (1218, 405) with delta (0, 0)
Screenshot: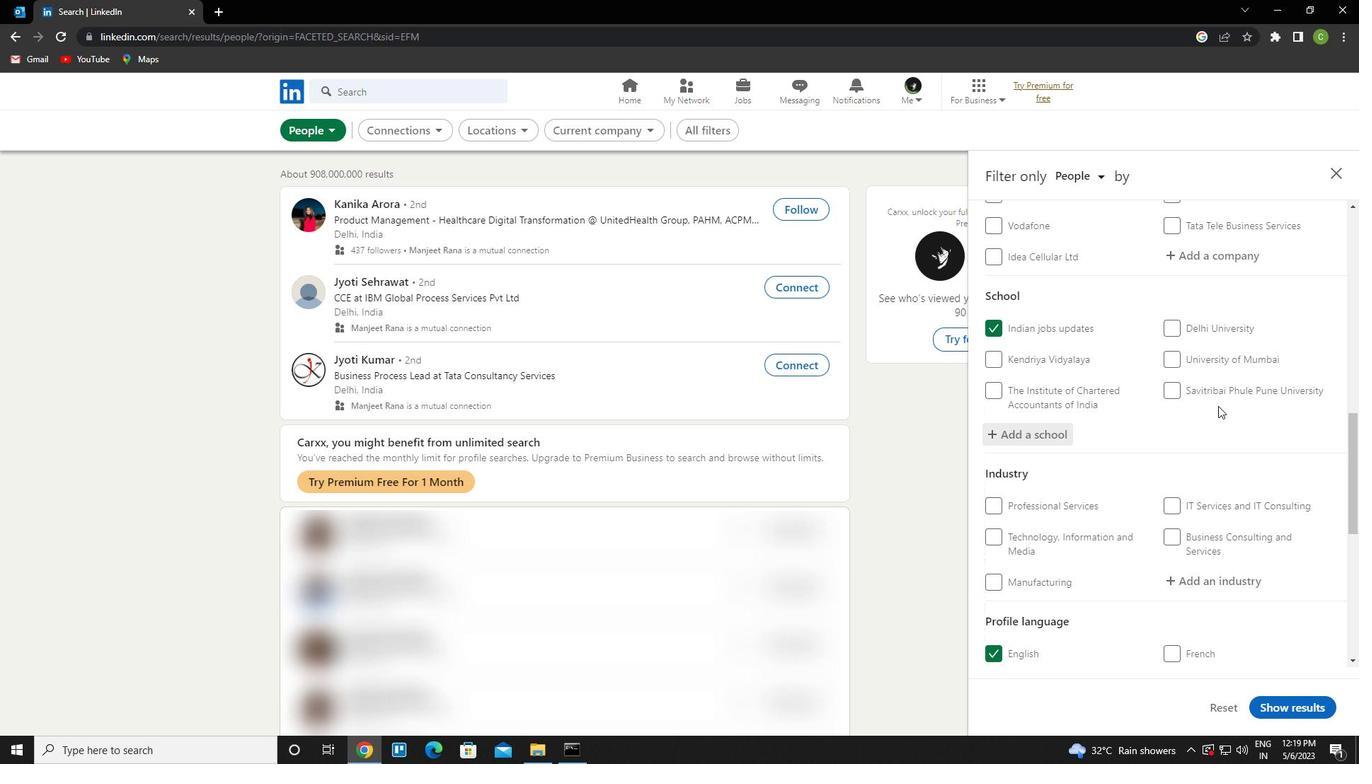 
Action: Mouse moved to (1213, 416)
Screenshot: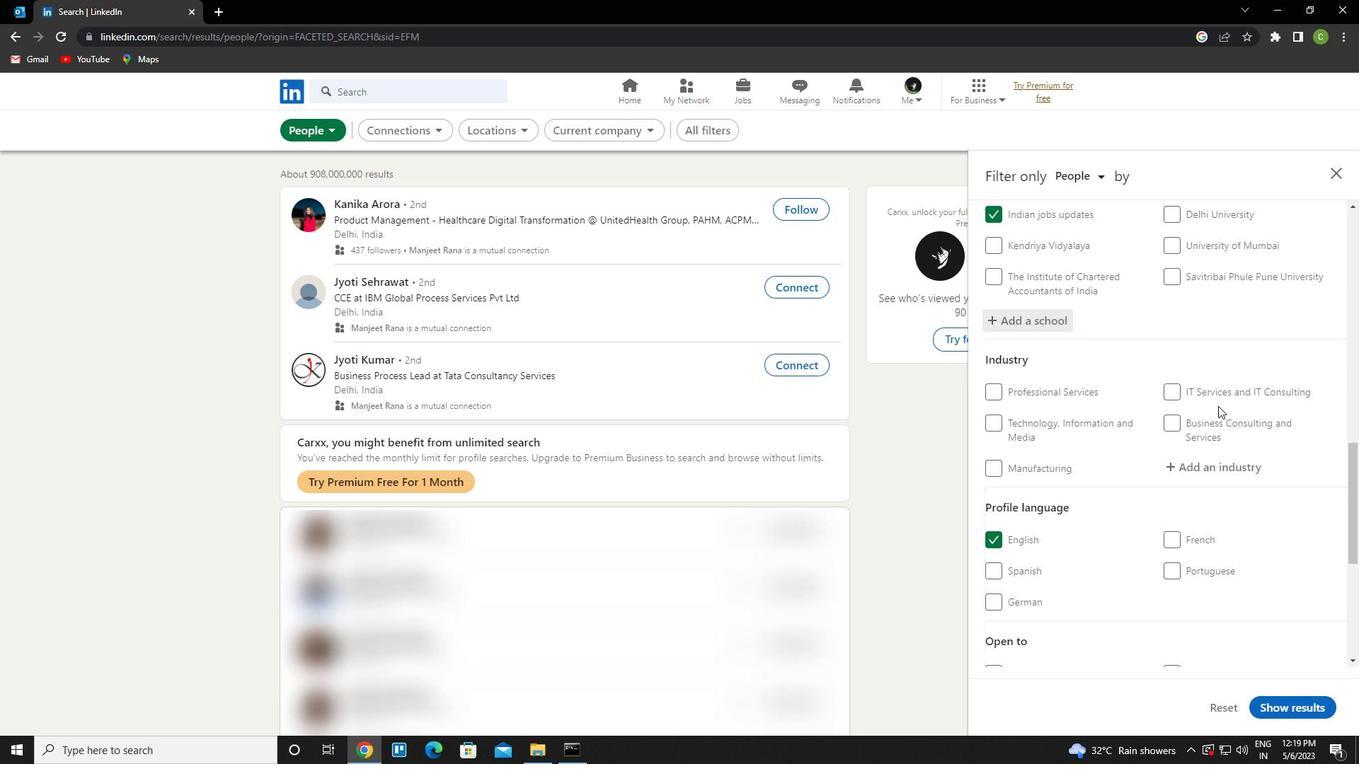 
Action: Mouse scrolled (1213, 415) with delta (0, 0)
Screenshot: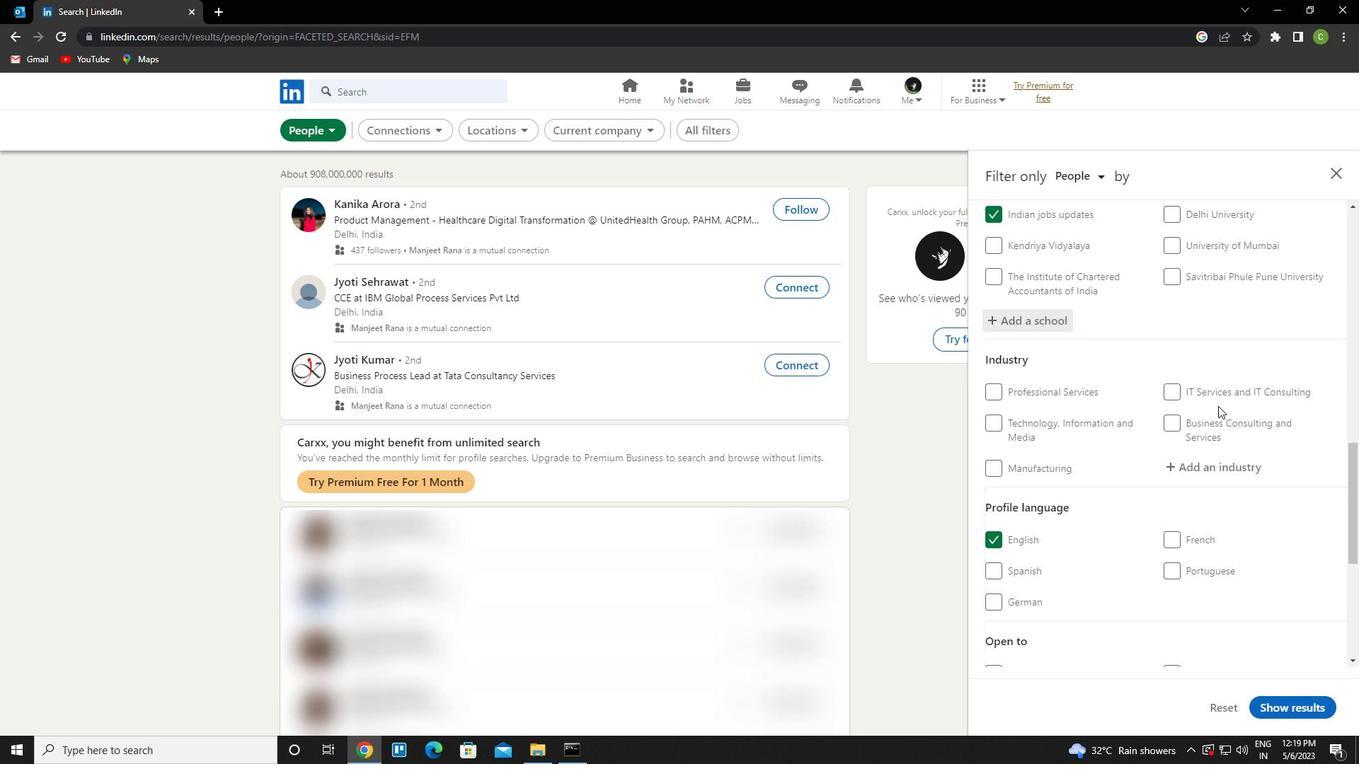 
Action: Mouse moved to (1224, 365)
Screenshot: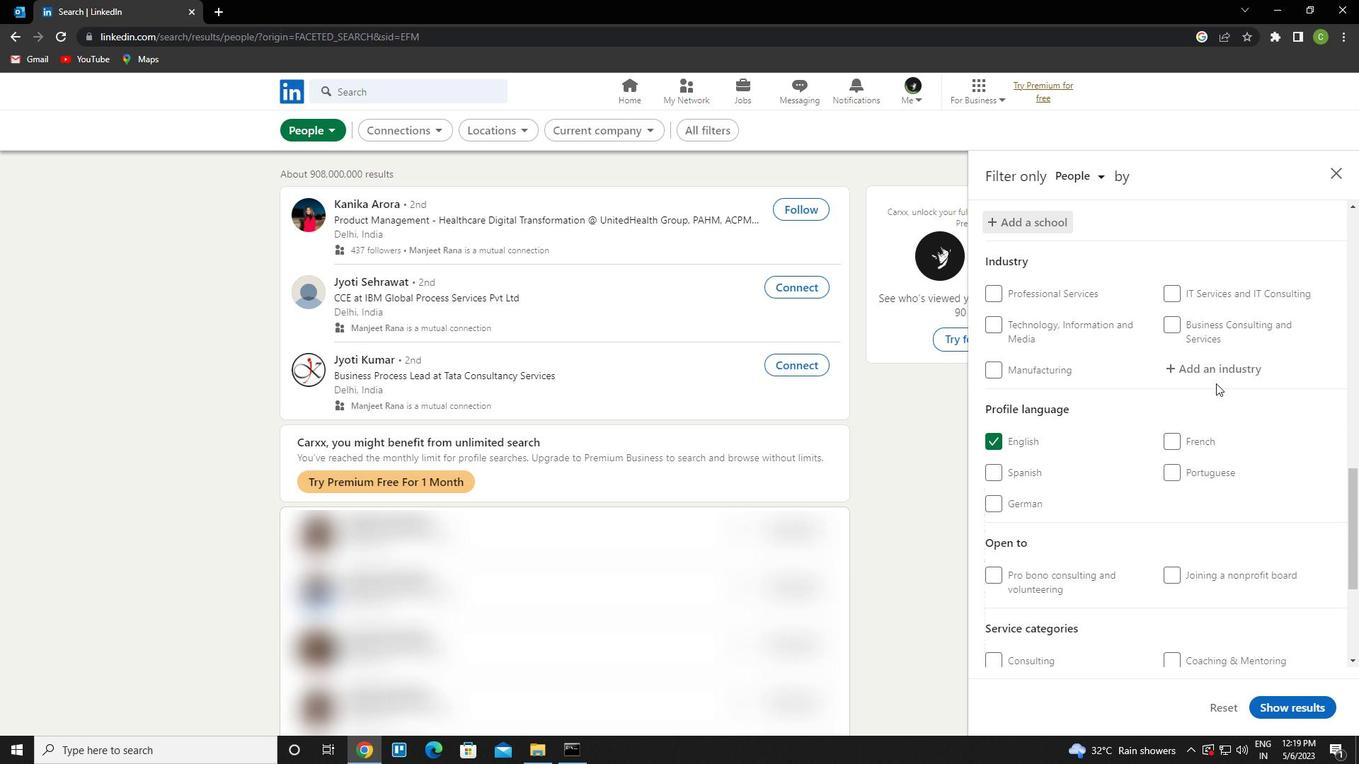 
Action: Mouse pressed left at (1224, 365)
Screenshot: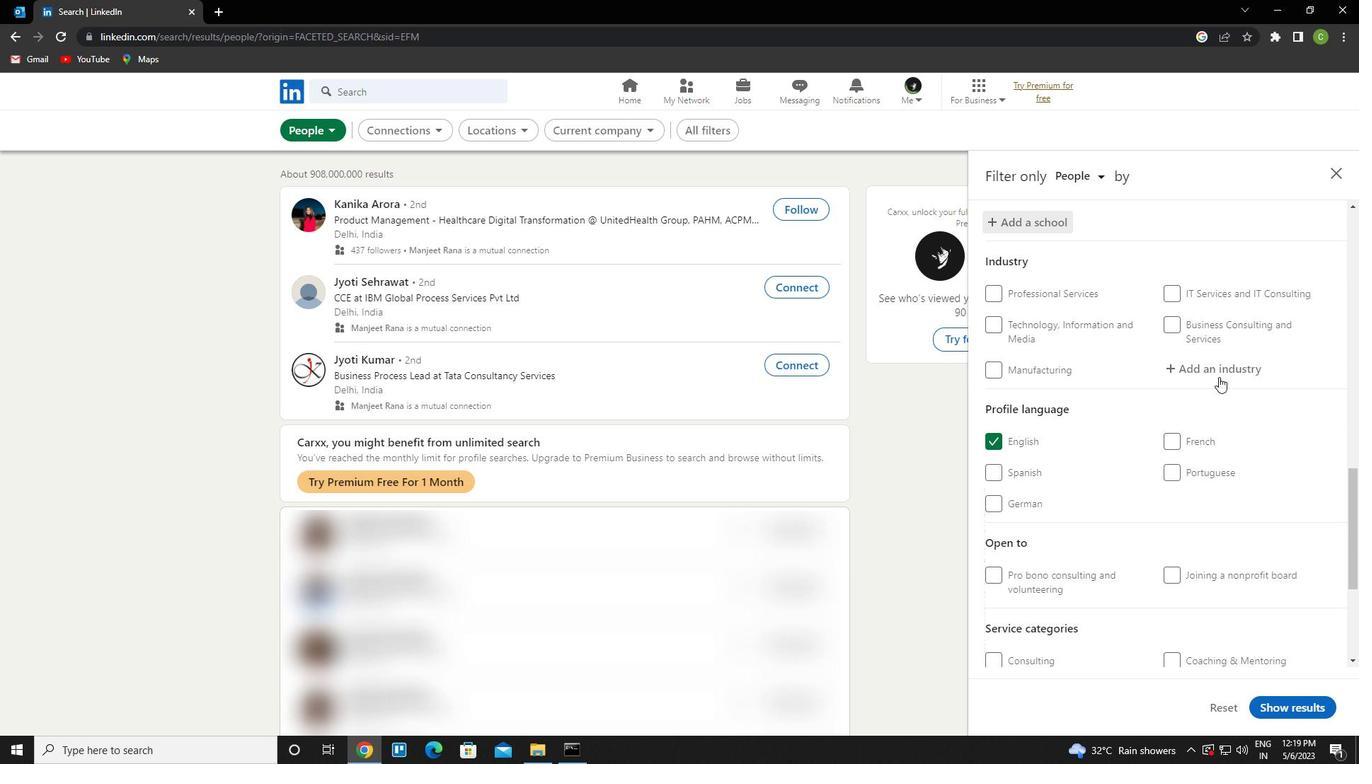 
Action: Key pressed <Key.caps_lock>v<Key.backspace>c<Key.caps_lock>ollection<Key.space>agencies<Key.down><Key.enter>
Screenshot: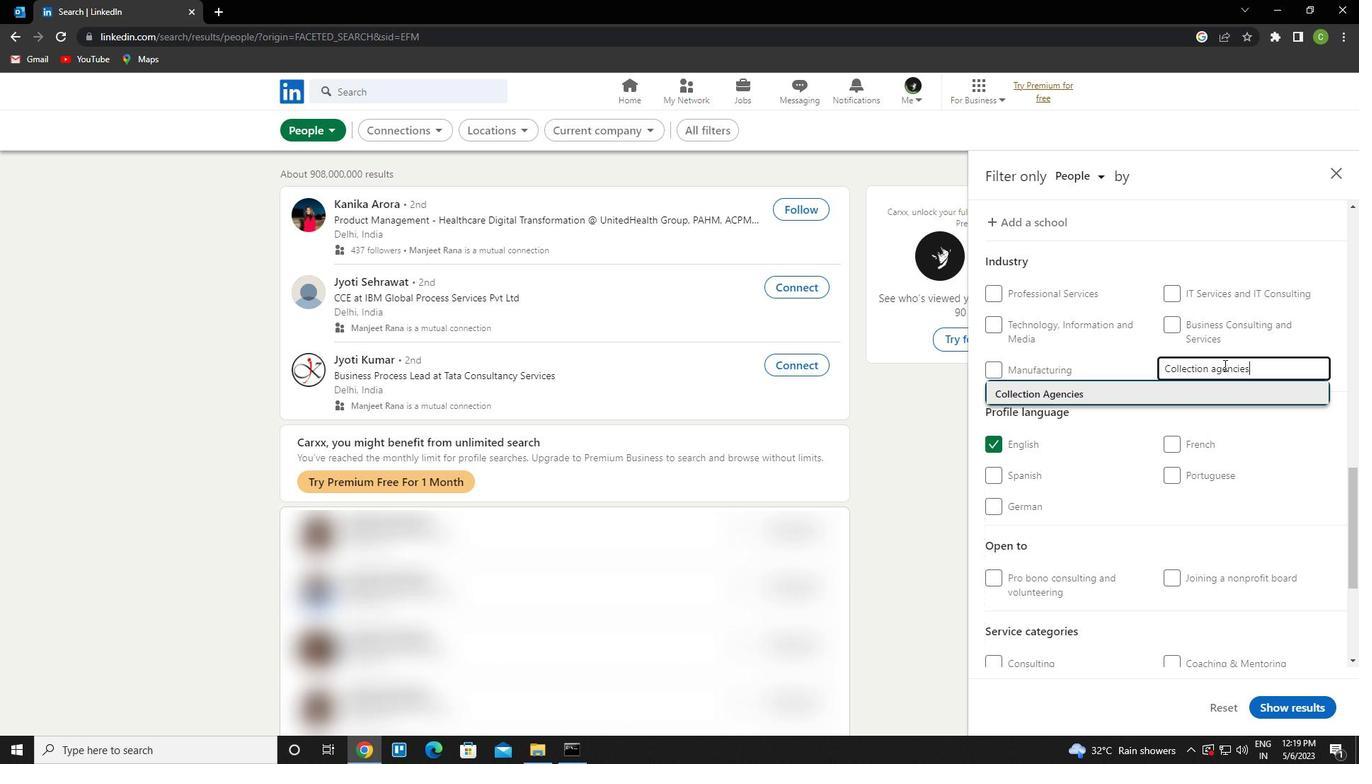 
Action: Mouse moved to (1315, 428)
Screenshot: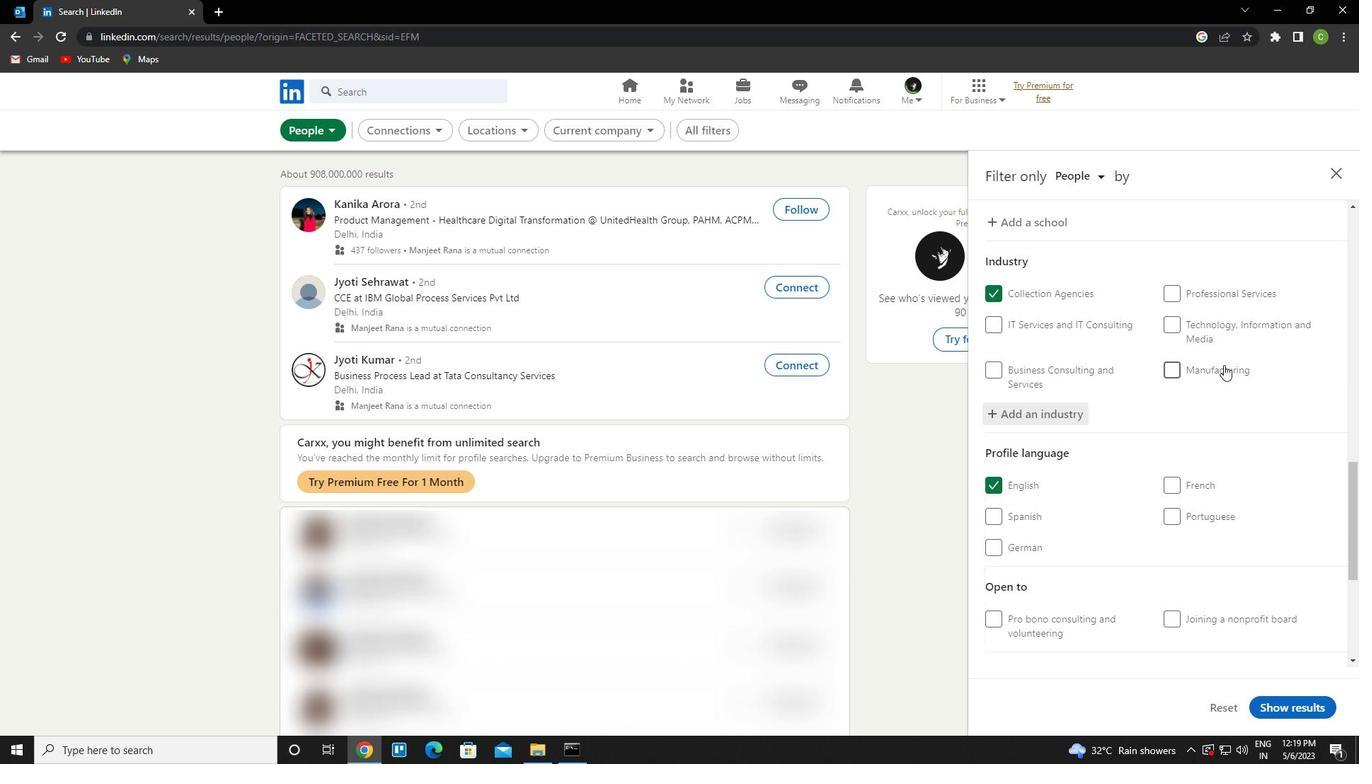 
Action: Mouse scrolled (1315, 427) with delta (0, 0)
Screenshot: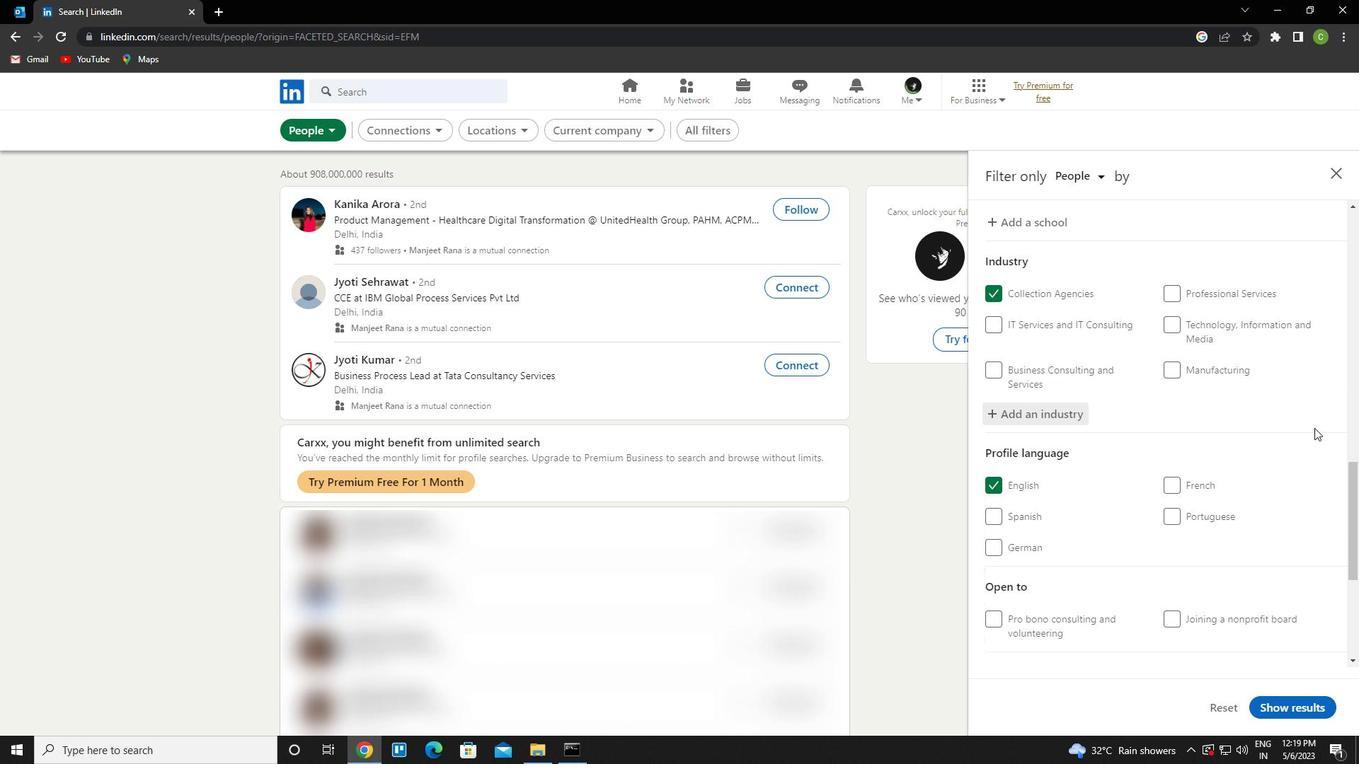 
Action: Mouse scrolled (1315, 427) with delta (0, 0)
Screenshot: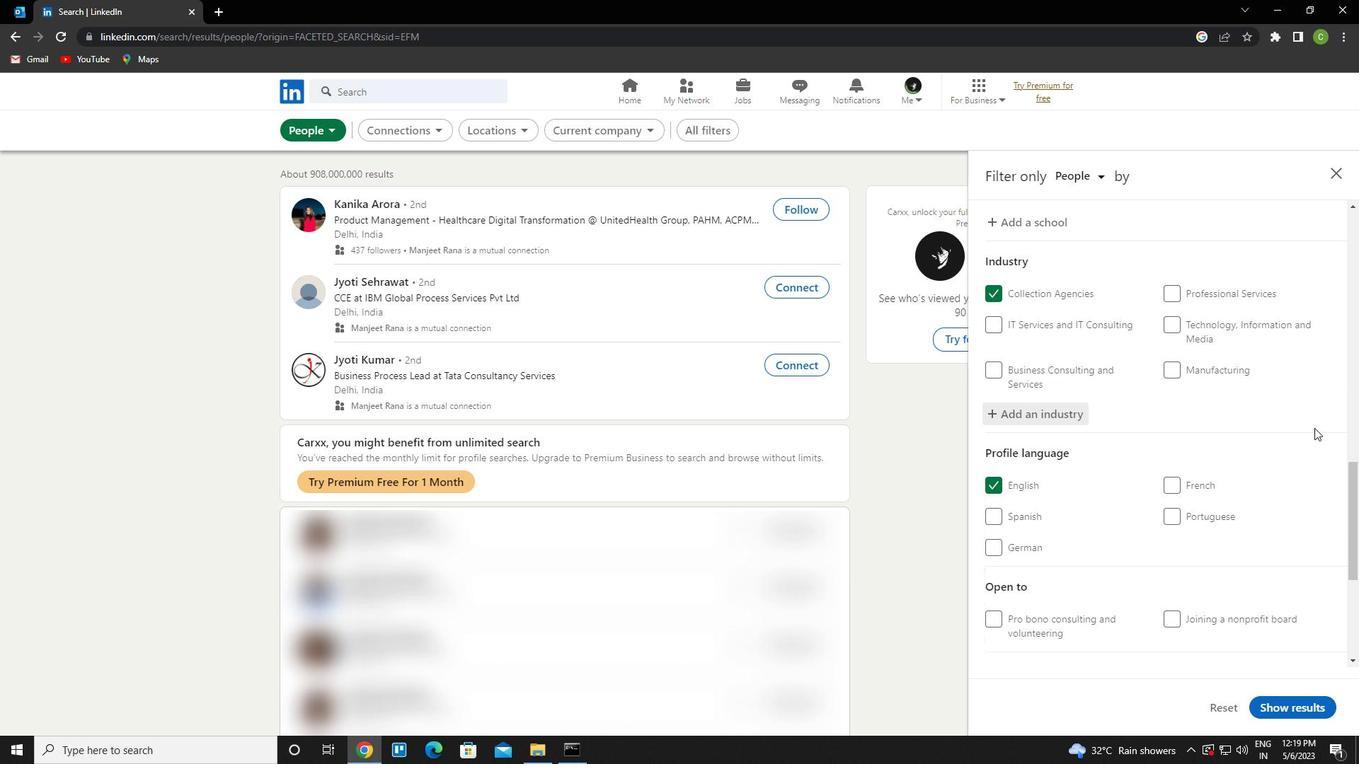 
Action: Mouse moved to (1304, 442)
Screenshot: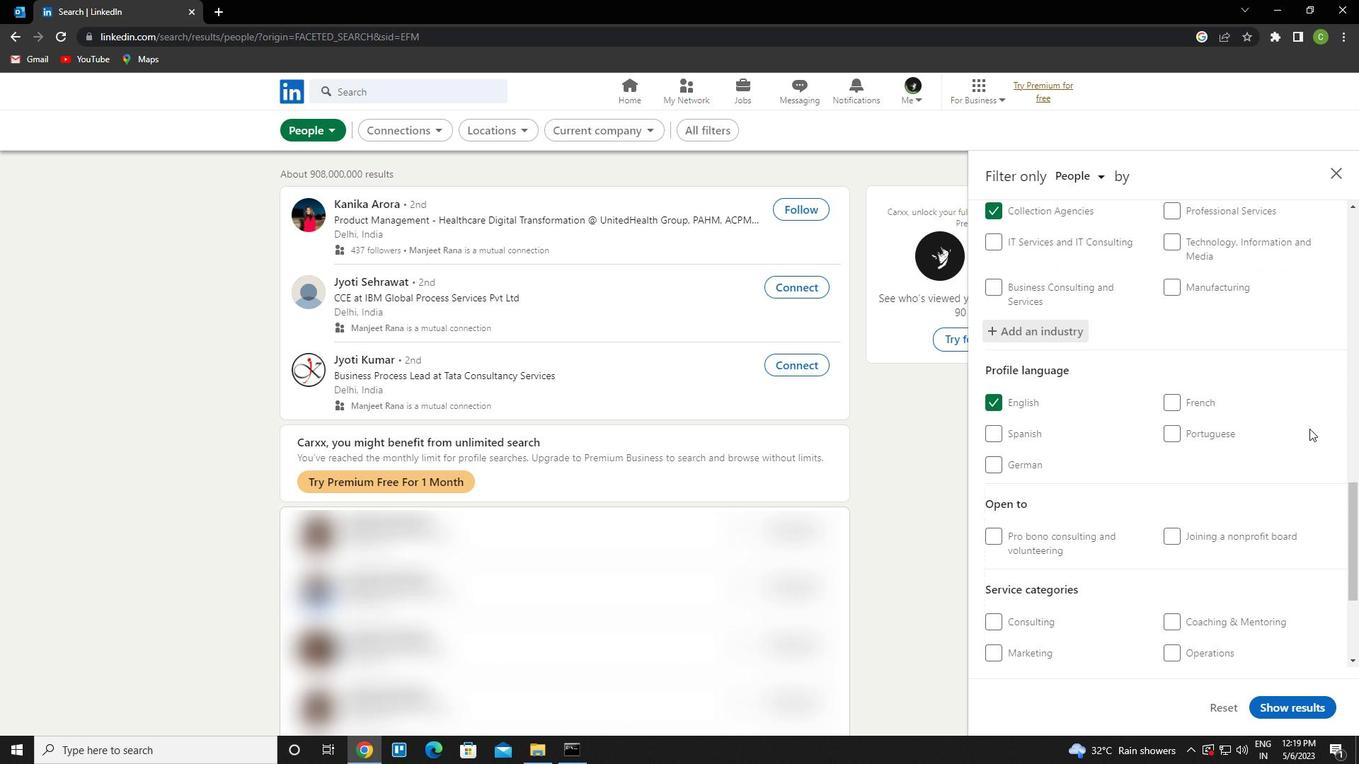 
Action: Mouse scrolled (1304, 441) with delta (0, 0)
Screenshot: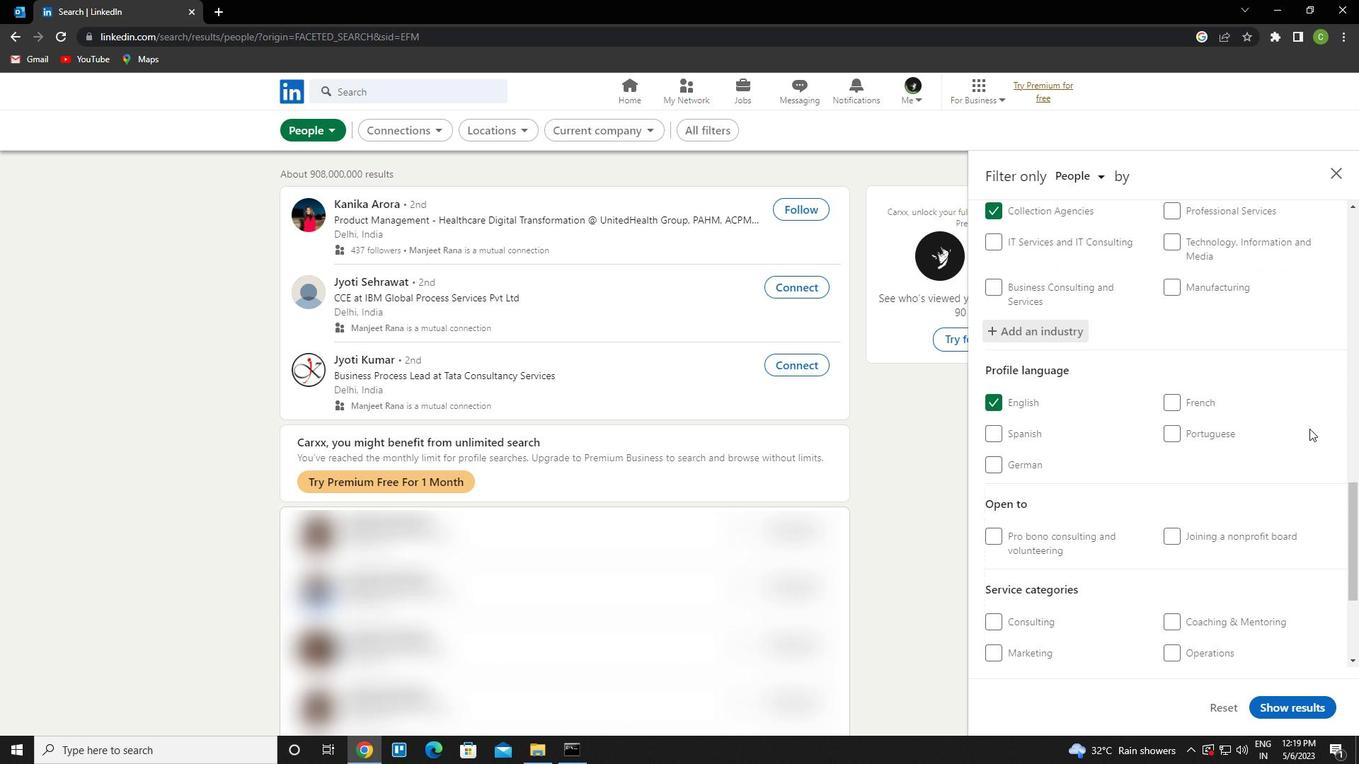 
Action: Mouse moved to (1213, 533)
Screenshot: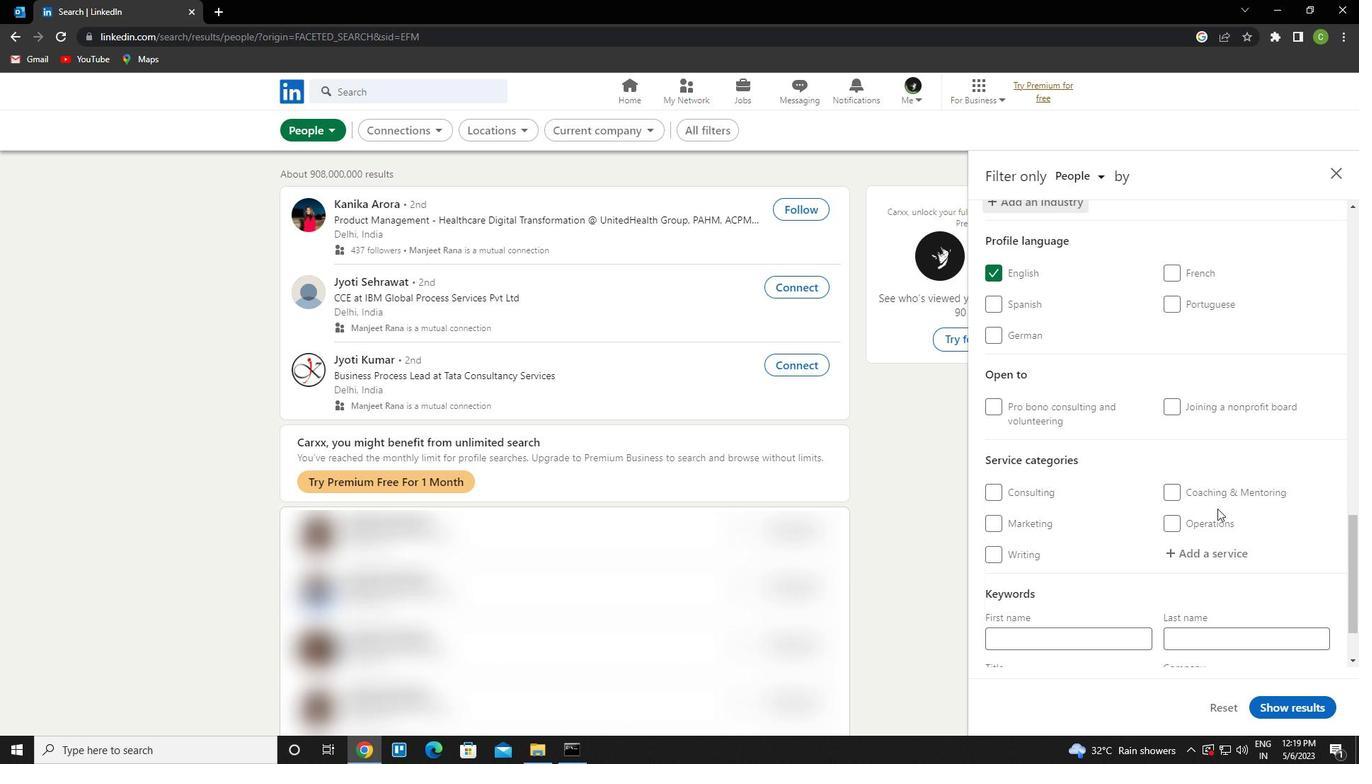 
Action: Mouse scrolled (1213, 532) with delta (0, 0)
Screenshot: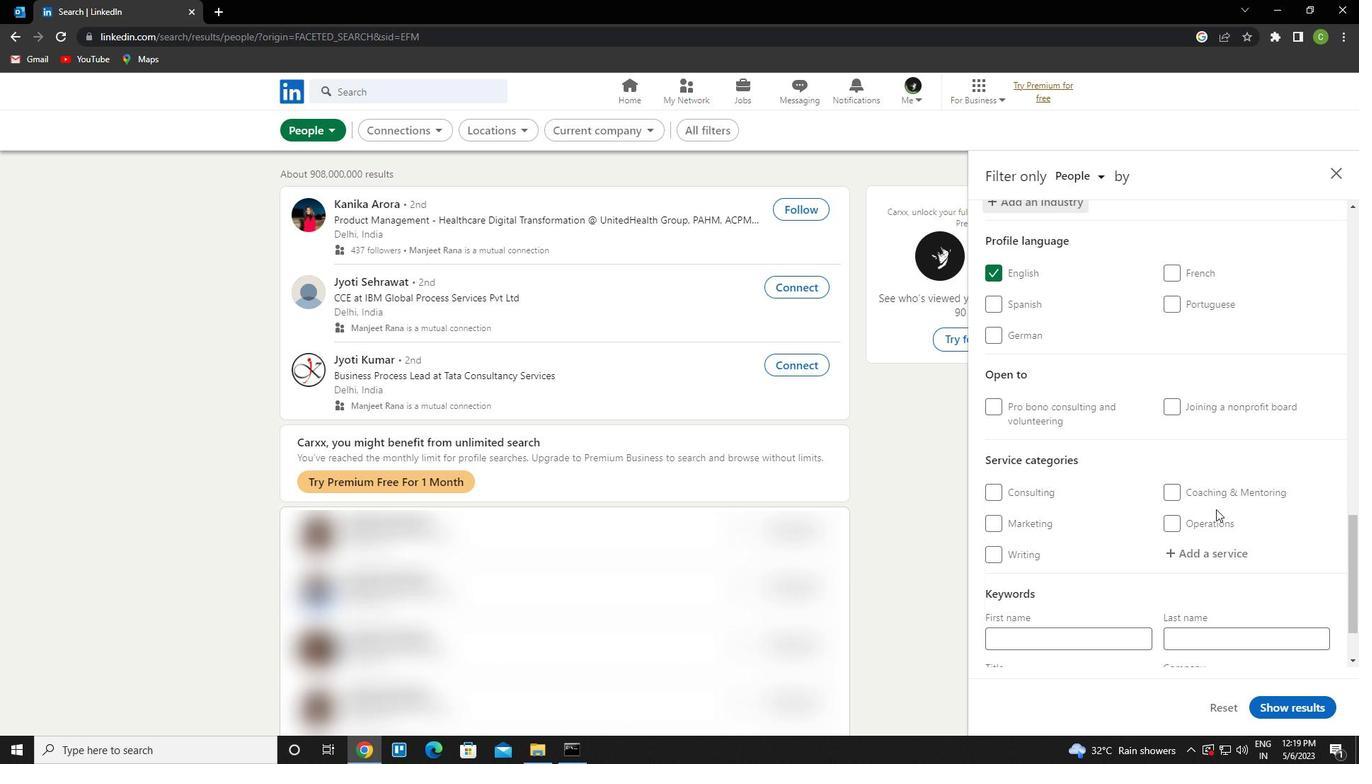 
Action: Mouse moved to (1221, 480)
Screenshot: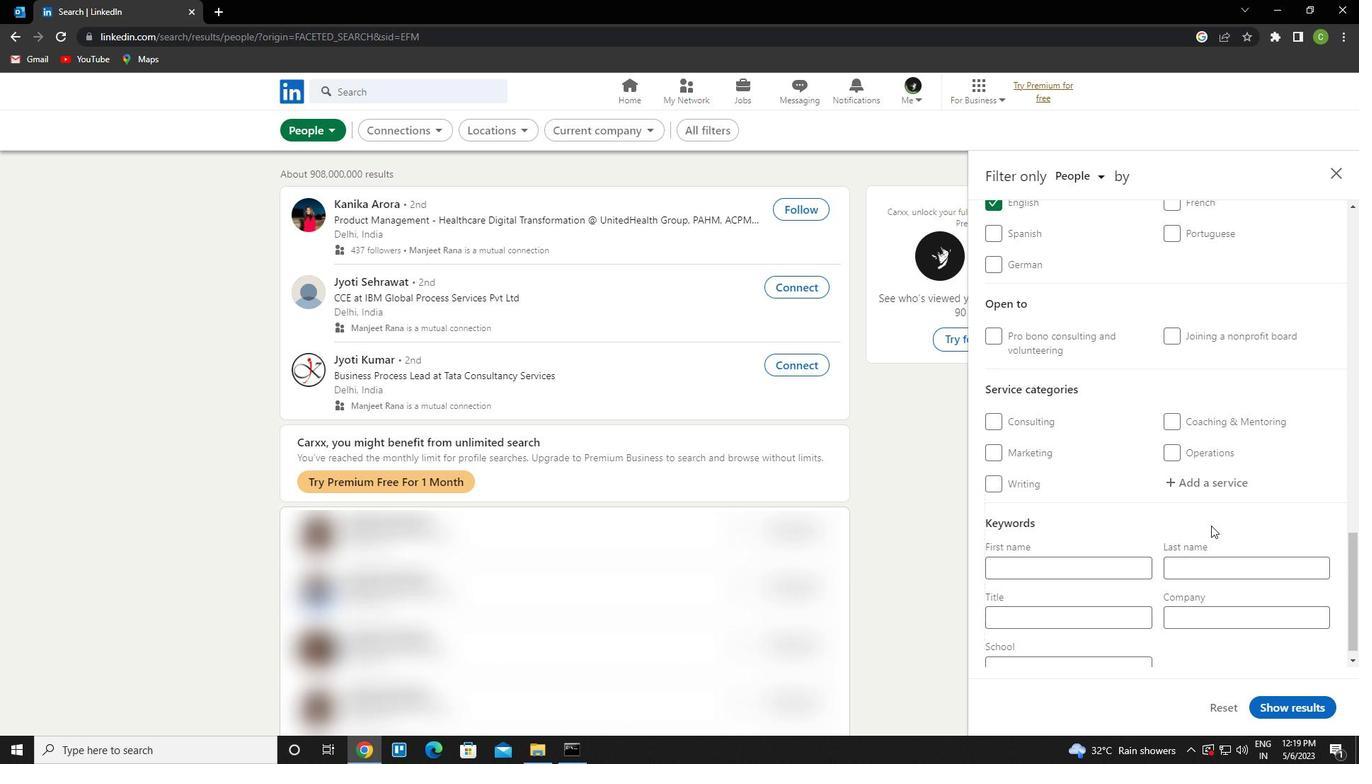 
Action: Mouse pressed left at (1221, 480)
Screenshot: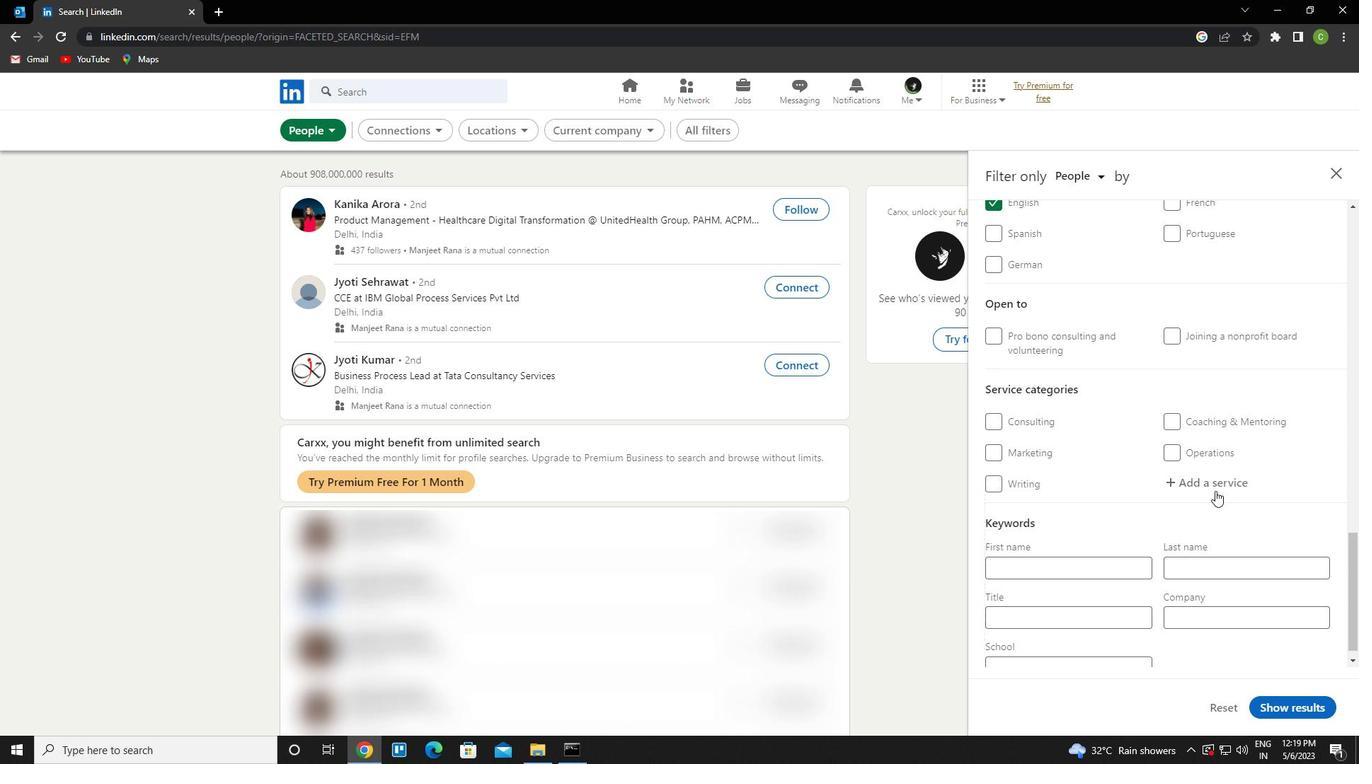 
Action: Key pressed vid
Screenshot: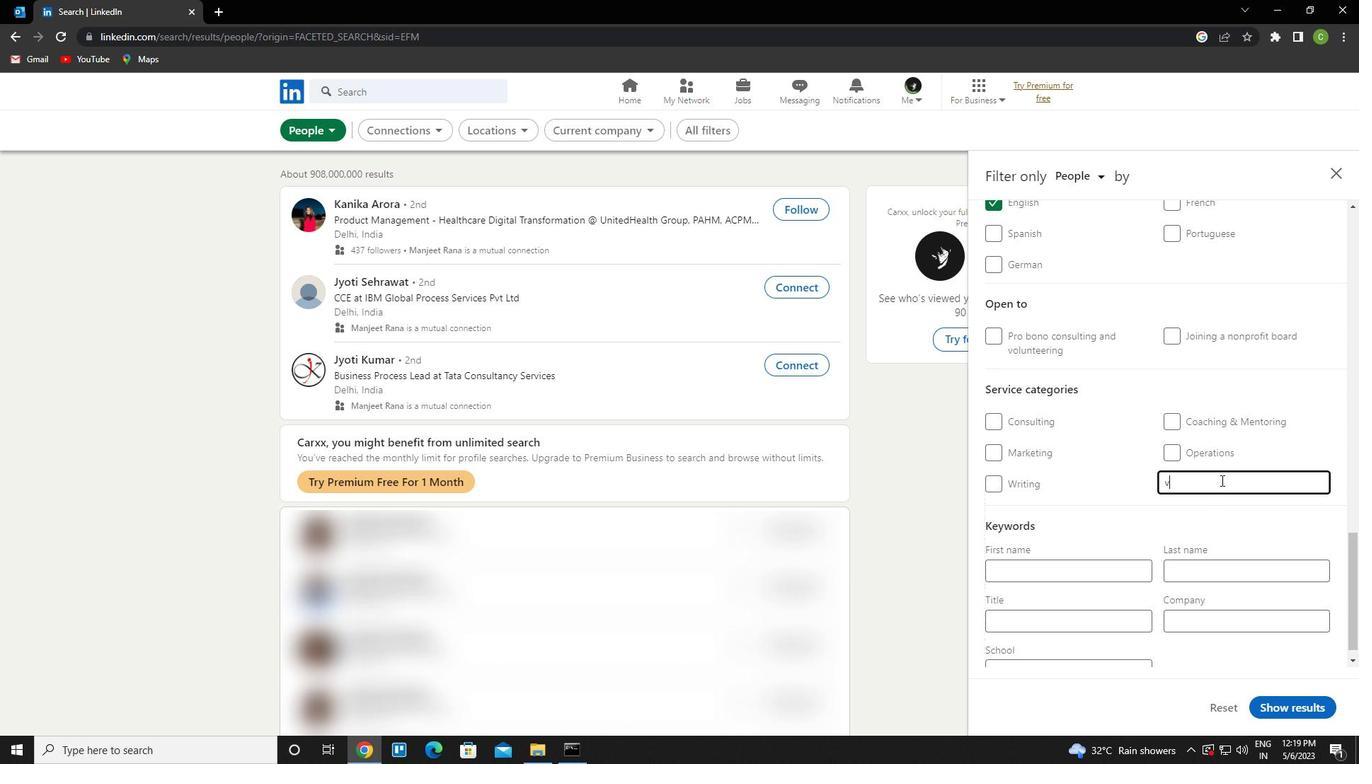 
Action: Mouse moved to (1221, 480)
Screenshot: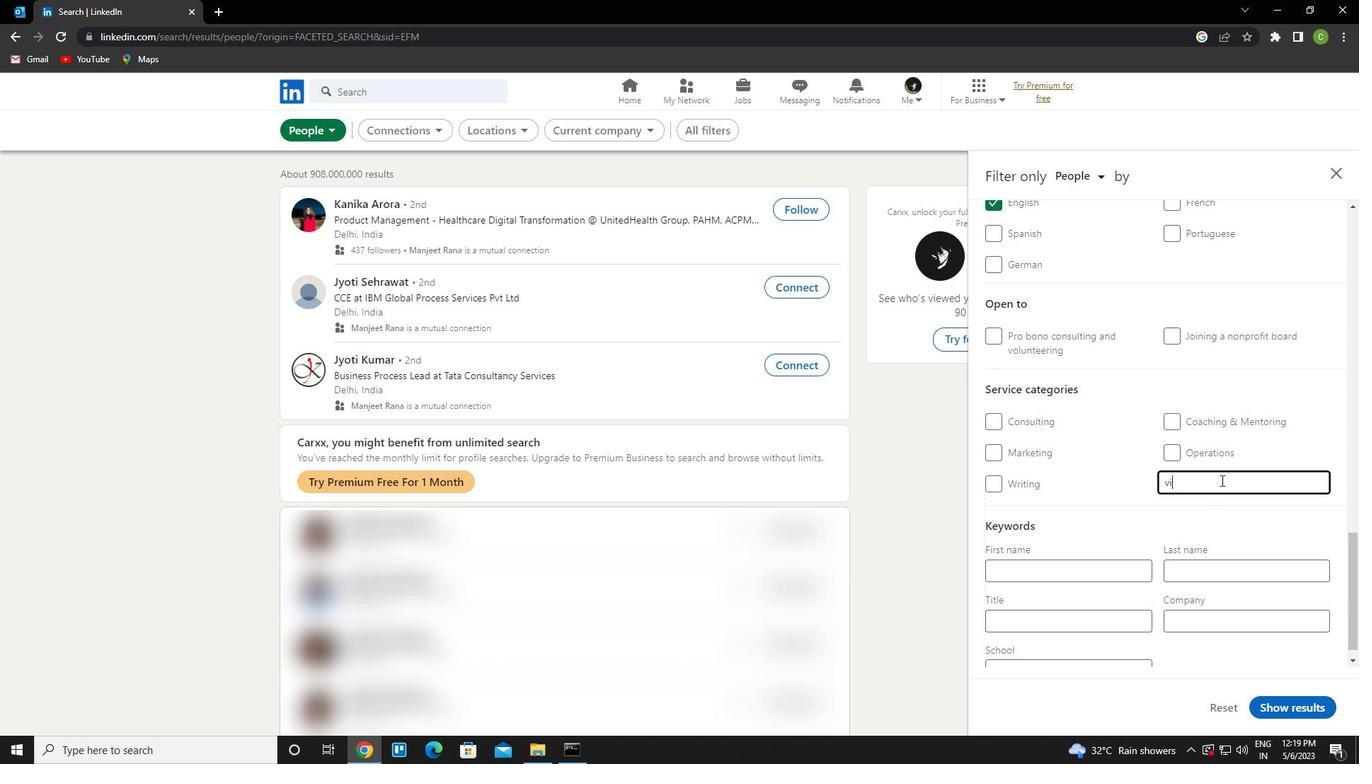 
Action: Key pressed eo<Key.space>animation<Key.down><Key.enter>
Screenshot: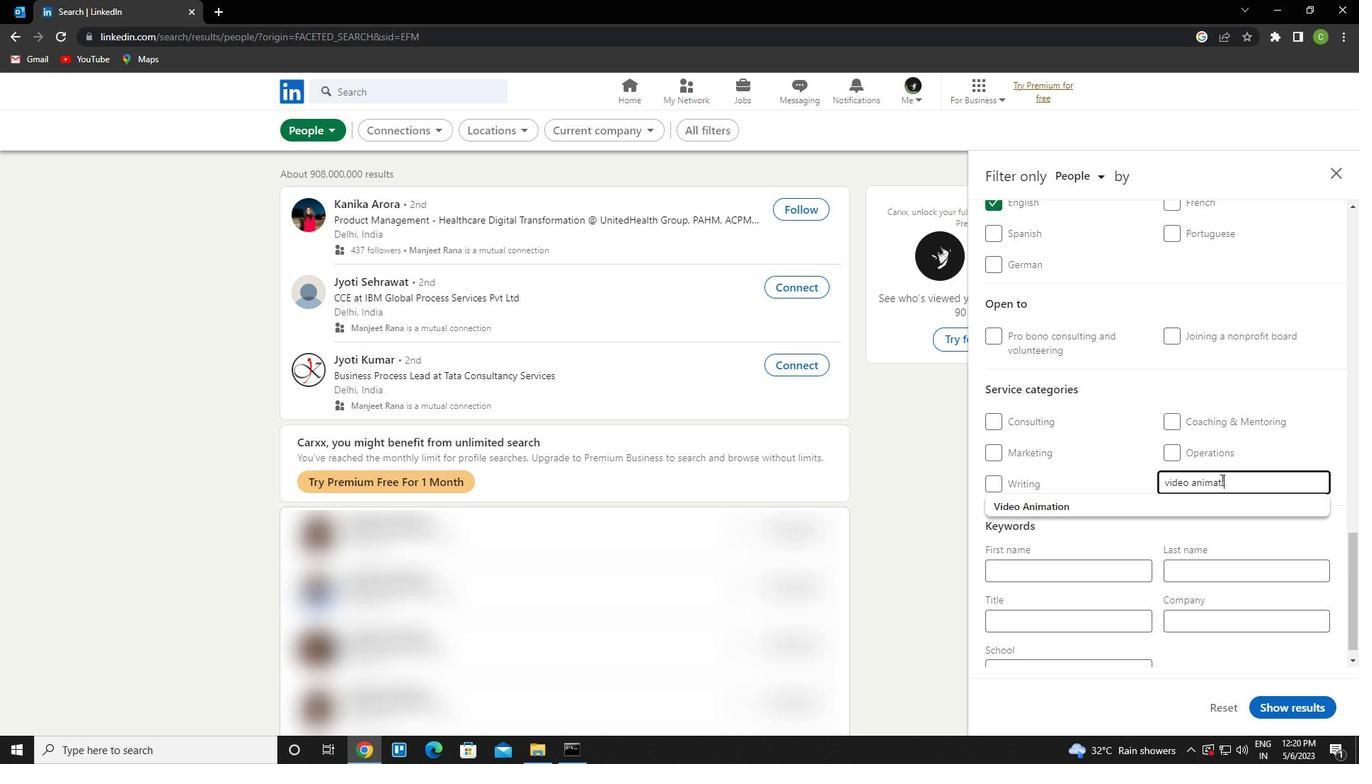
Action: Mouse scrolled (1221, 479) with delta (0, 0)
Screenshot: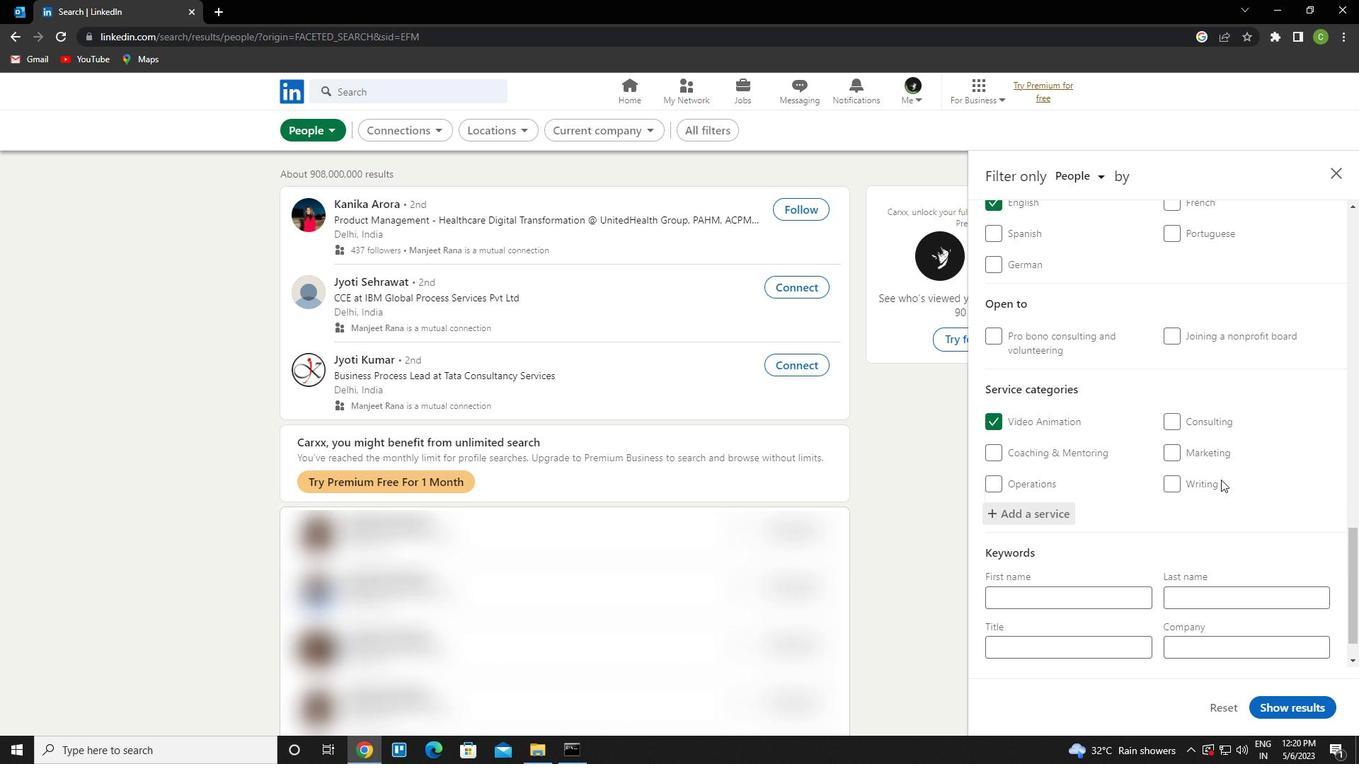 
Action: Mouse moved to (1209, 488)
Screenshot: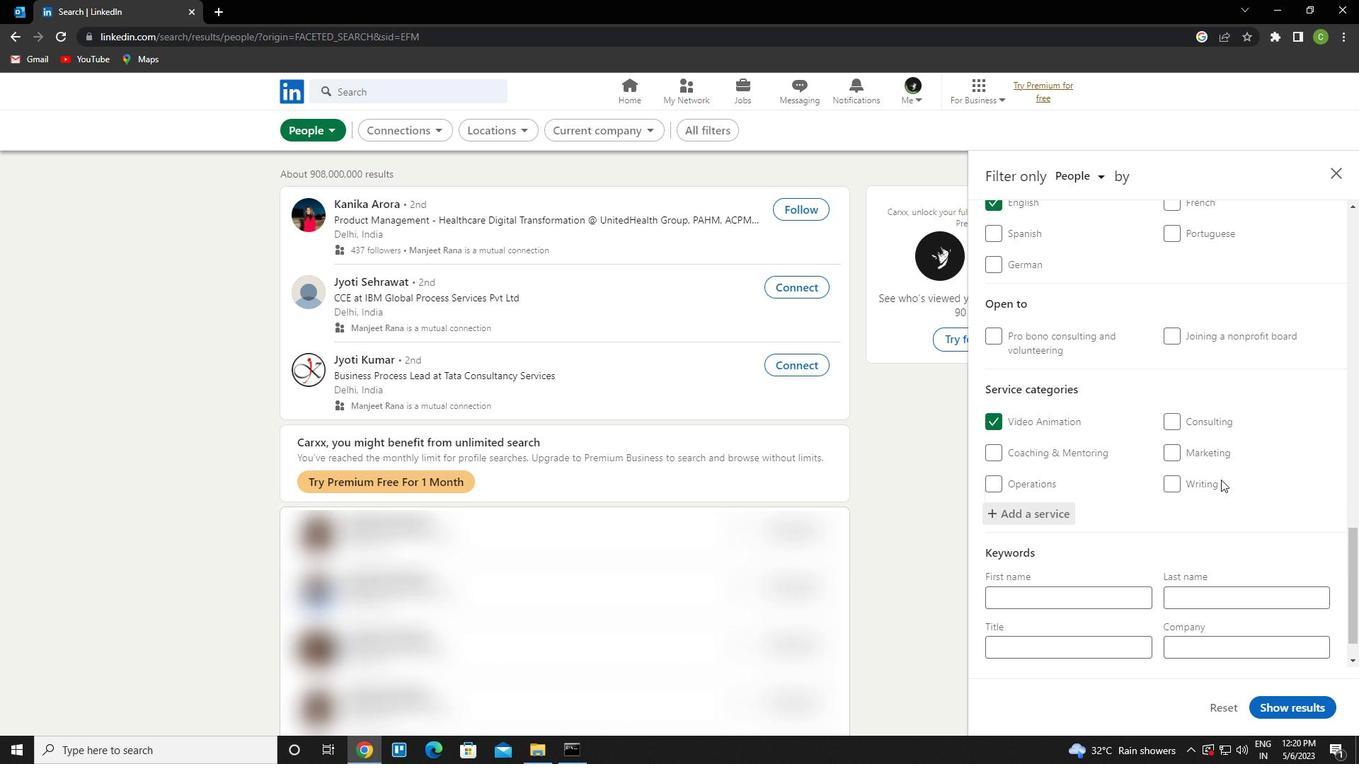 
Action: Mouse scrolled (1209, 487) with delta (0, 0)
Screenshot: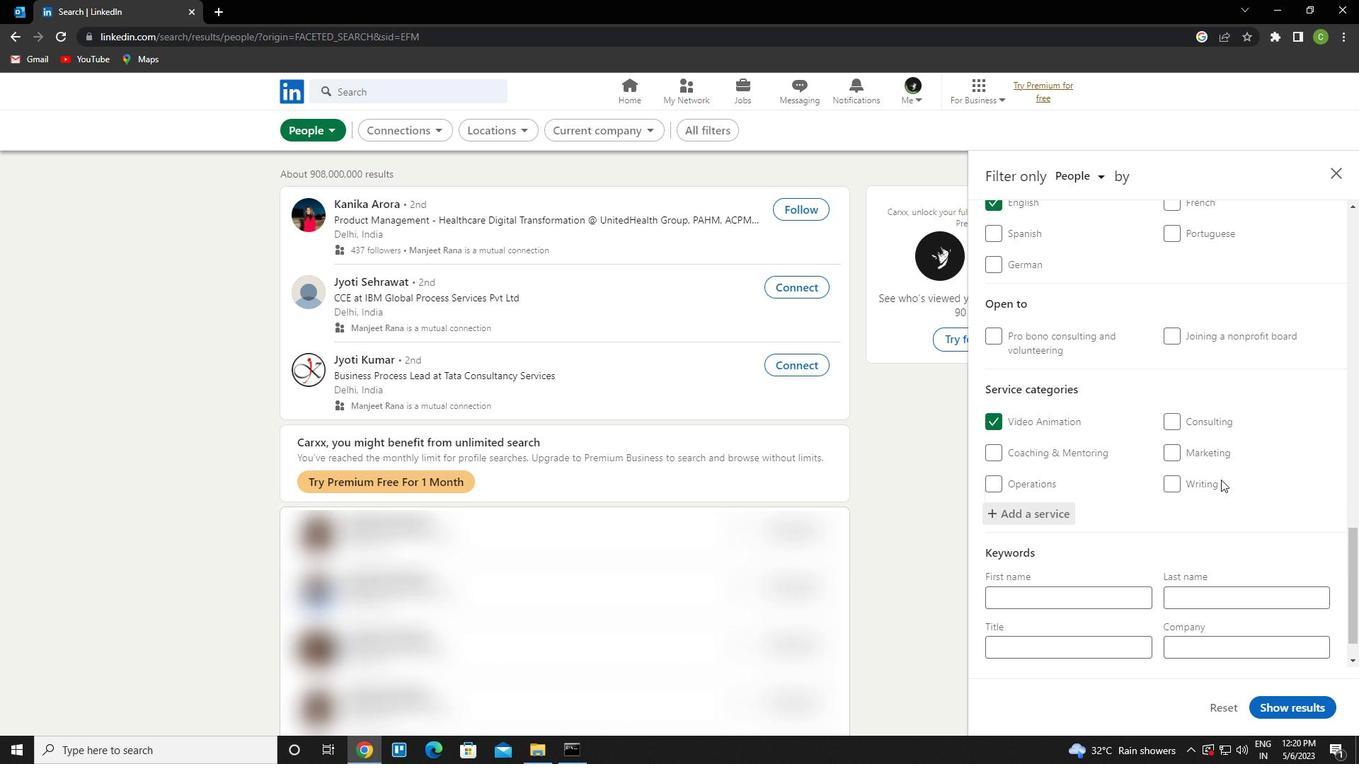 
Action: Mouse moved to (1204, 492)
Screenshot: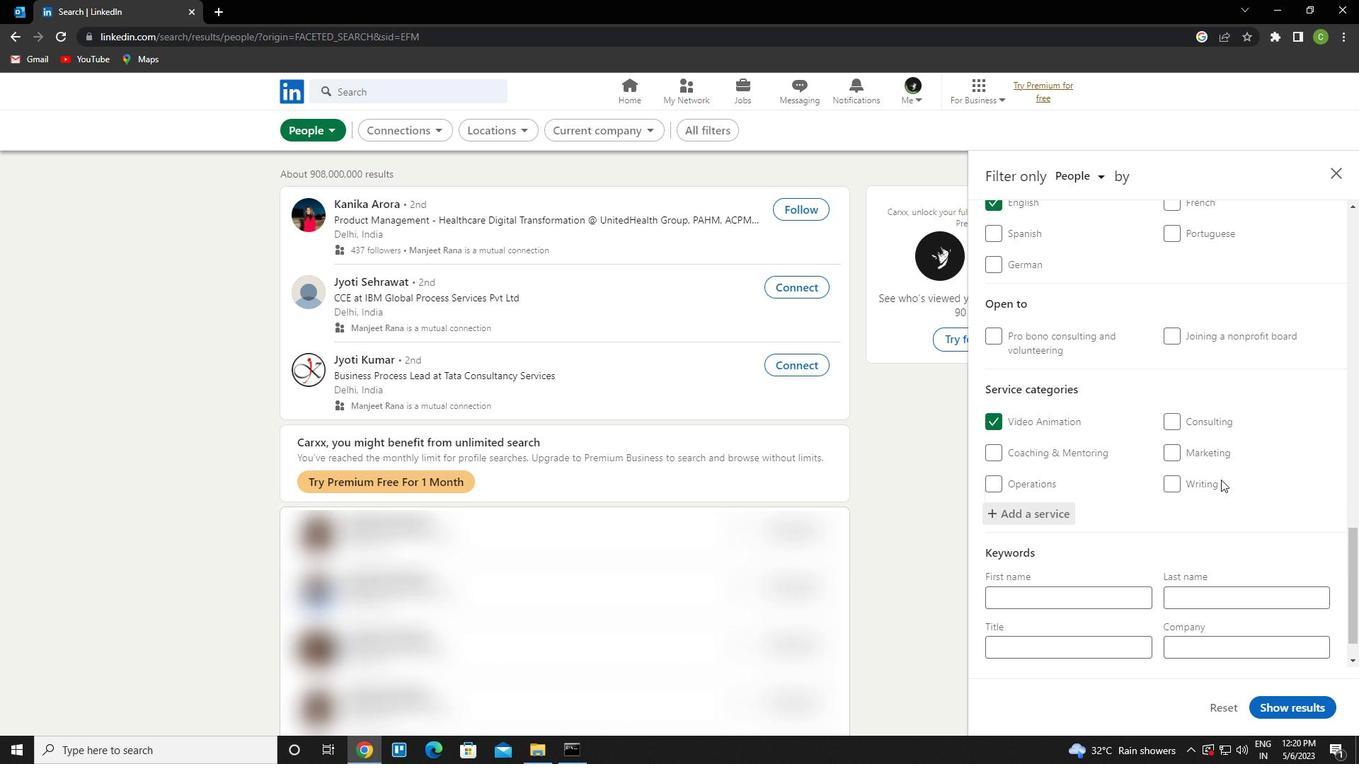 
Action: Mouse scrolled (1204, 491) with delta (0, 0)
Screenshot: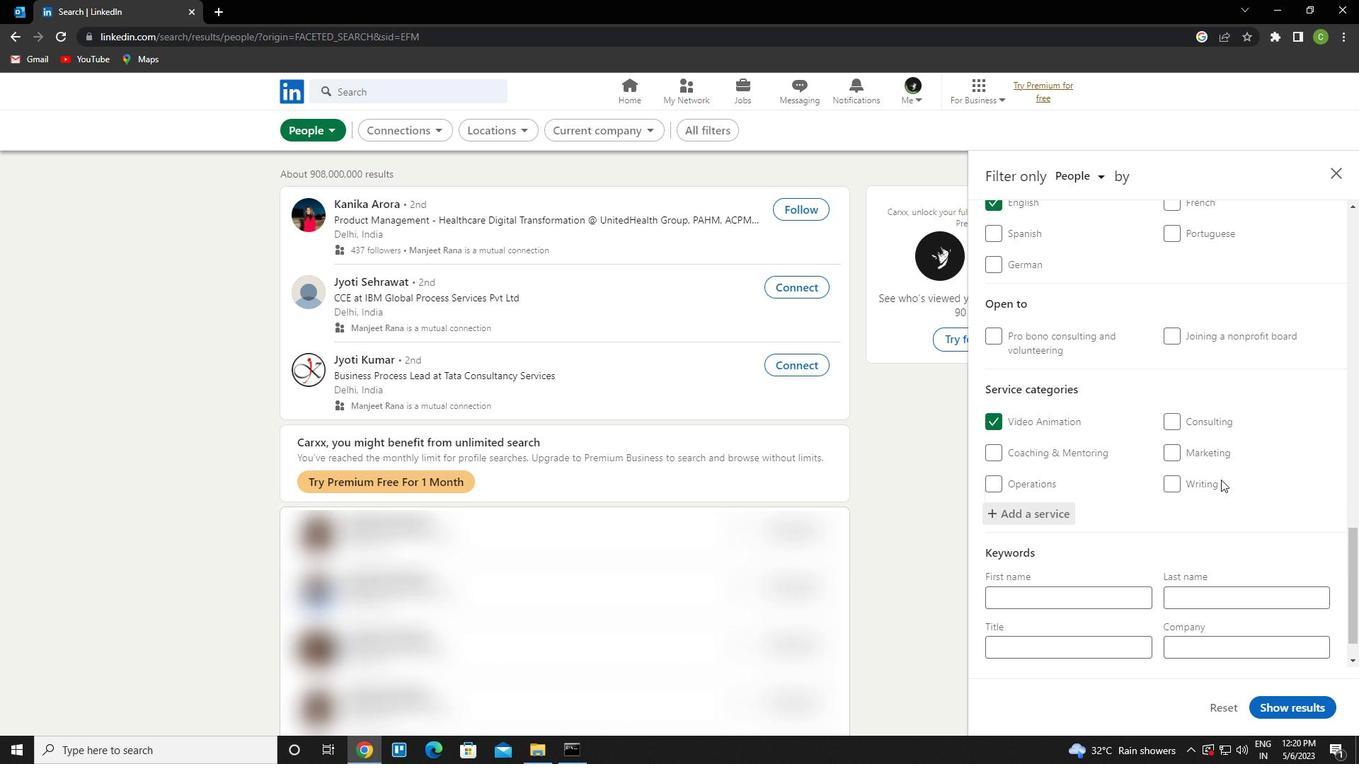 
Action: Mouse moved to (1087, 606)
Screenshot: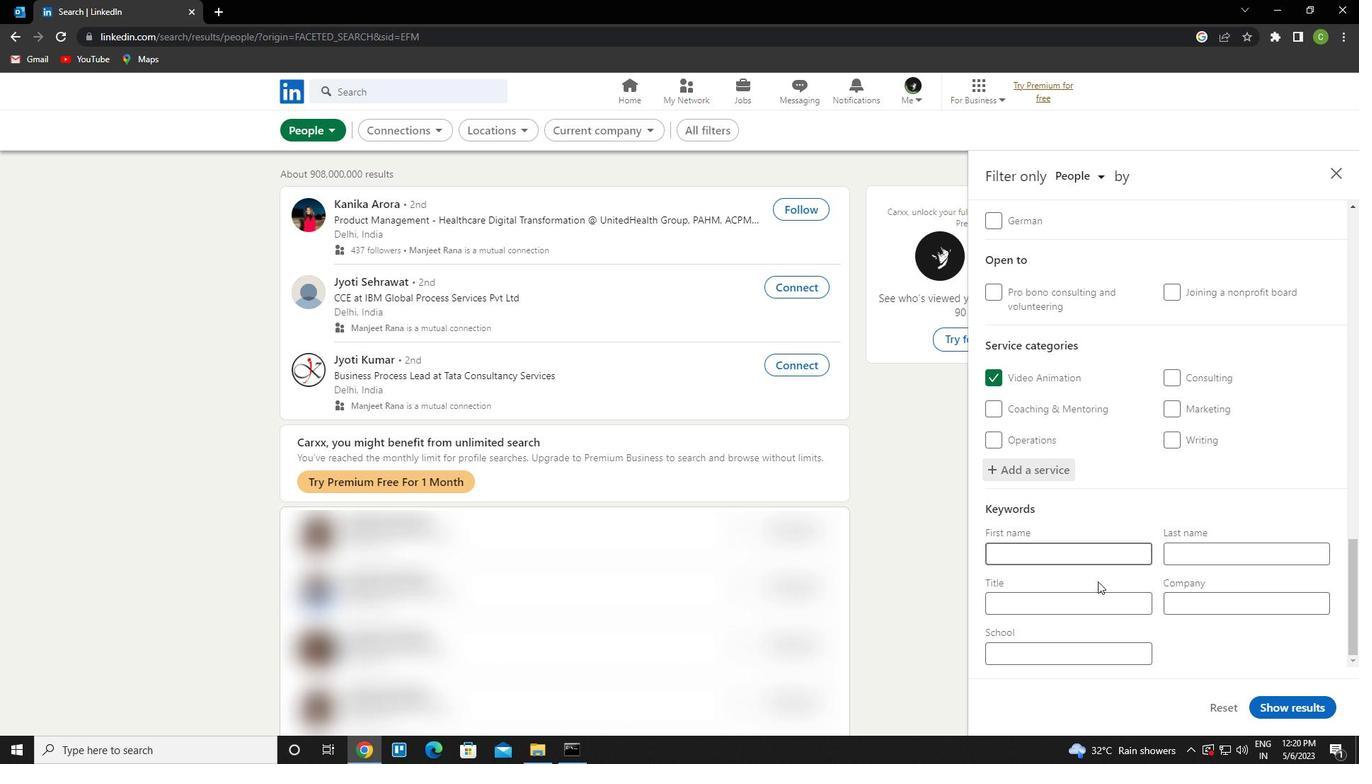 
Action: Mouse pressed left at (1087, 606)
Screenshot: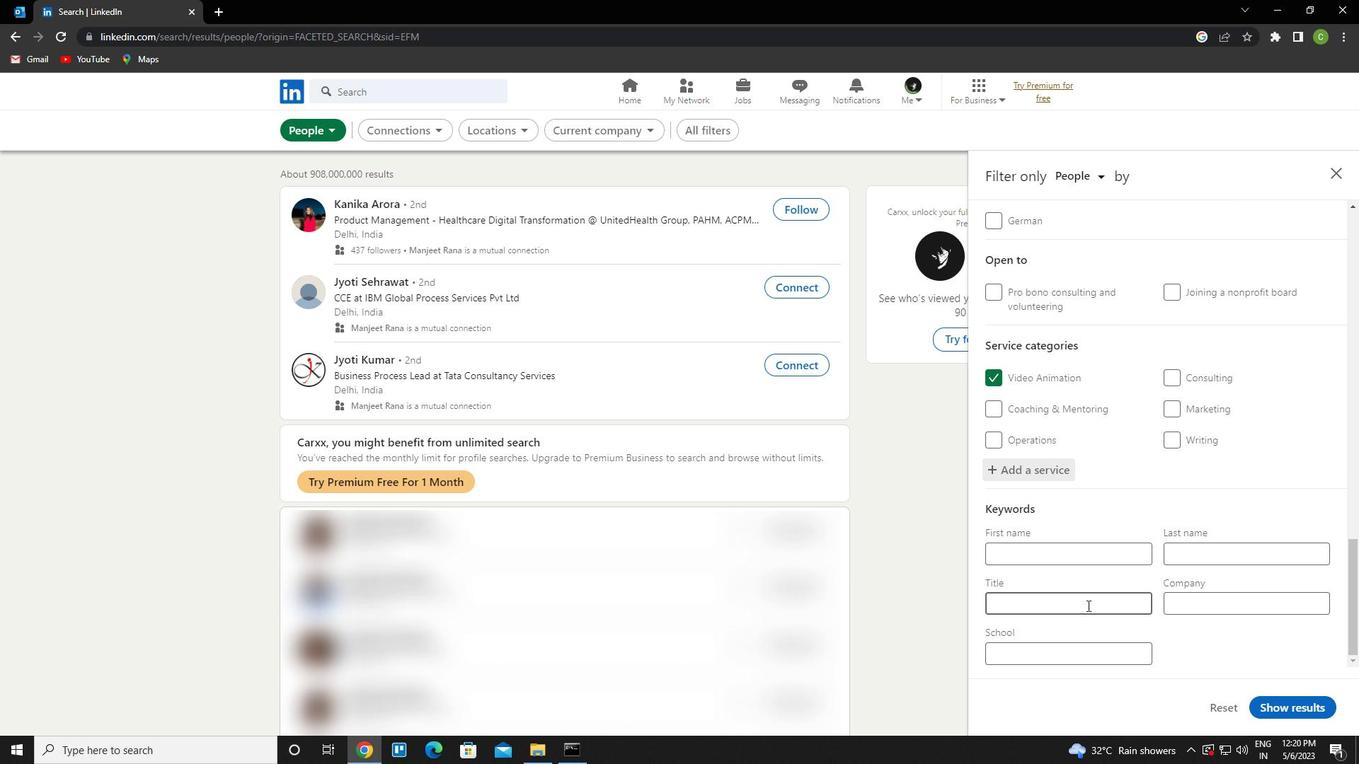 
Action: Key pressed <Key.caps_lock>f<Key.caps_lock>arm<Key.space><Key.caps_lock>w<Key.caps_lock>orker
Screenshot: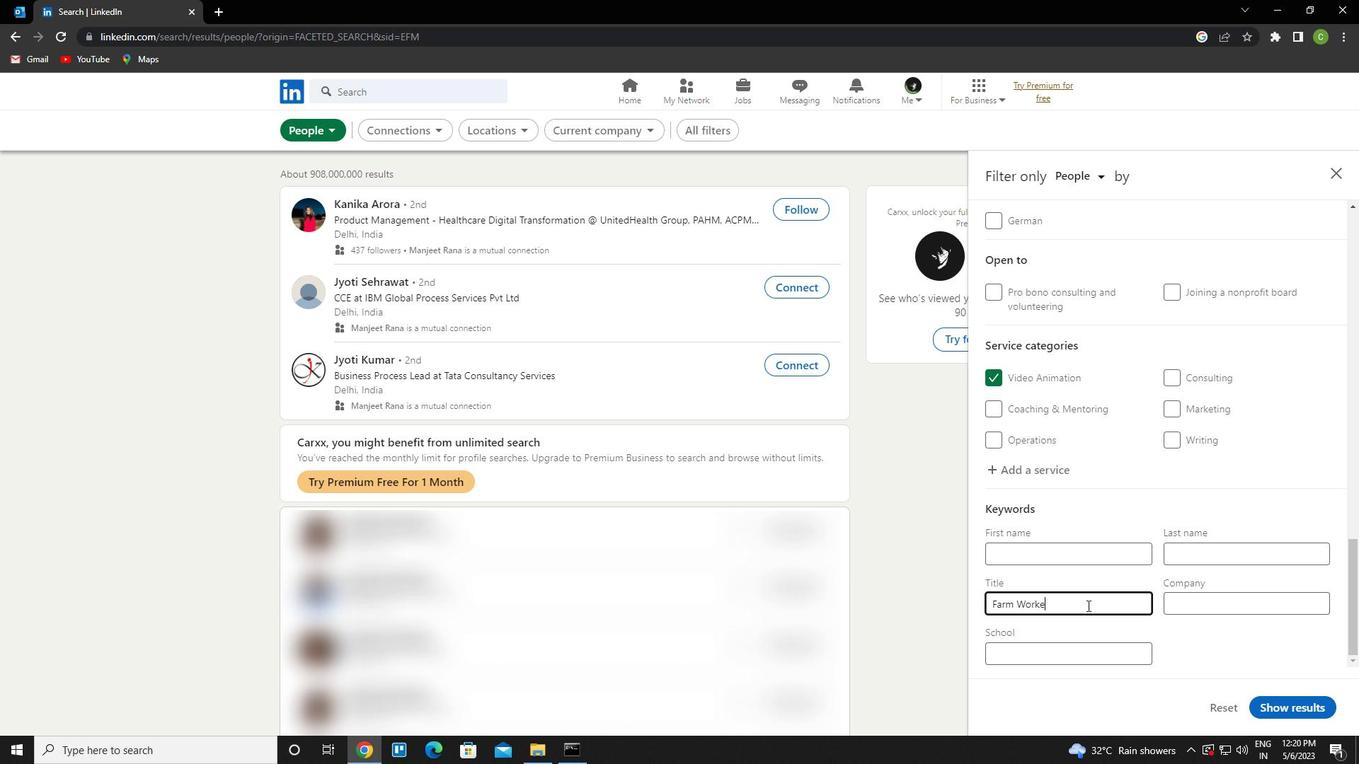 
Action: Mouse moved to (1269, 705)
Screenshot: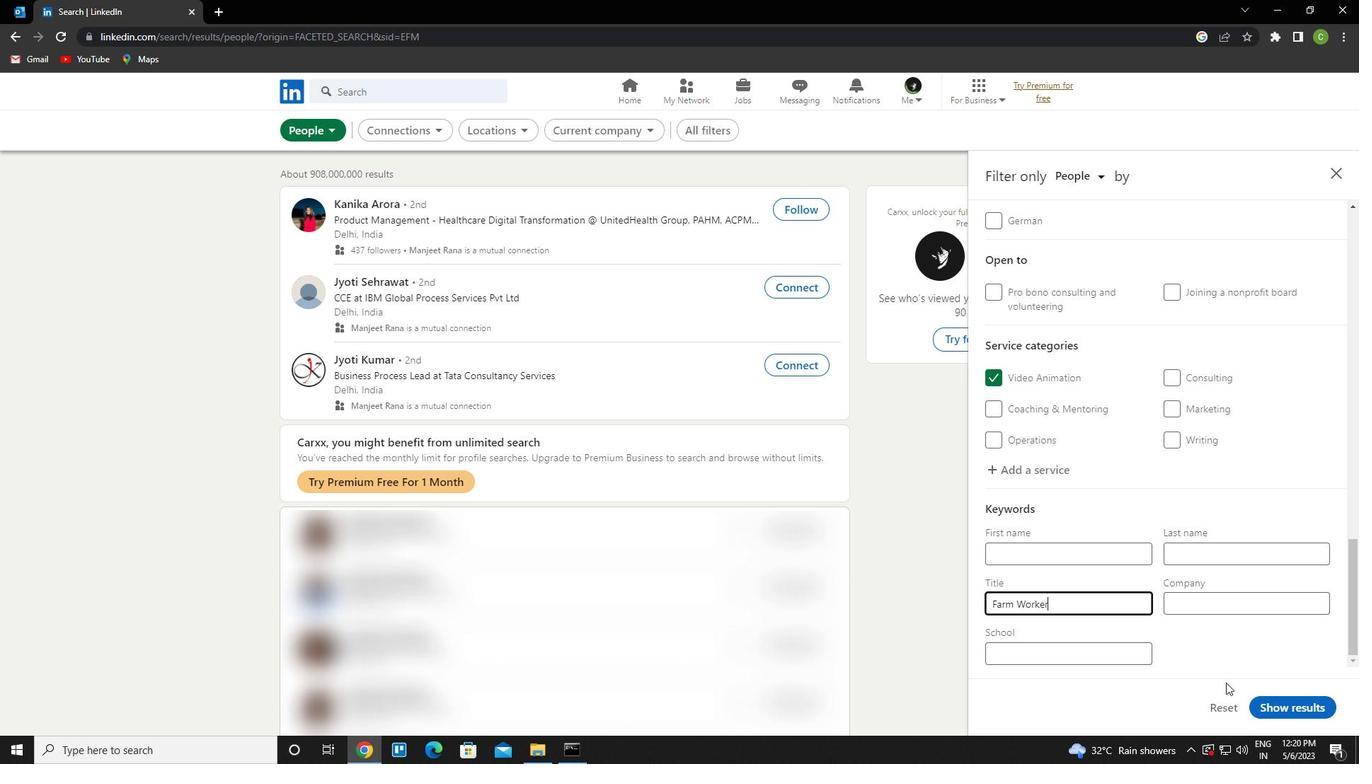 
Action: Mouse pressed left at (1269, 705)
Screenshot: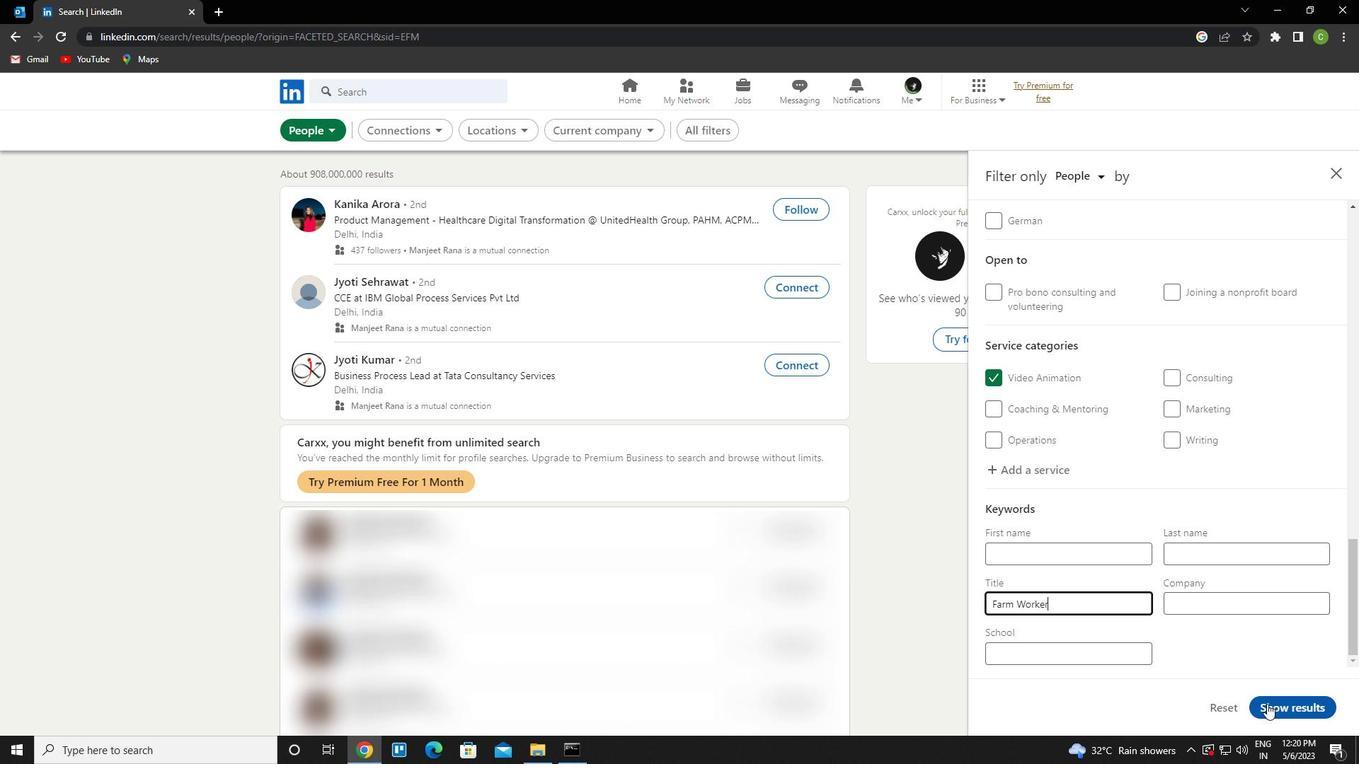 
Action: Mouse moved to (709, 653)
Screenshot: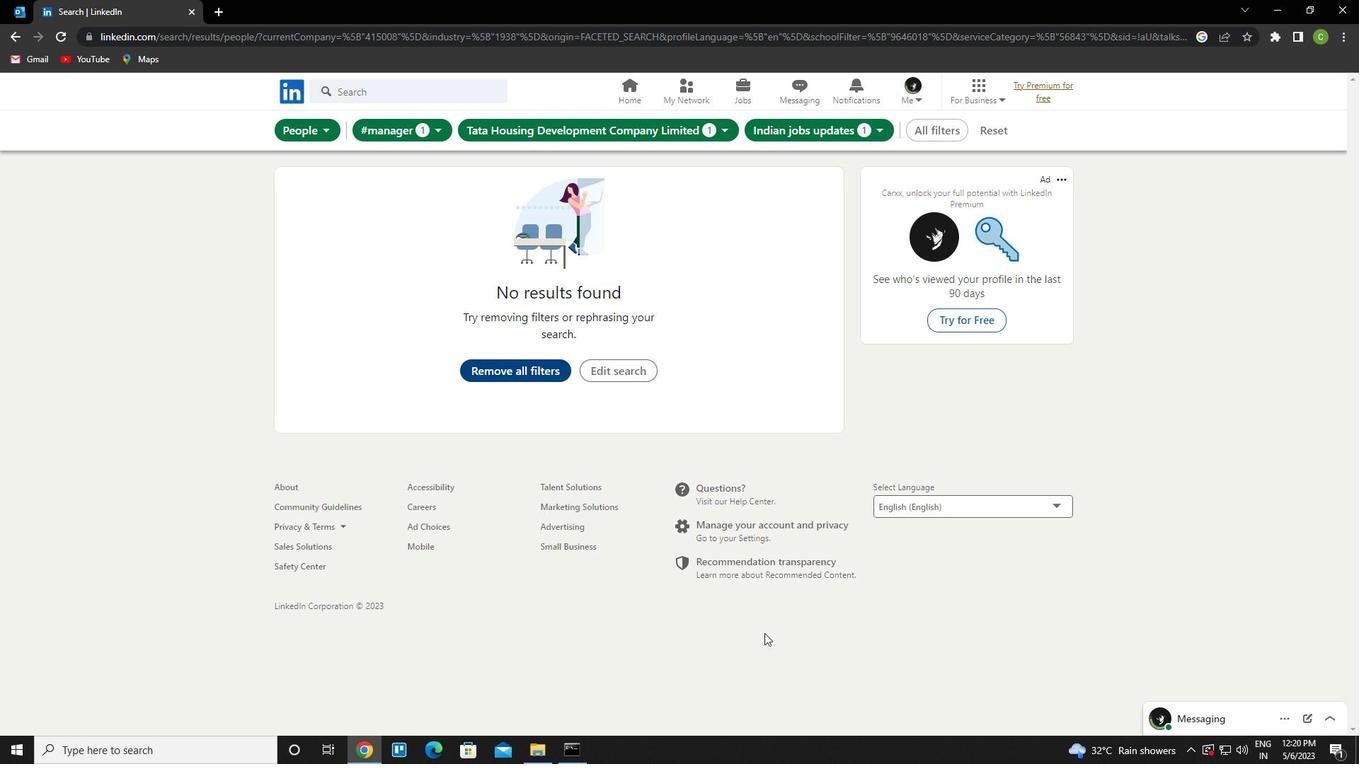 
